 Task: Look for space in Newport, United States from 5th July, 2023 to 11th July, 2023 for 2 adults in price range Rs.8000 to Rs.16000. Place can be entire place with 2 bedrooms having 2 beds and 1 bathroom. Property type can be house, flat, guest house. Booking option can be shelf check-in. Required host language is English.
Action: Mouse moved to (612, 131)
Screenshot: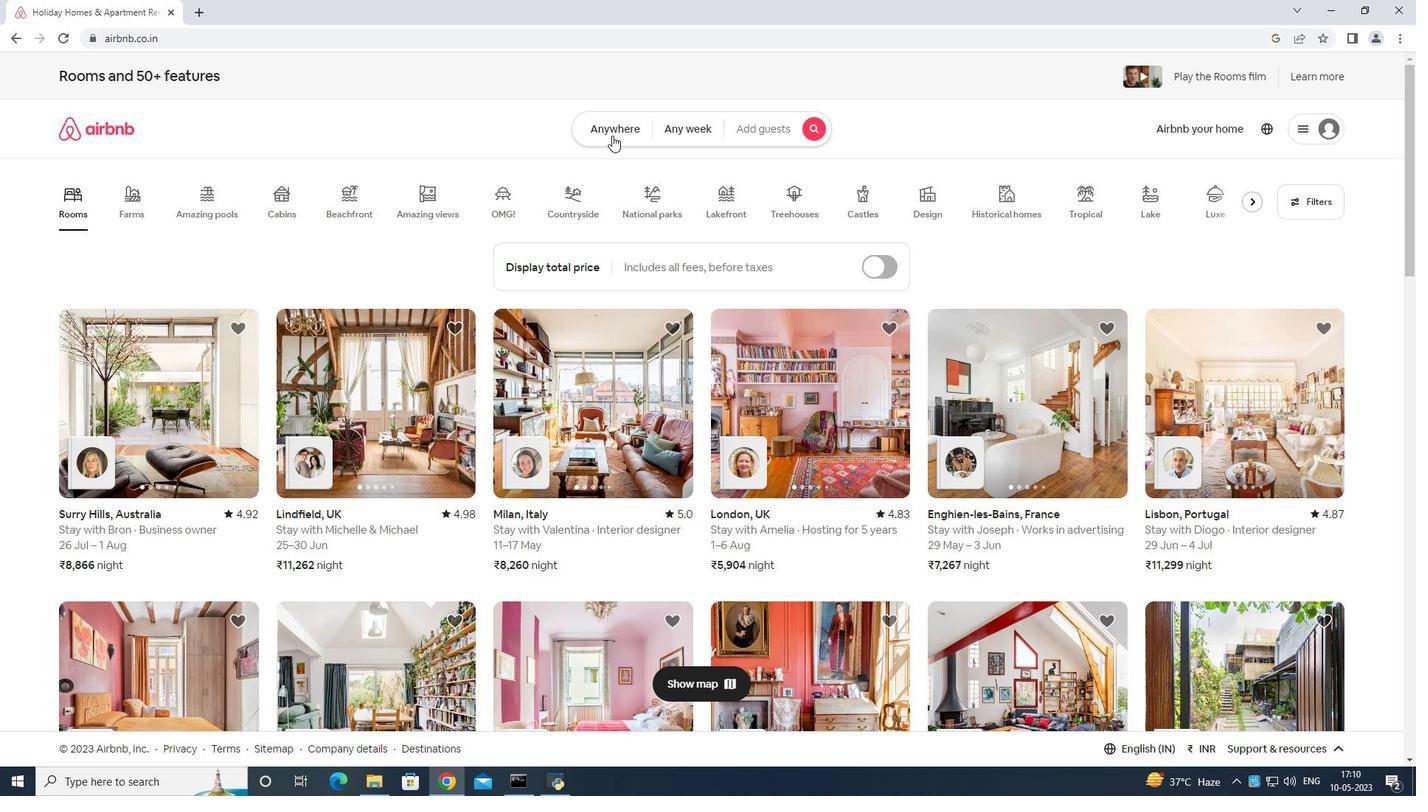 
Action: Mouse pressed left at (612, 131)
Screenshot: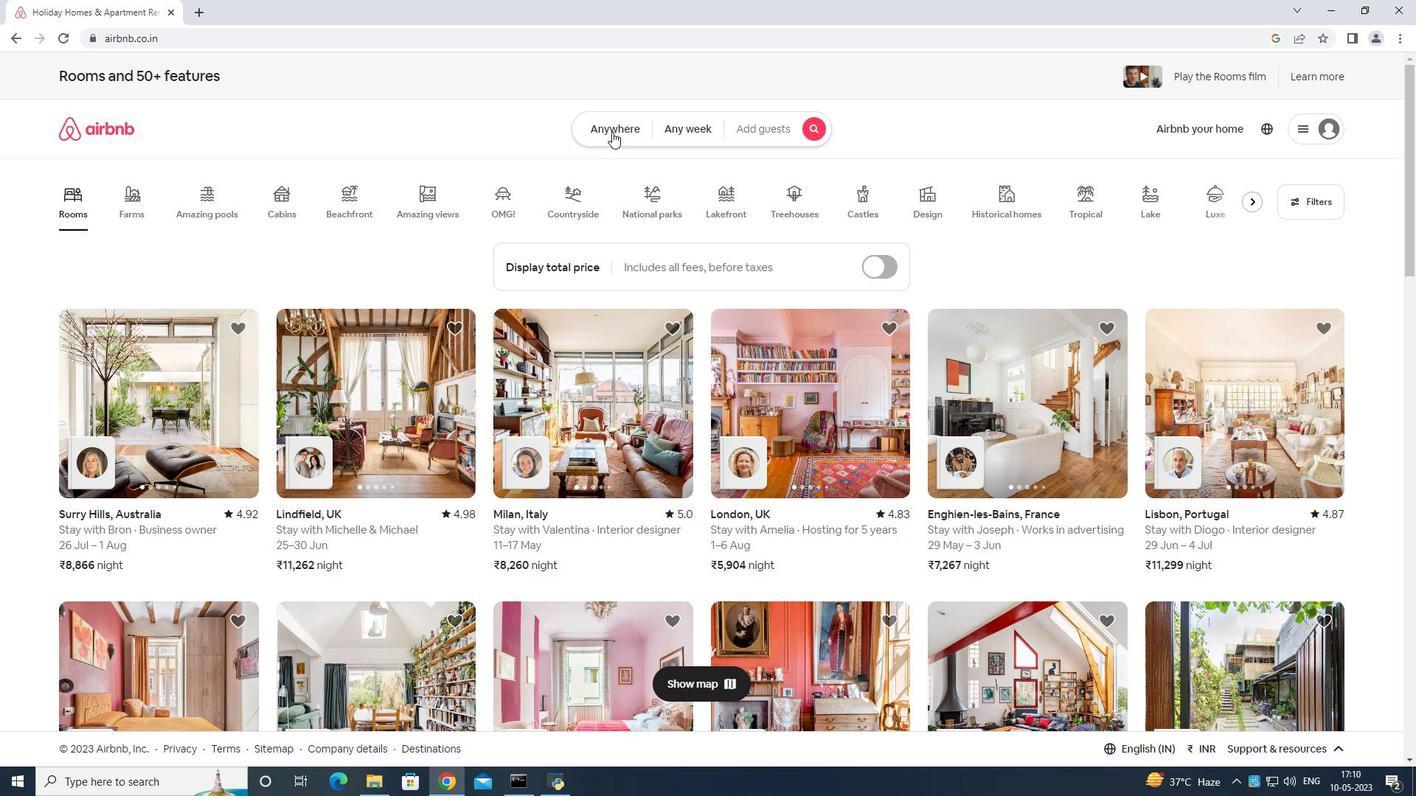 
Action: Mouse moved to (575, 177)
Screenshot: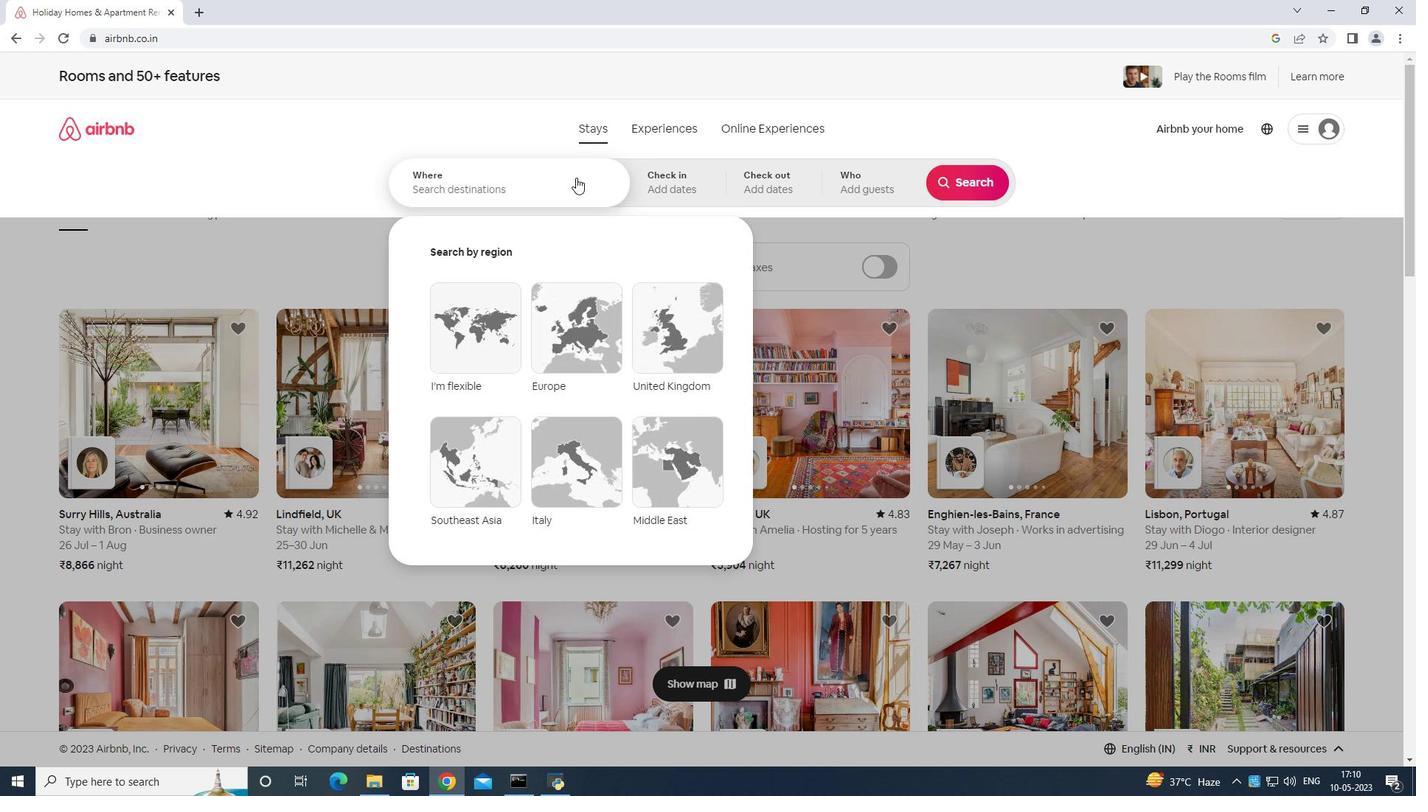 
Action: Mouse pressed left at (575, 177)
Screenshot: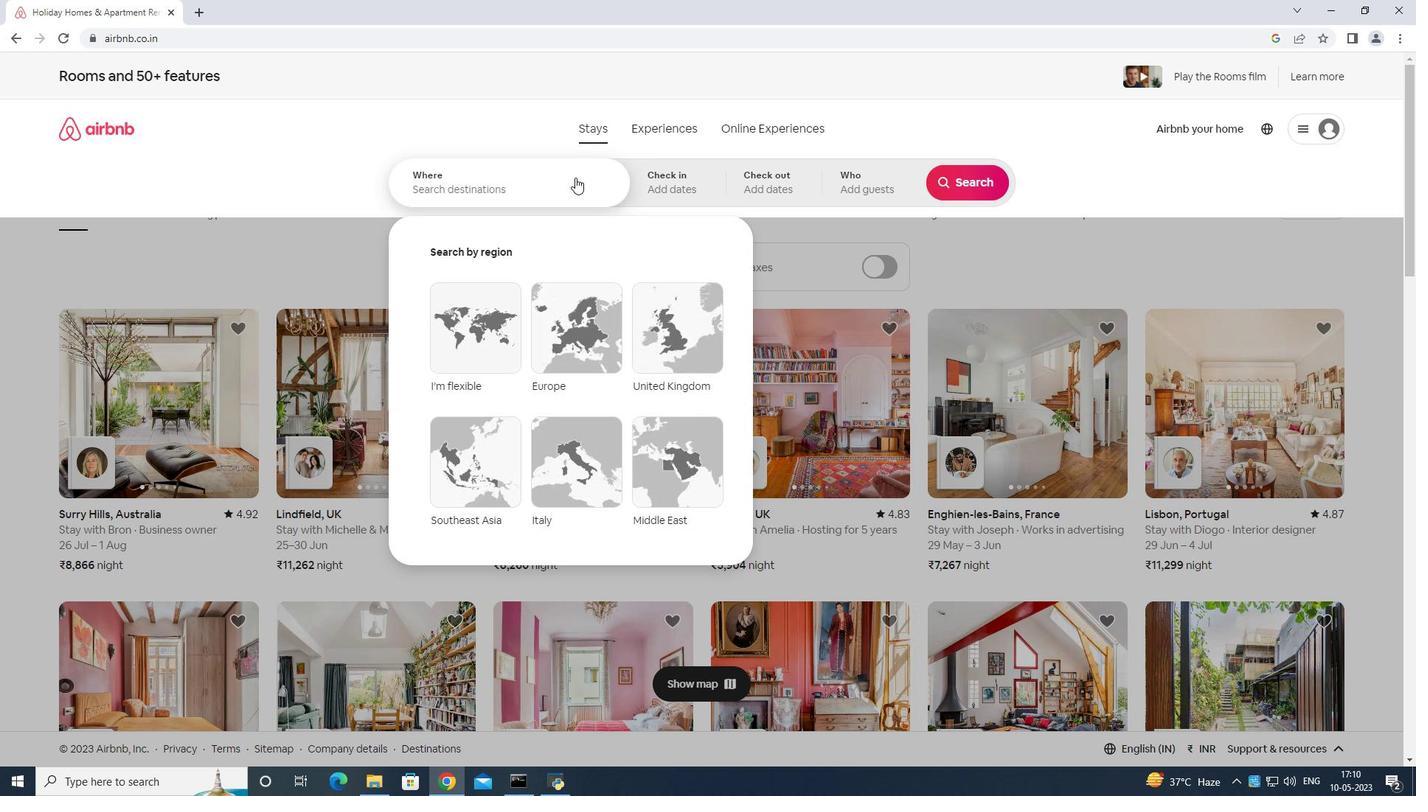 
Action: Mouse moved to (558, 157)
Screenshot: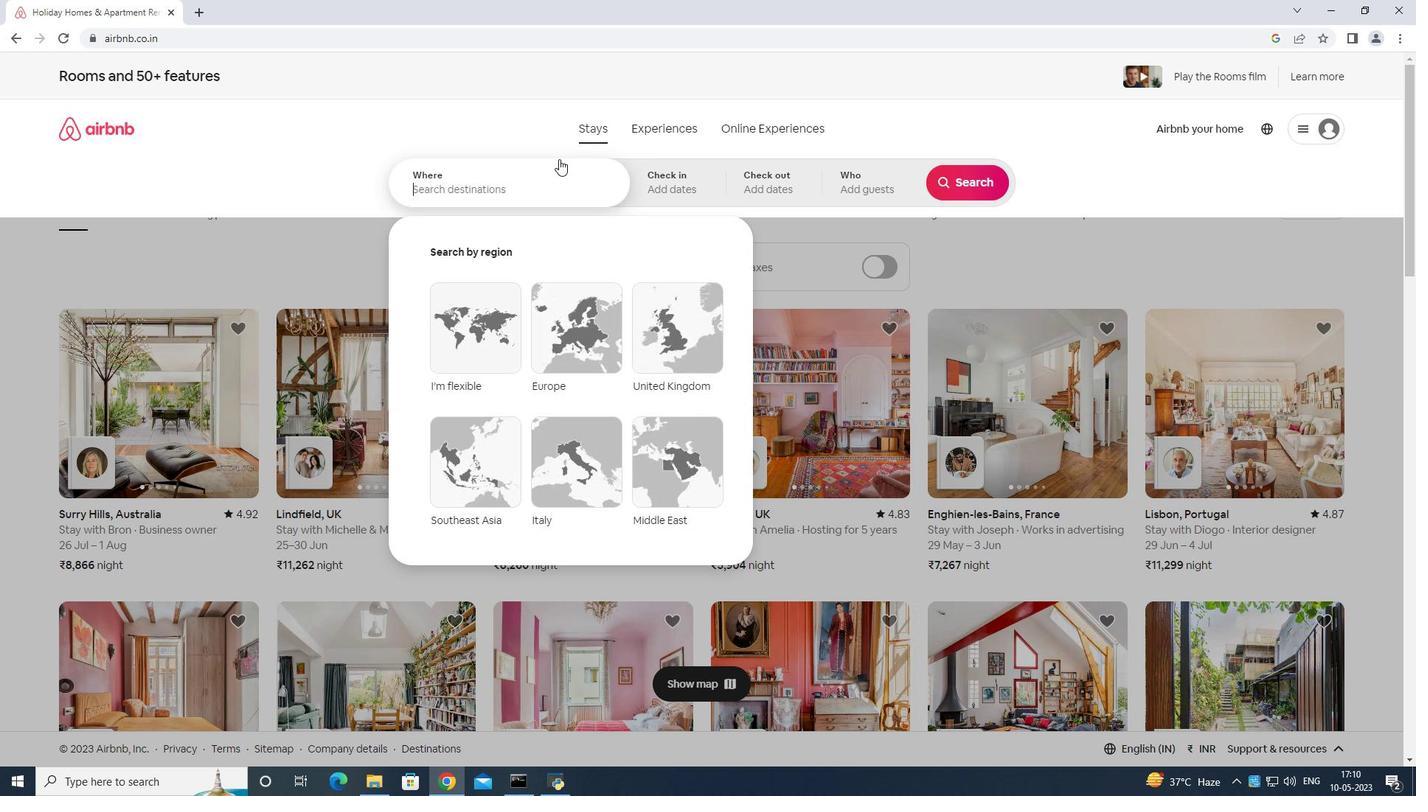 
Action: Key pressed <Key.shift>Newport<Key.space>united<Key.space>states<Key.enter>
Screenshot: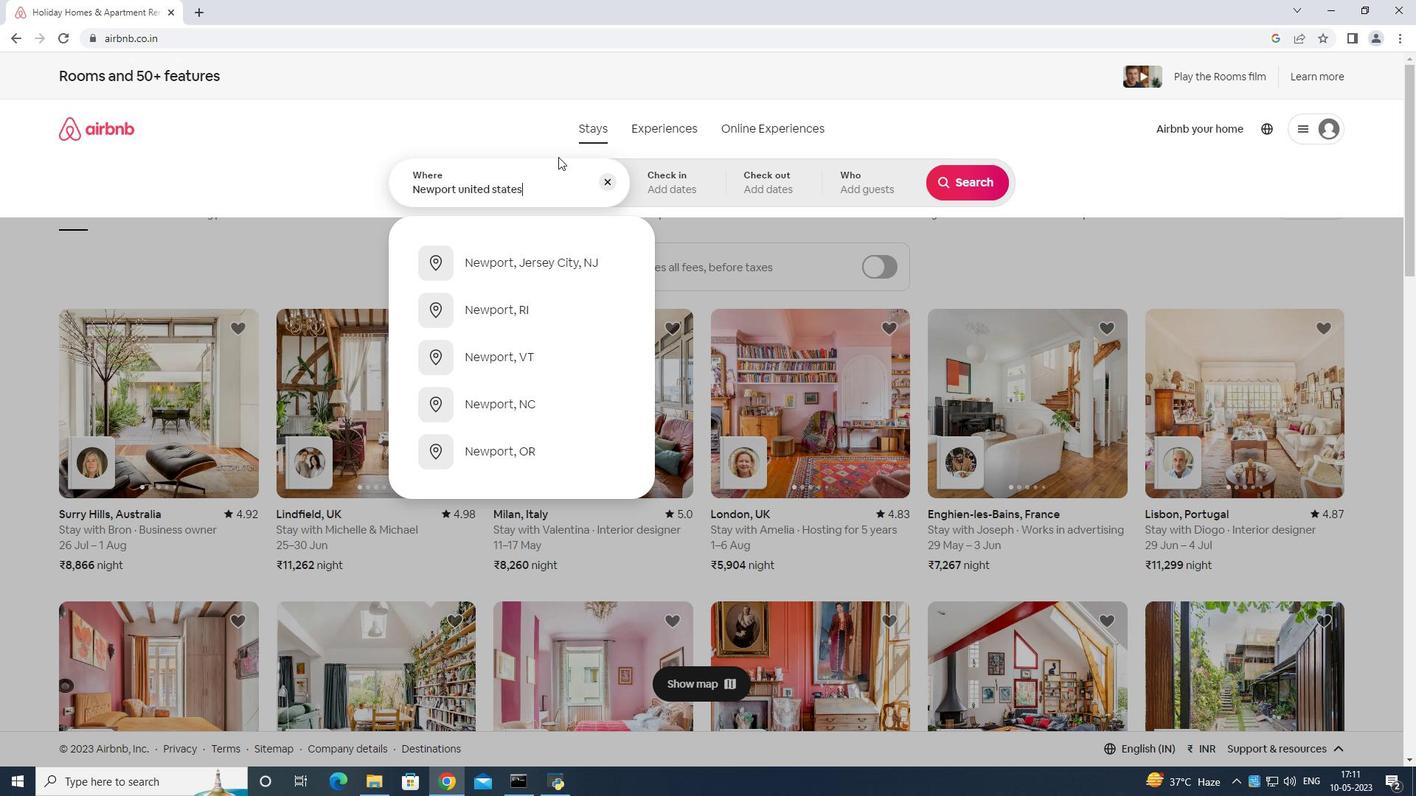 
Action: Mouse moved to (965, 298)
Screenshot: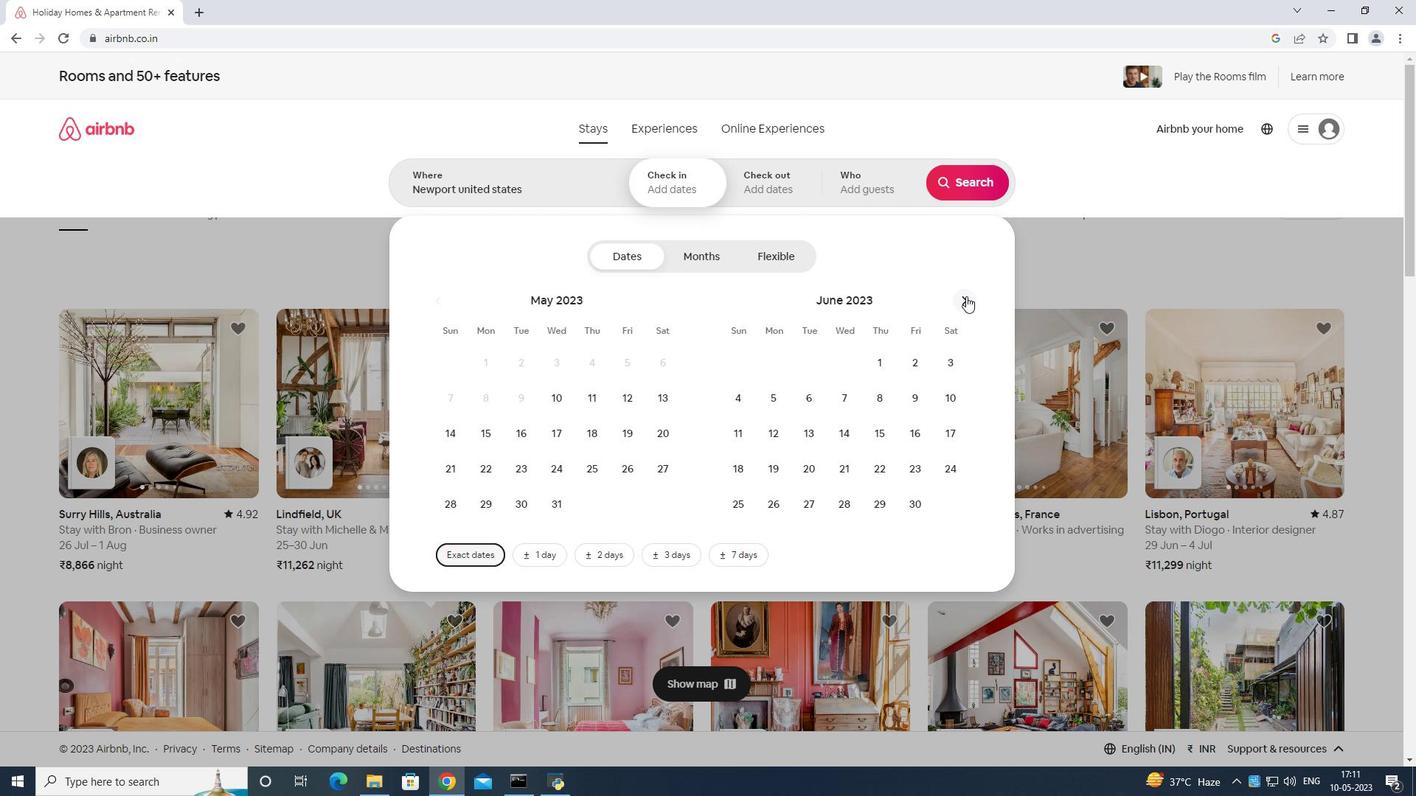 
Action: Mouse pressed left at (965, 298)
Screenshot: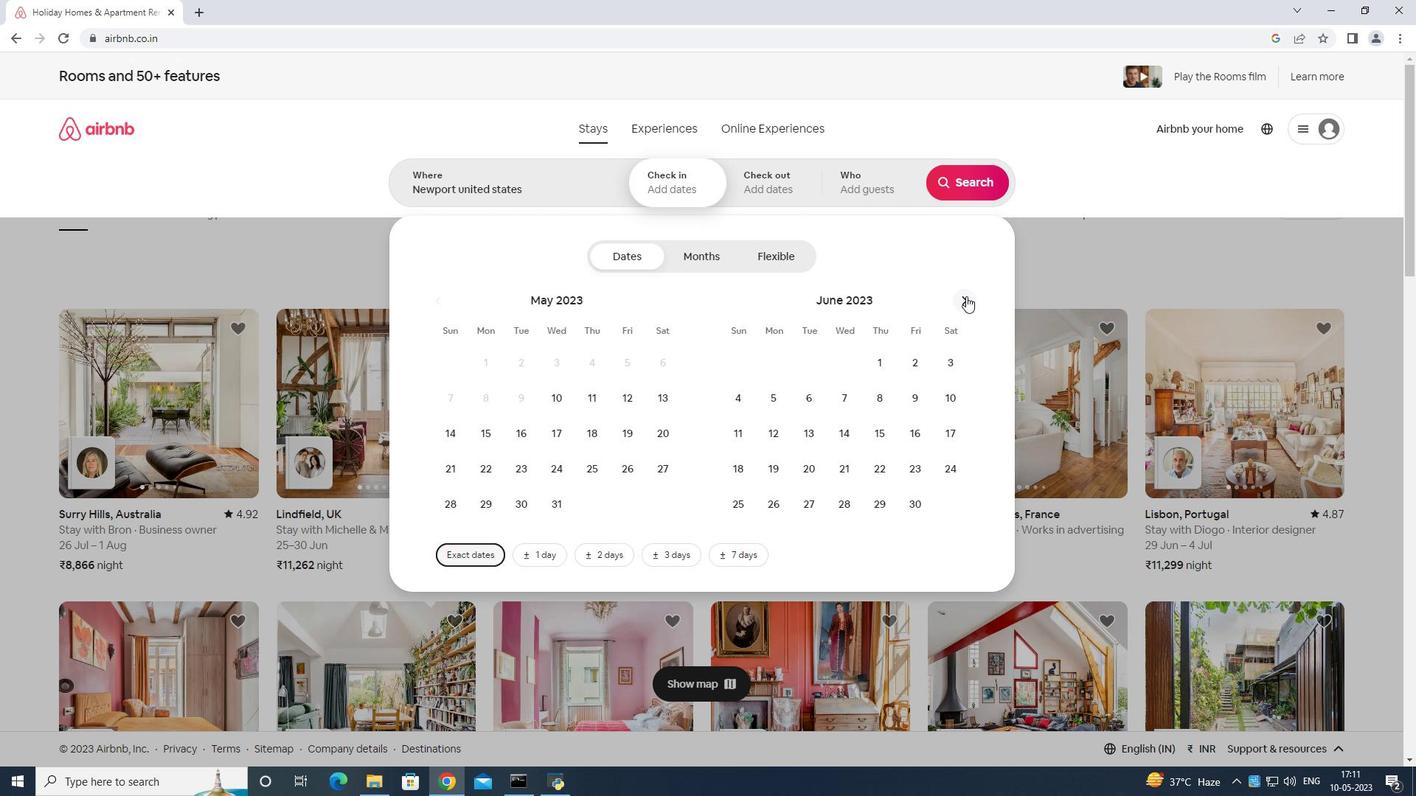 
Action: Mouse moved to (851, 400)
Screenshot: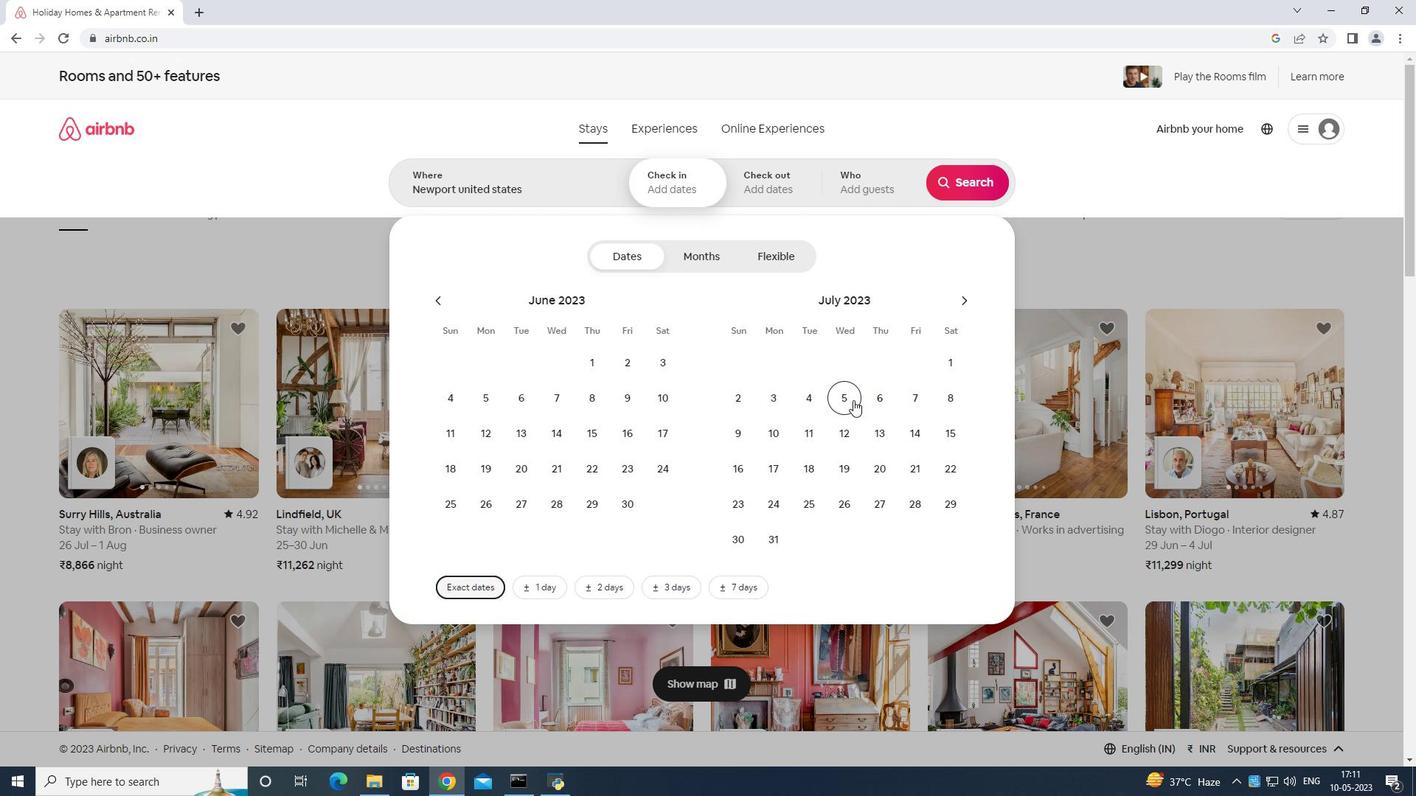 
Action: Mouse pressed left at (851, 400)
Screenshot: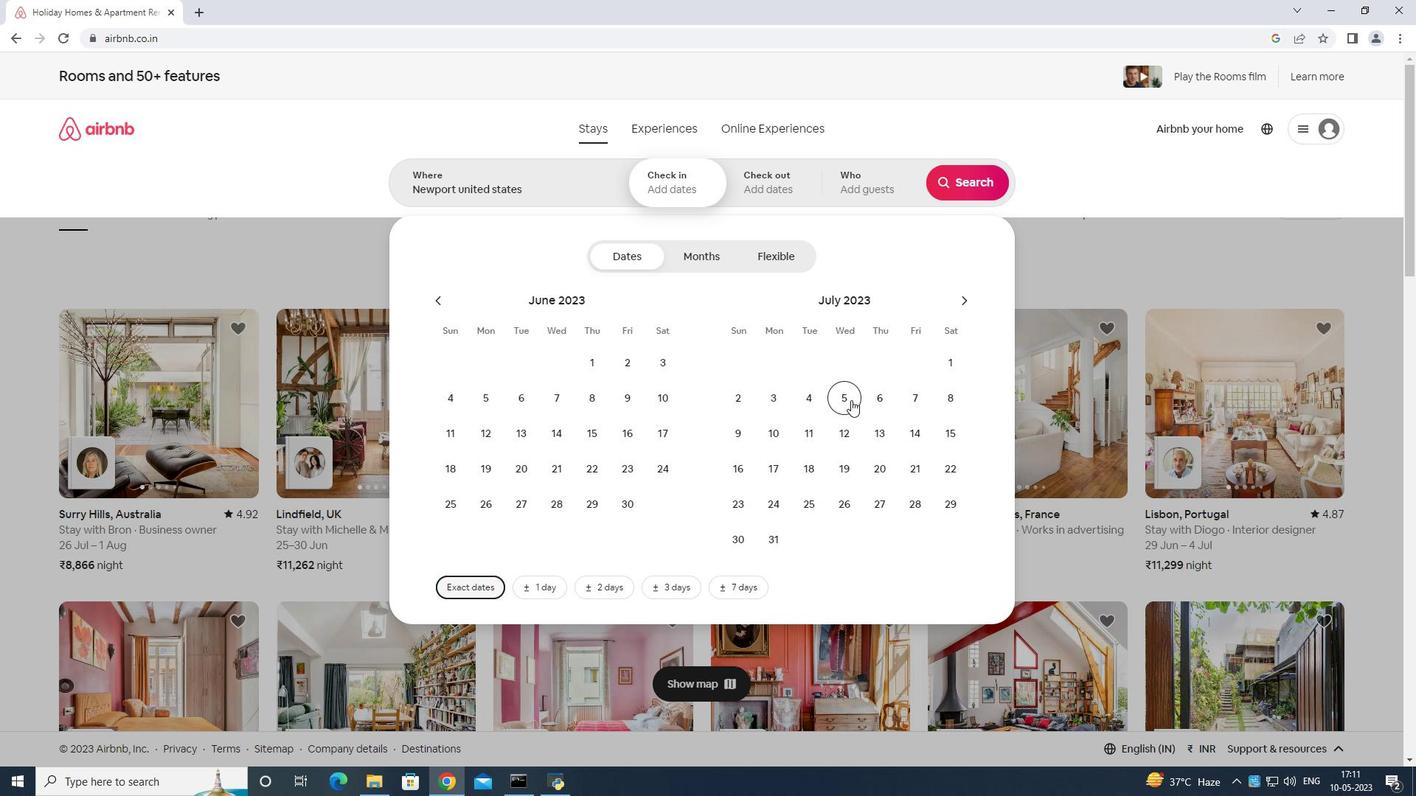 
Action: Mouse moved to (821, 410)
Screenshot: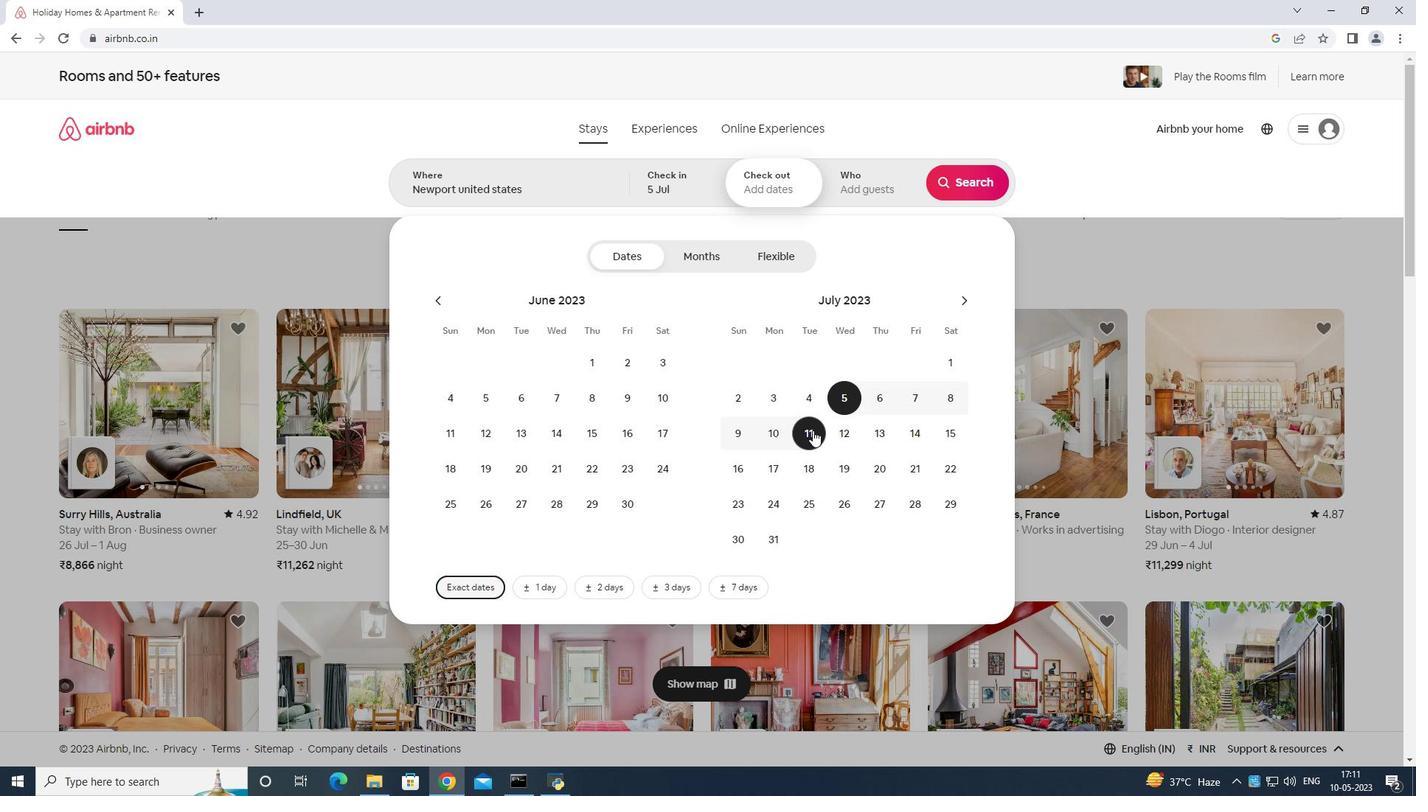
Action: Mouse pressed left at (812, 430)
Screenshot: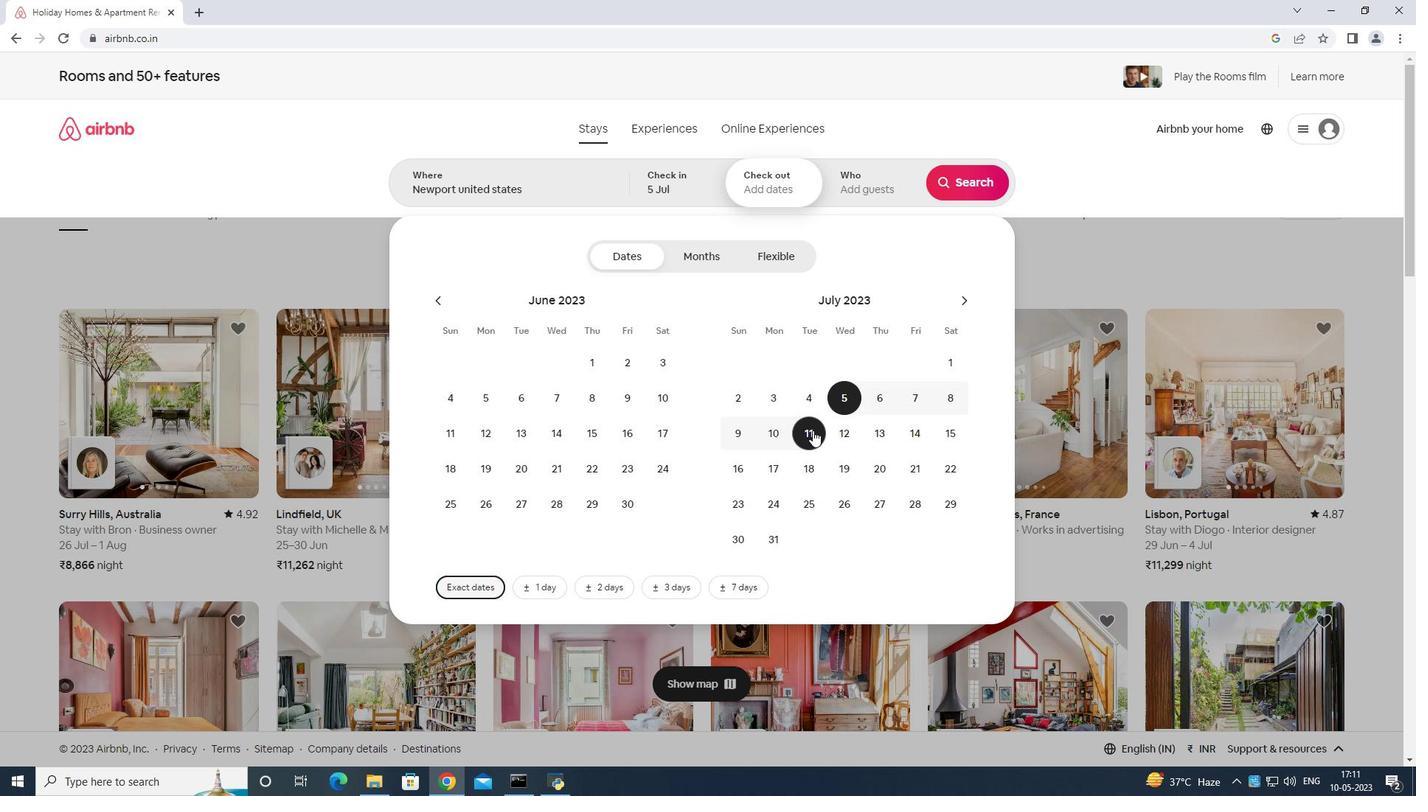 
Action: Mouse moved to (870, 184)
Screenshot: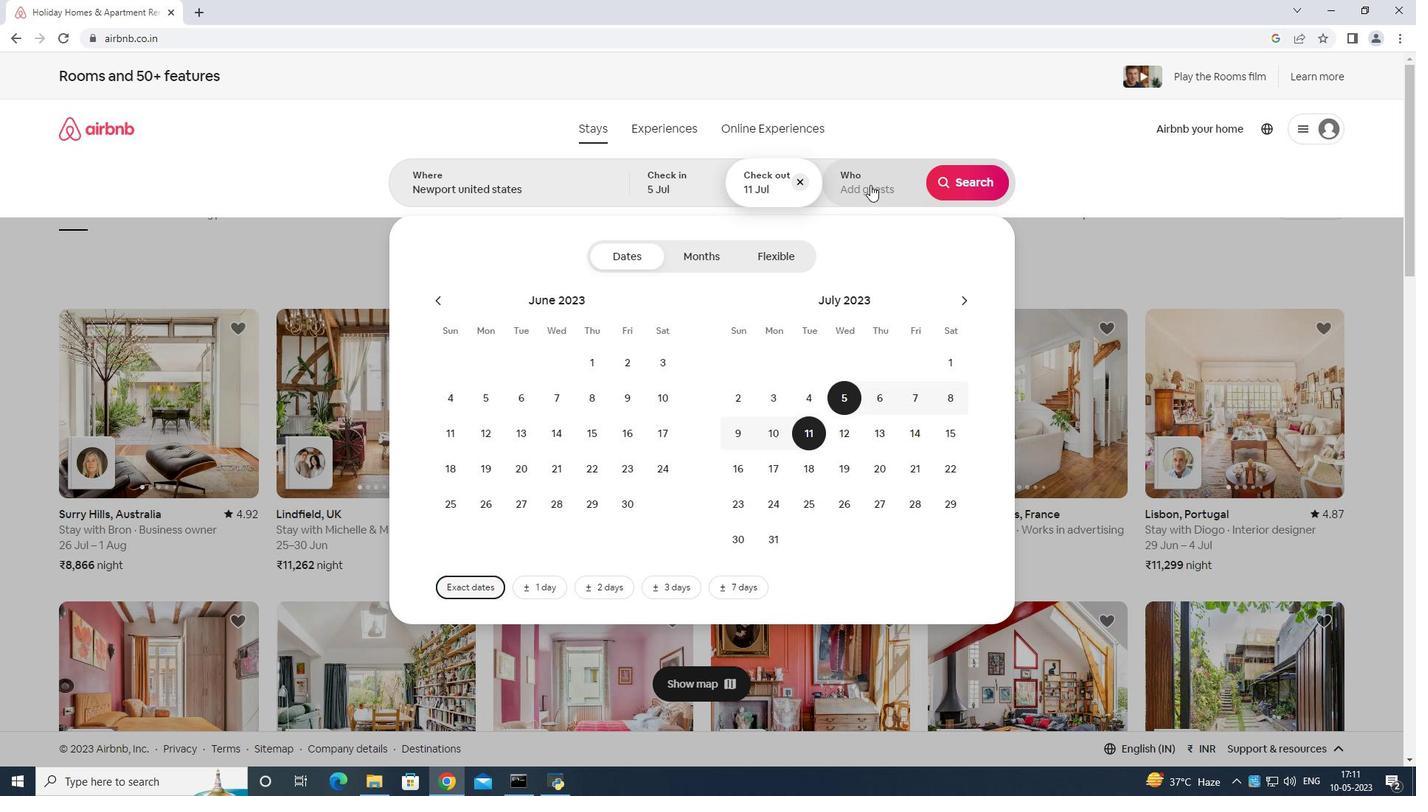 
Action: Mouse pressed left at (870, 184)
Screenshot: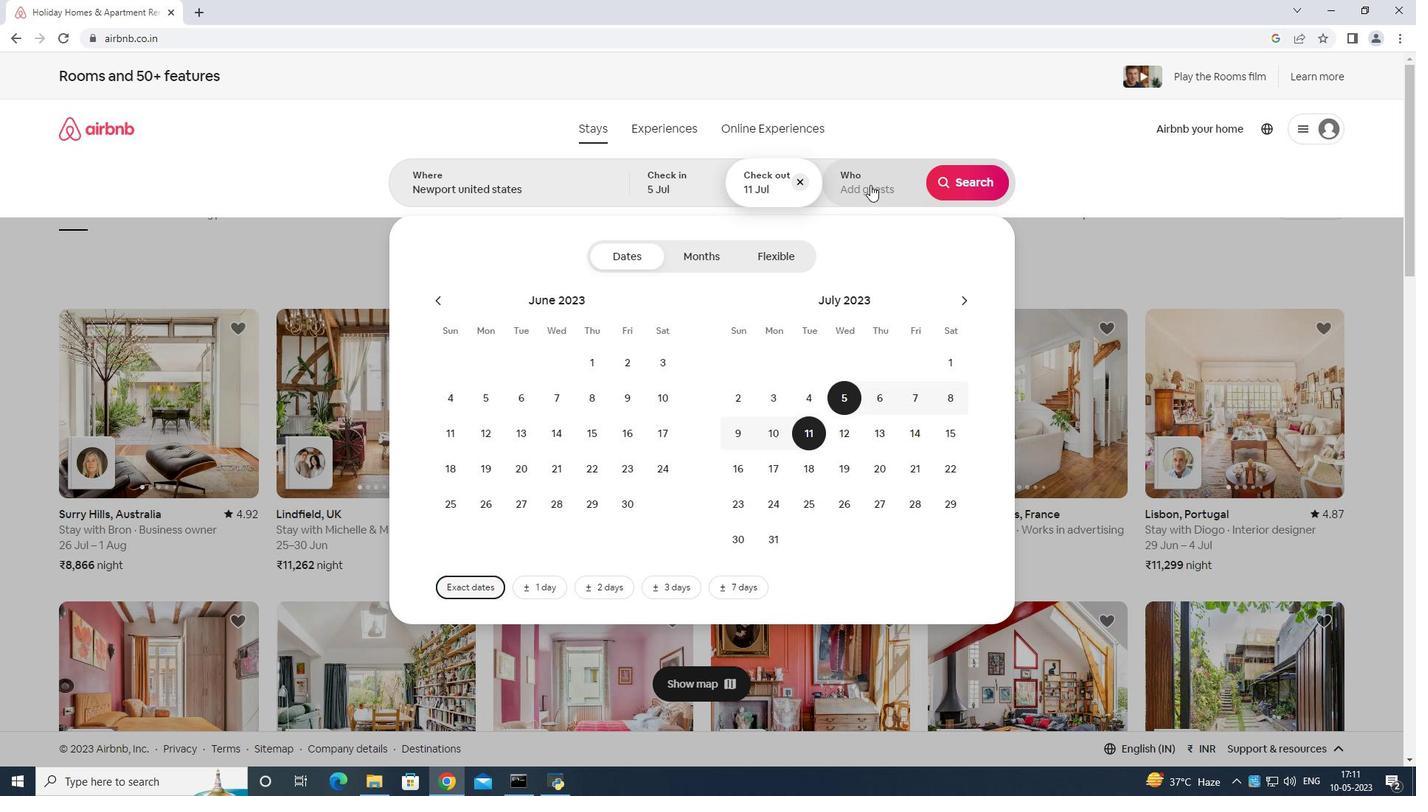 
Action: Mouse moved to (975, 253)
Screenshot: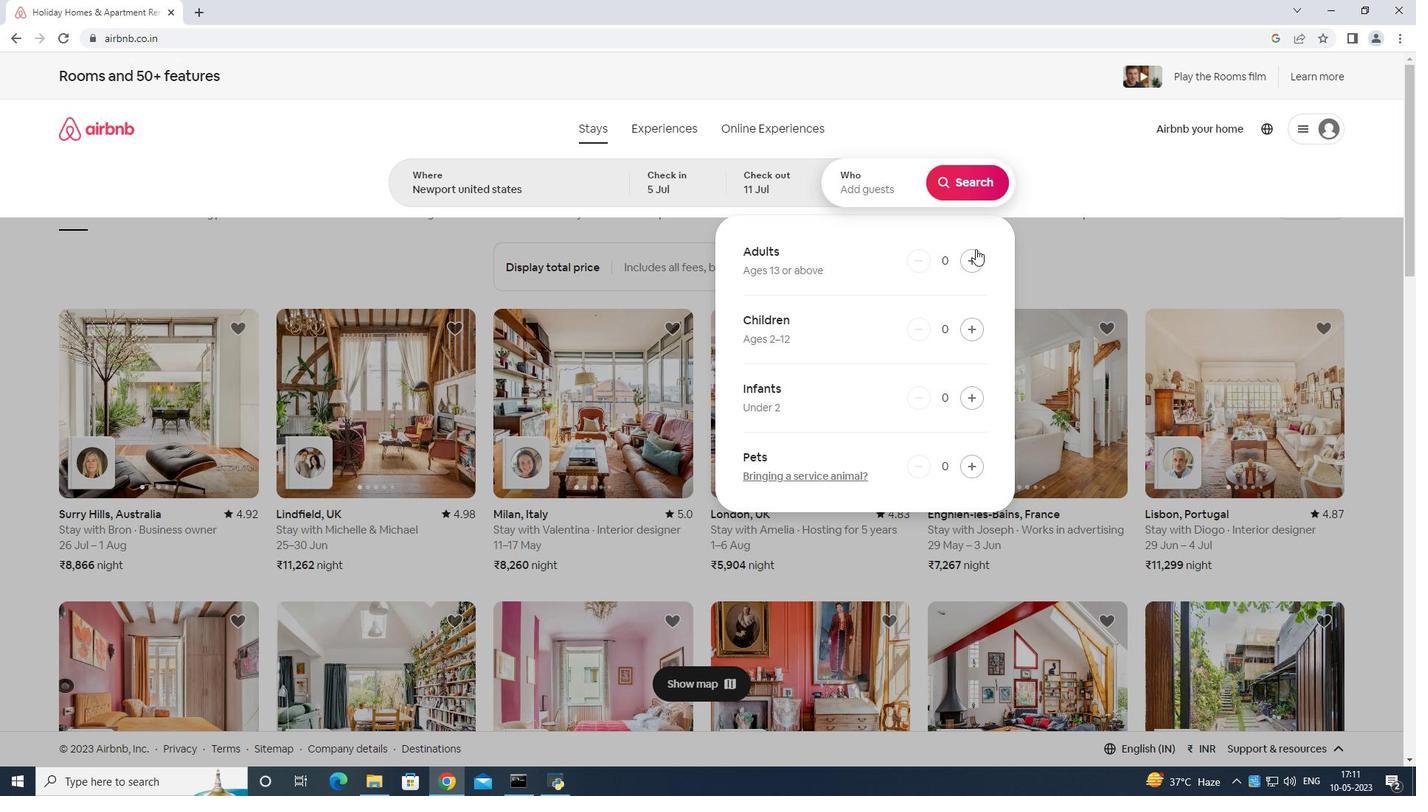 
Action: Mouse pressed left at (975, 253)
Screenshot: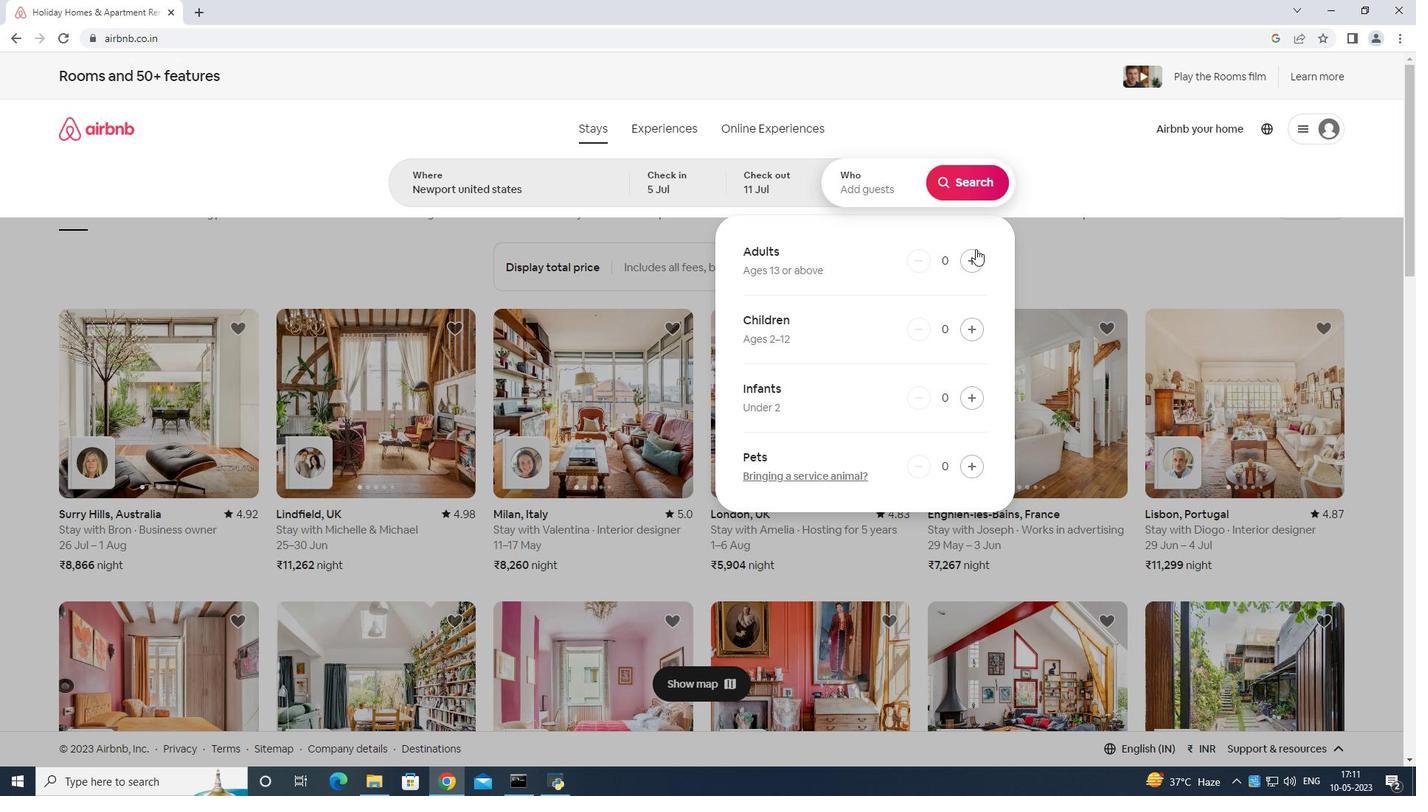 
Action: Mouse moved to (966, 254)
Screenshot: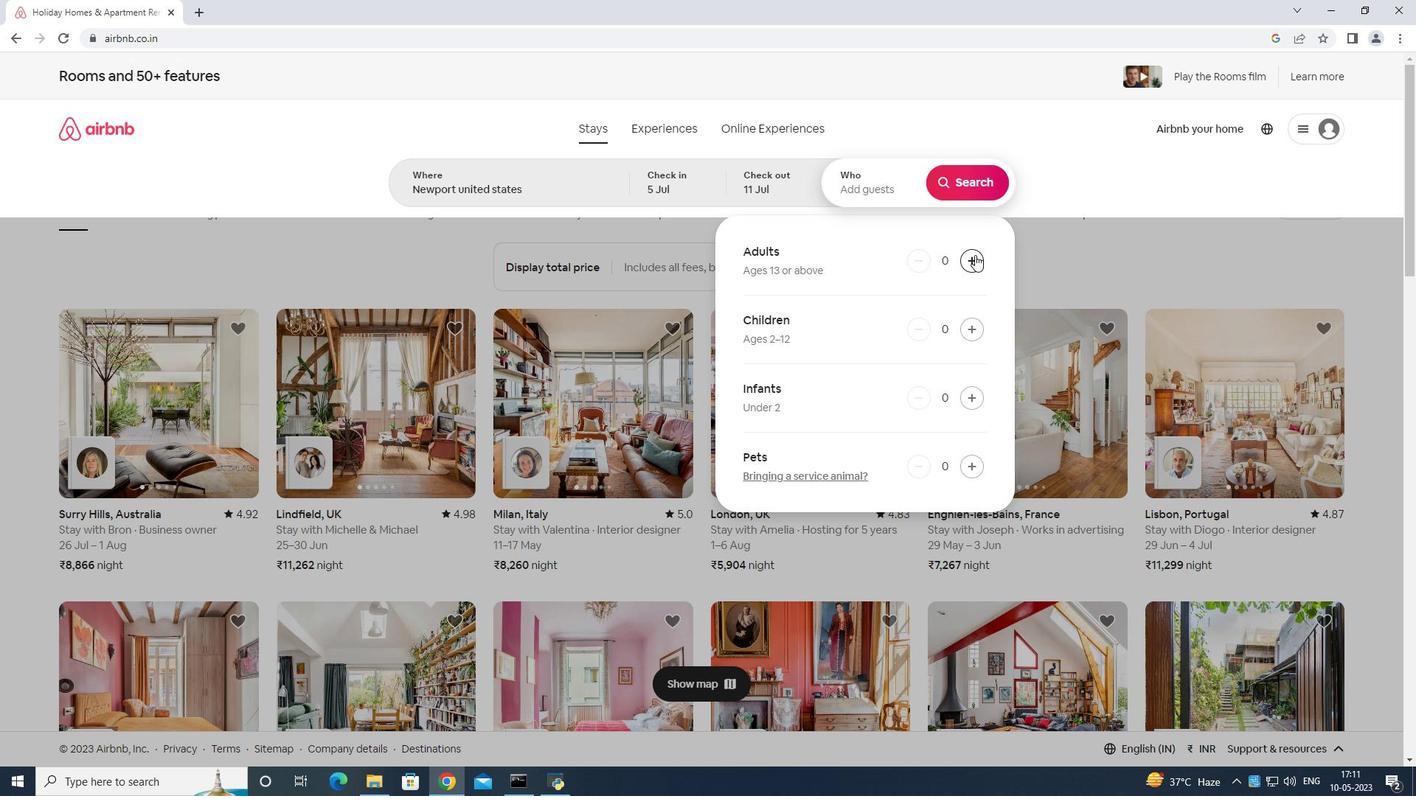 
Action: Mouse pressed left at (966, 254)
Screenshot: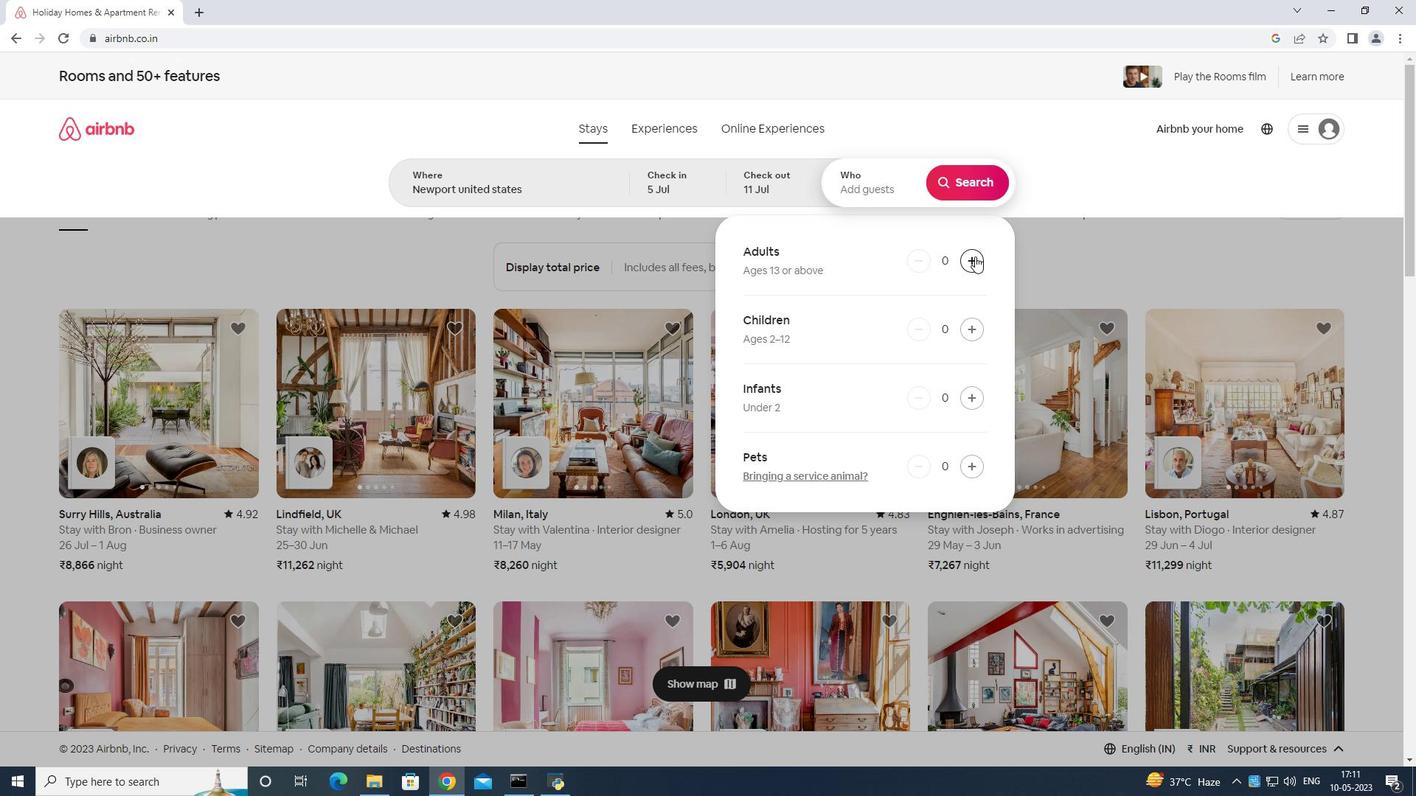 
Action: Mouse moved to (971, 196)
Screenshot: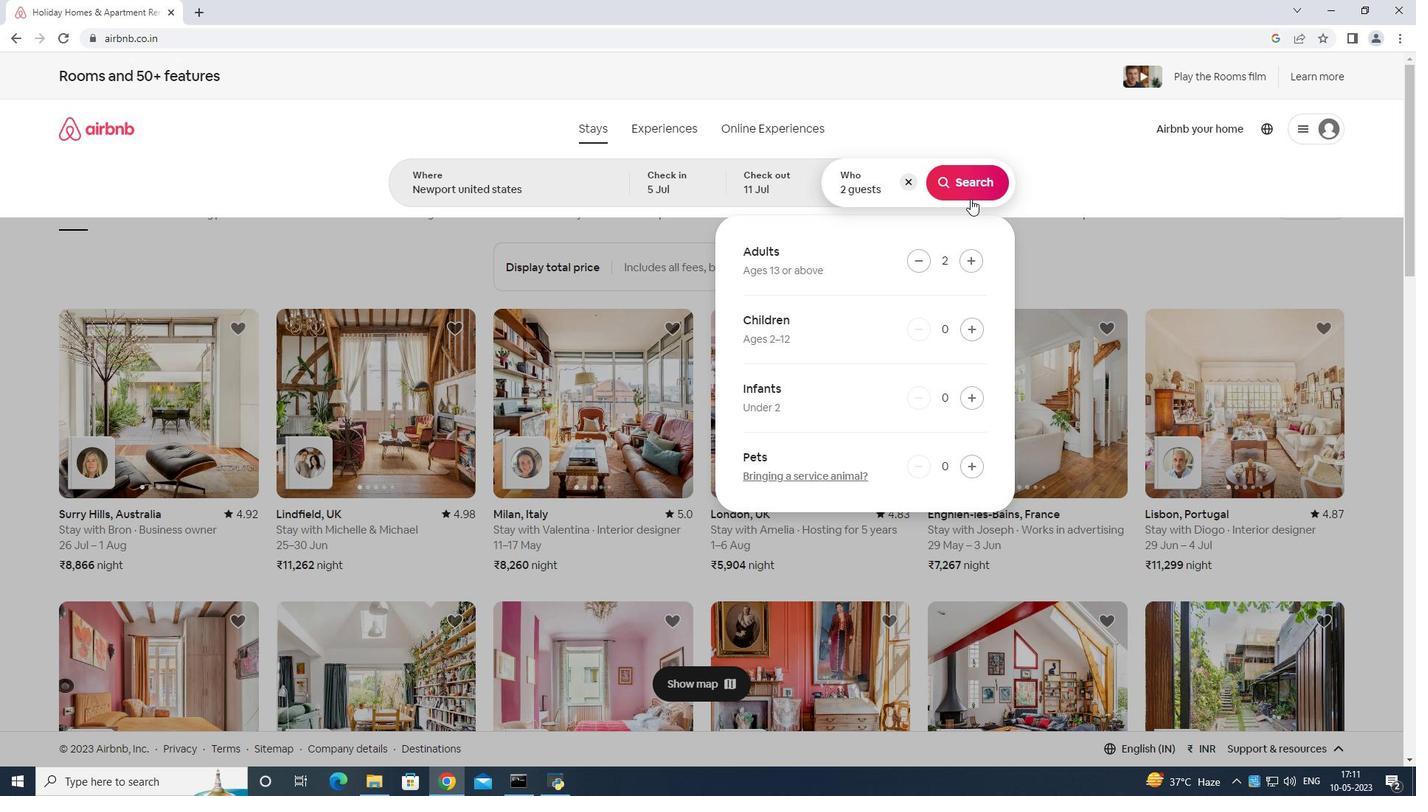 
Action: Mouse pressed left at (971, 196)
Screenshot: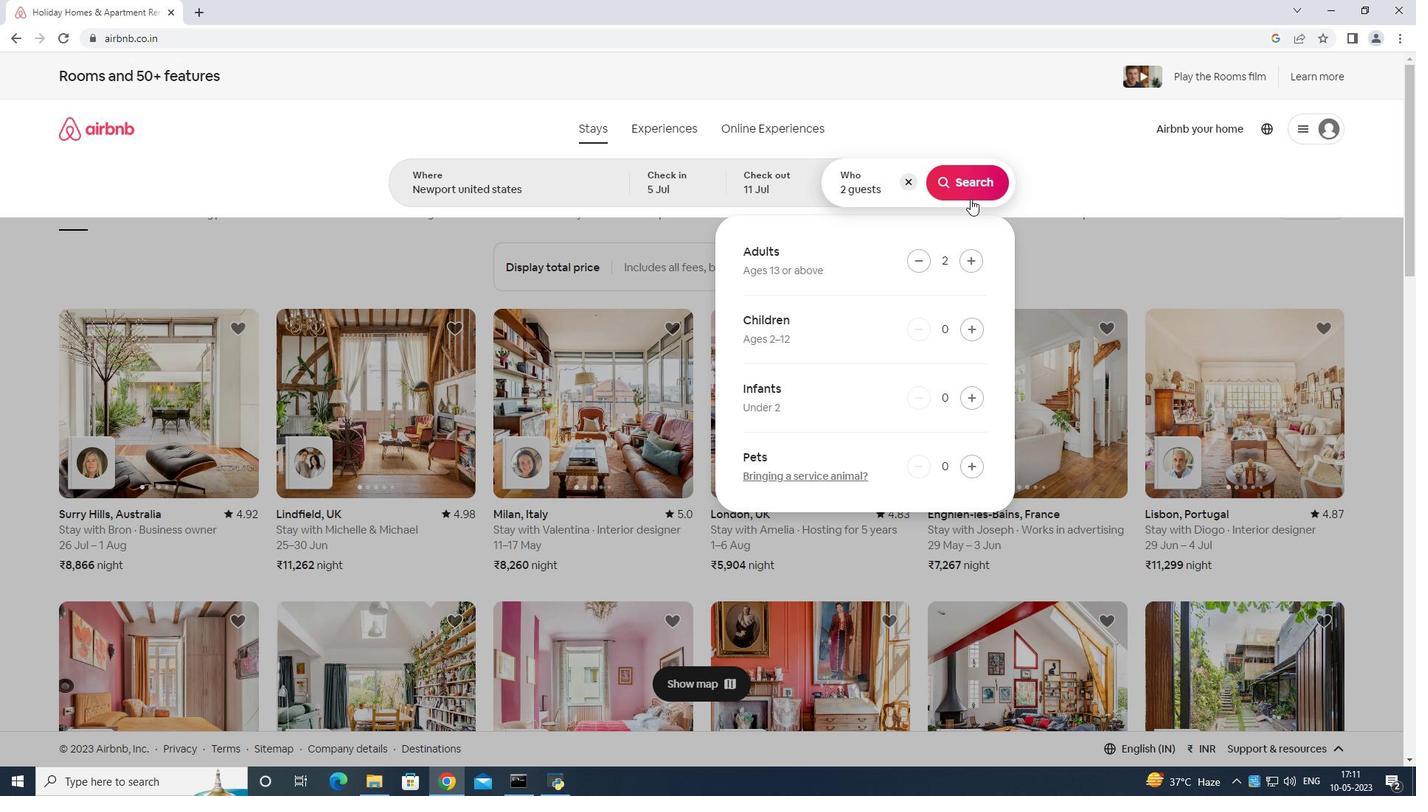 
Action: Mouse moved to (1348, 137)
Screenshot: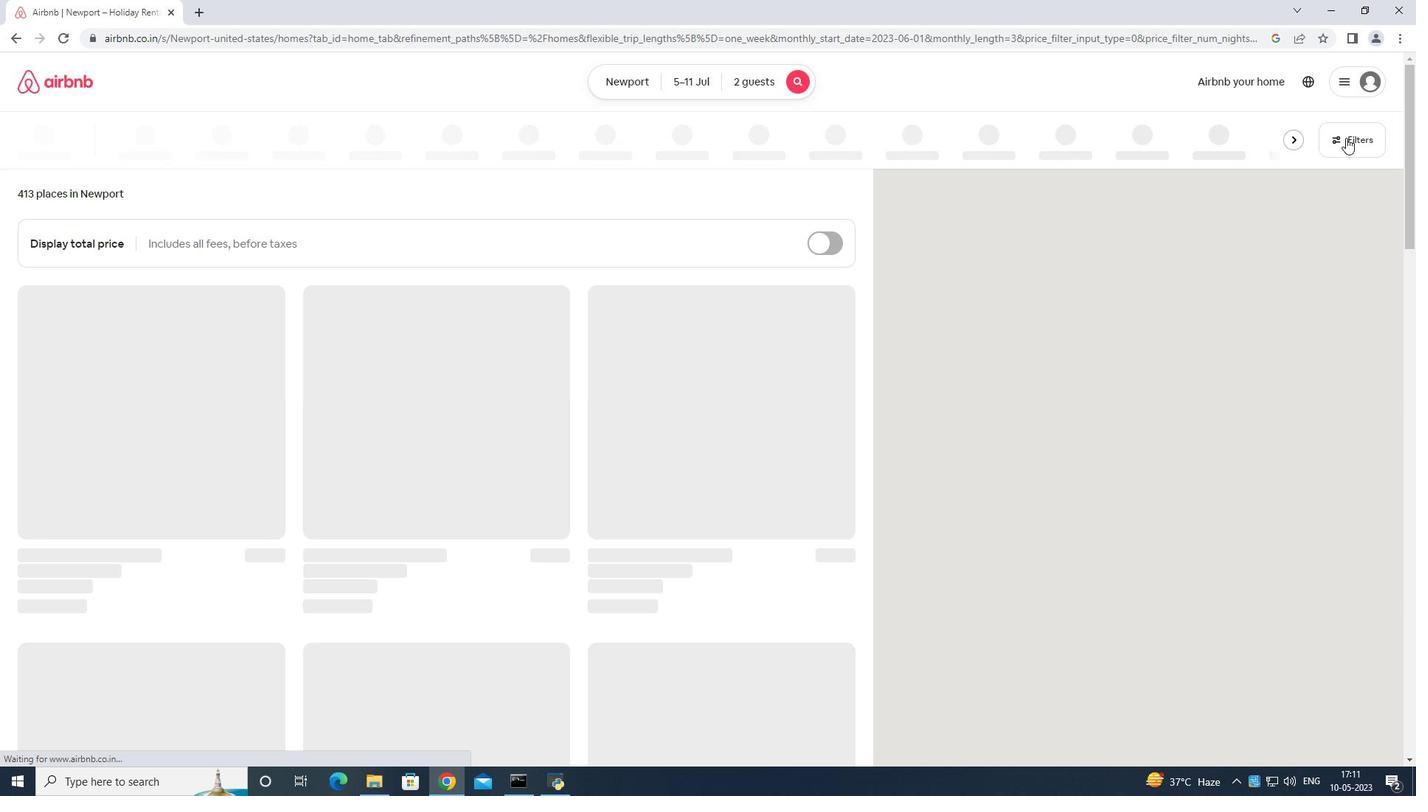 
Action: Mouse pressed left at (1348, 137)
Screenshot: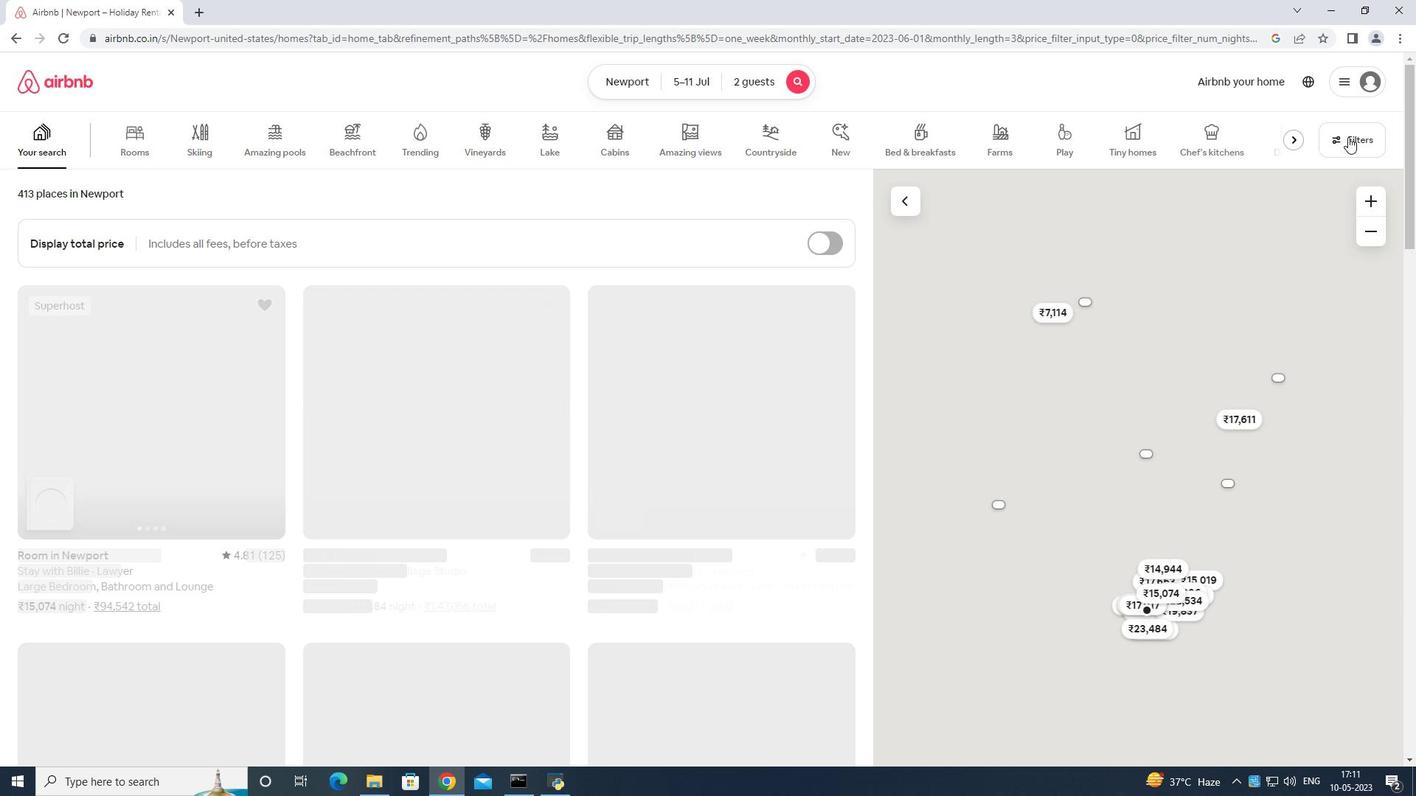 
Action: Mouse moved to (642, 490)
Screenshot: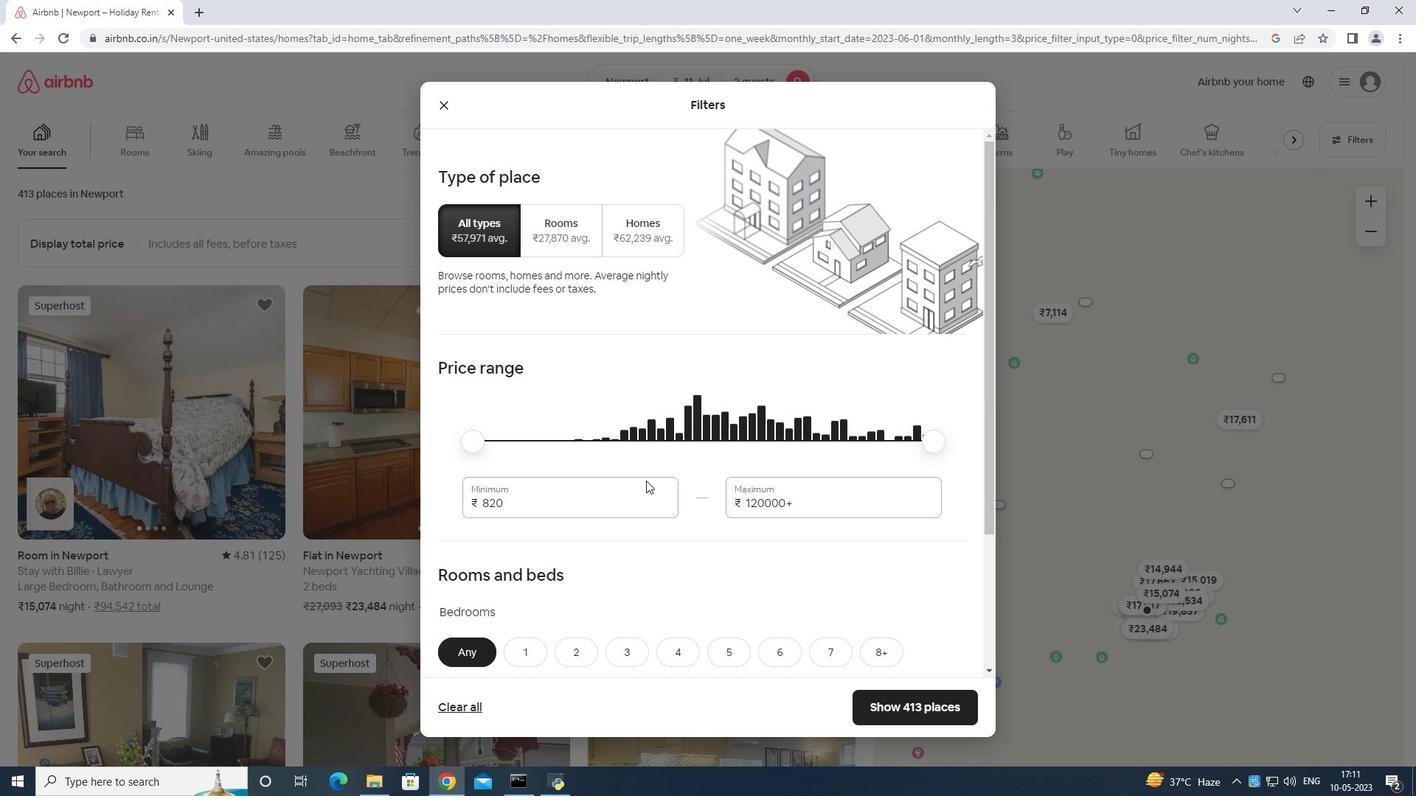 
Action: Mouse pressed left at (642, 490)
Screenshot: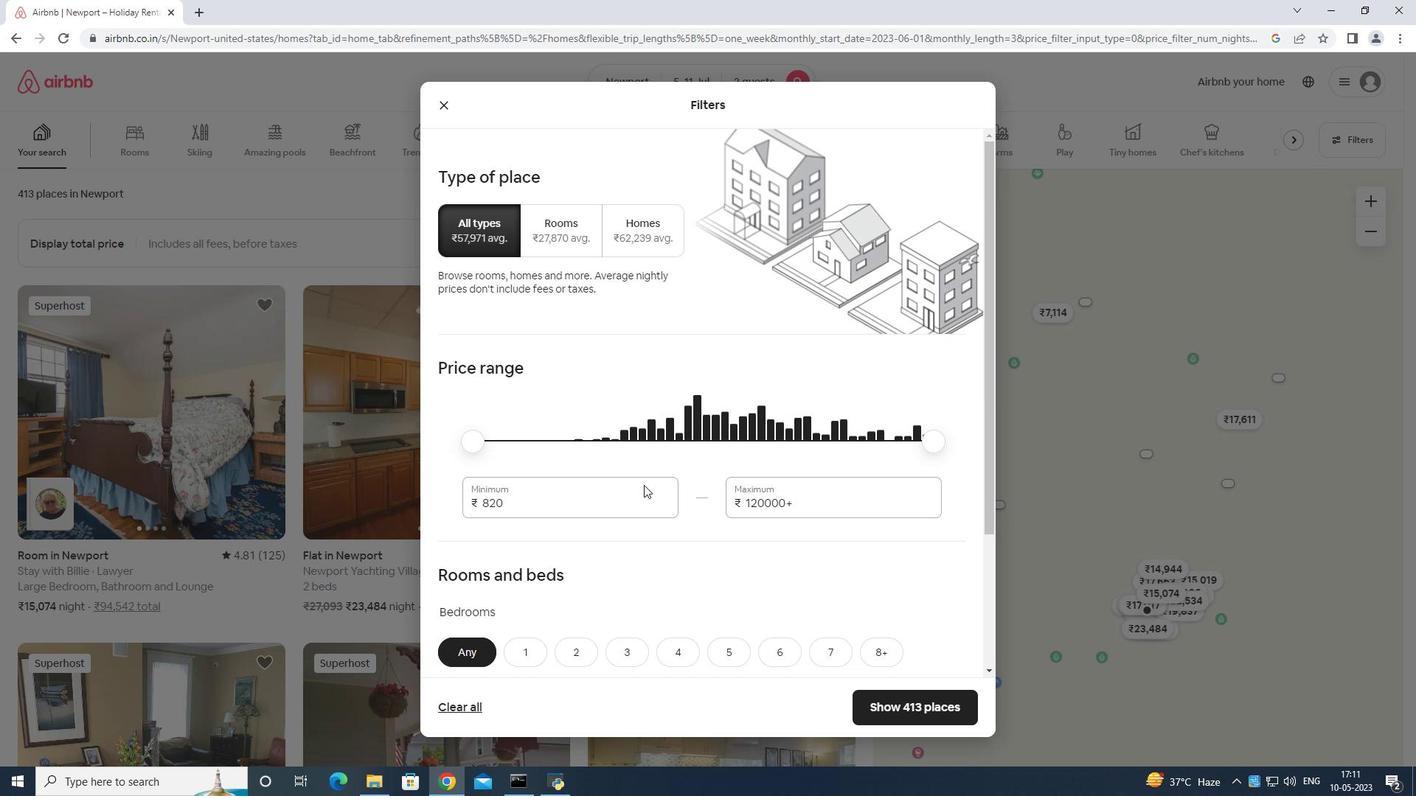 
Action: Key pressed <Key.backspace><Key.backspace>800<Key.backspace><Key.backspace><Key.backspace><Key.backspace><Key.backspace>8000
Screenshot: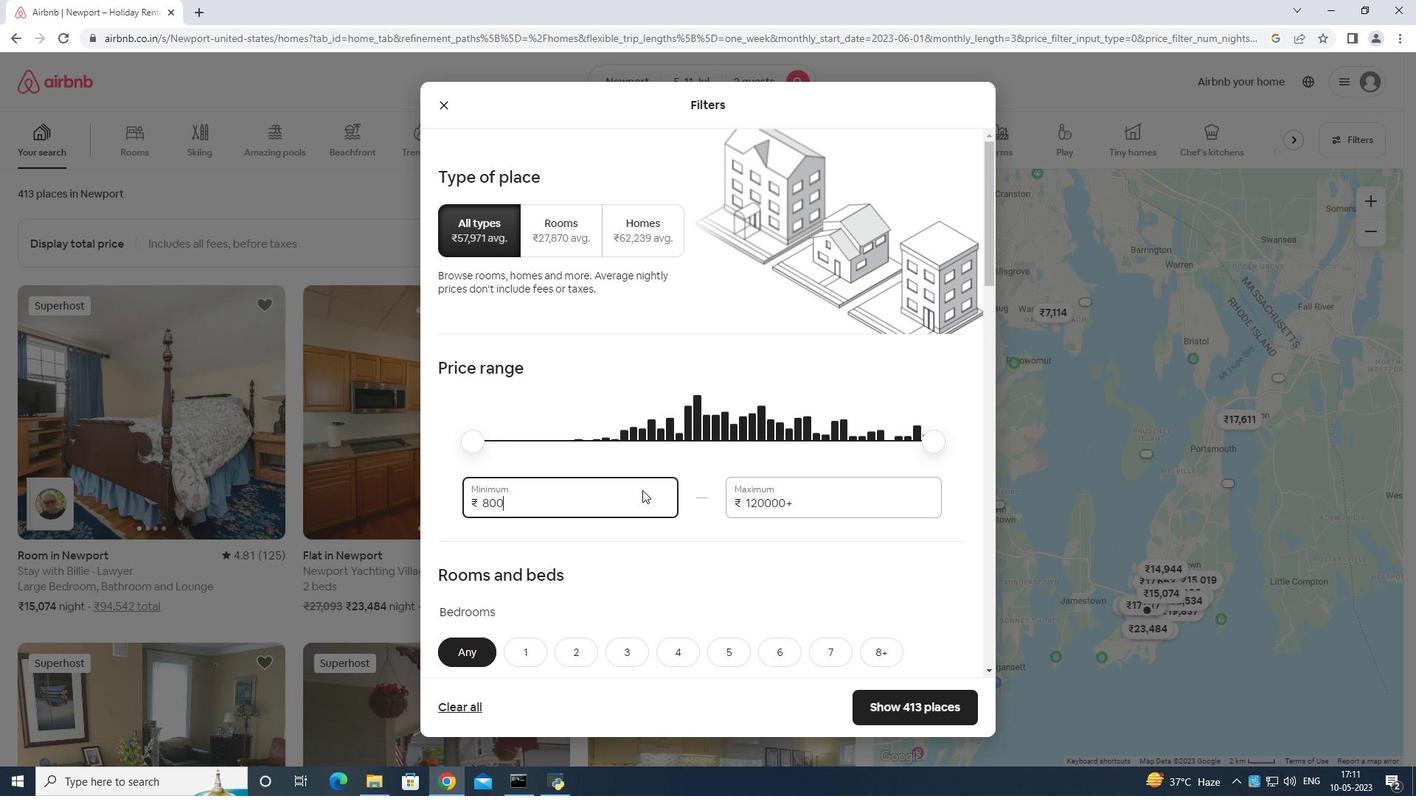 
Action: Mouse moved to (803, 486)
Screenshot: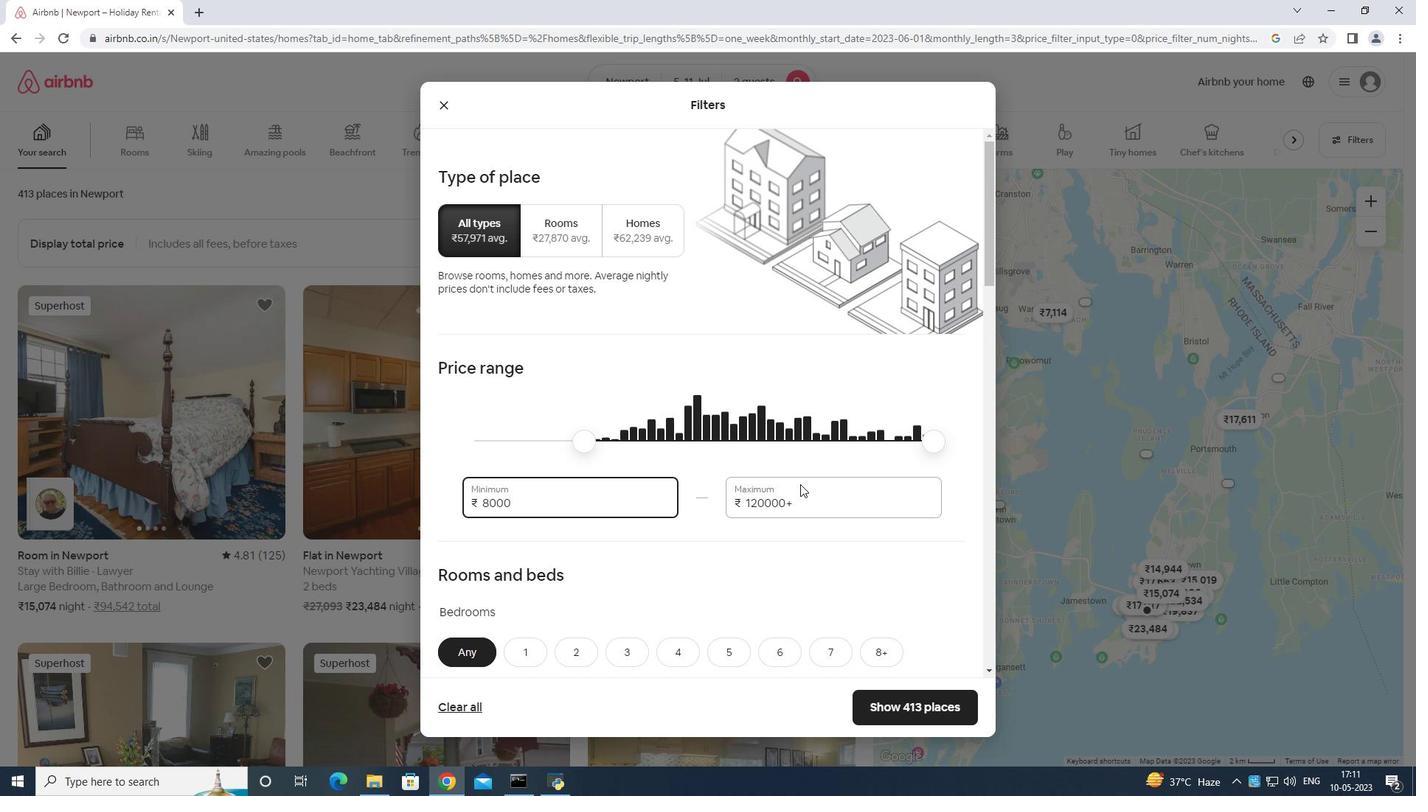 
Action: Mouse pressed left at (803, 486)
Screenshot: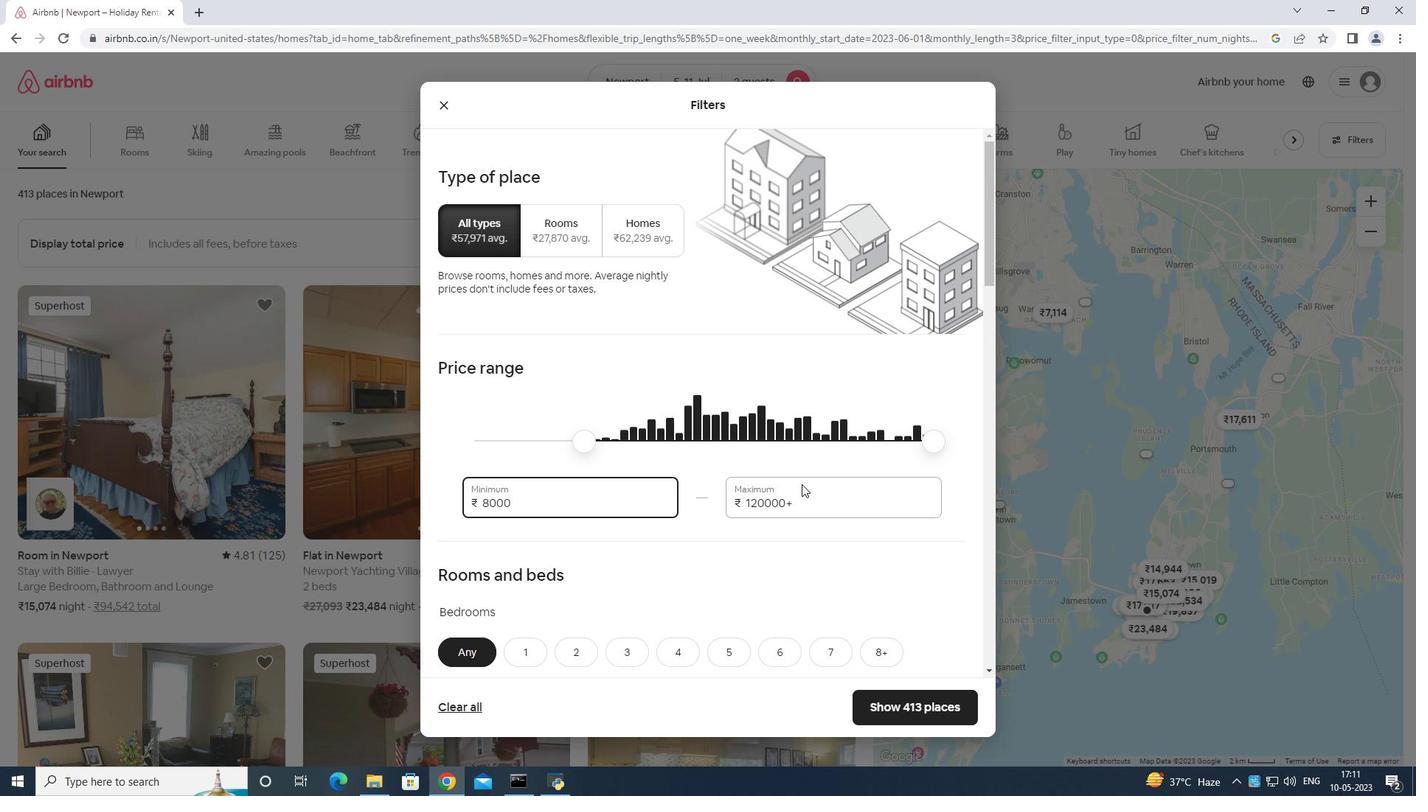 
Action: Mouse moved to (804, 500)
Screenshot: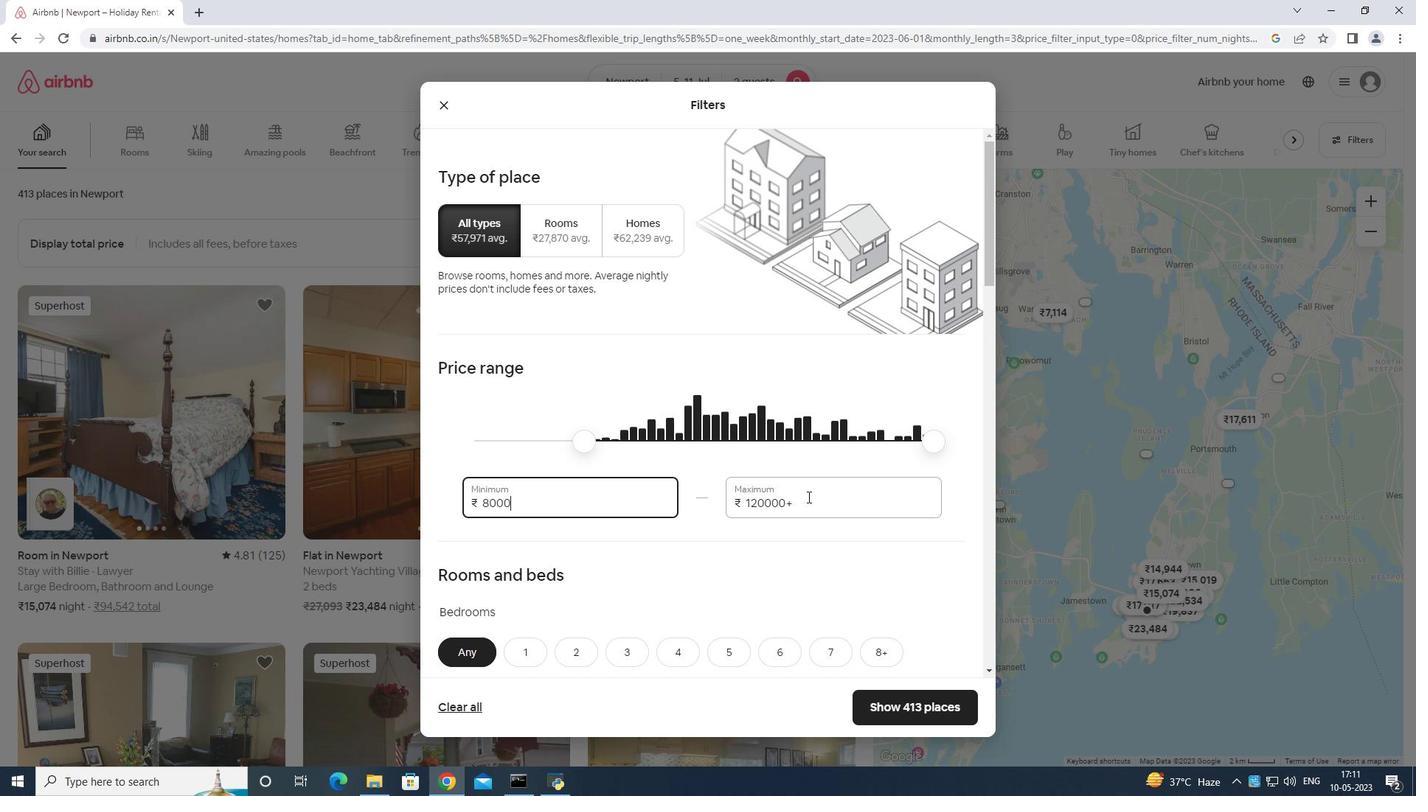 
Action: Key pressed <Key.backspace><Key.backspace><Key.backspace><Key.backspace><Key.backspace><Key.backspace><Key.backspace><Key.backspace><Key.backspace><Key.backspace><Key.backspace><Key.backspace><Key.backspace>16000
Screenshot: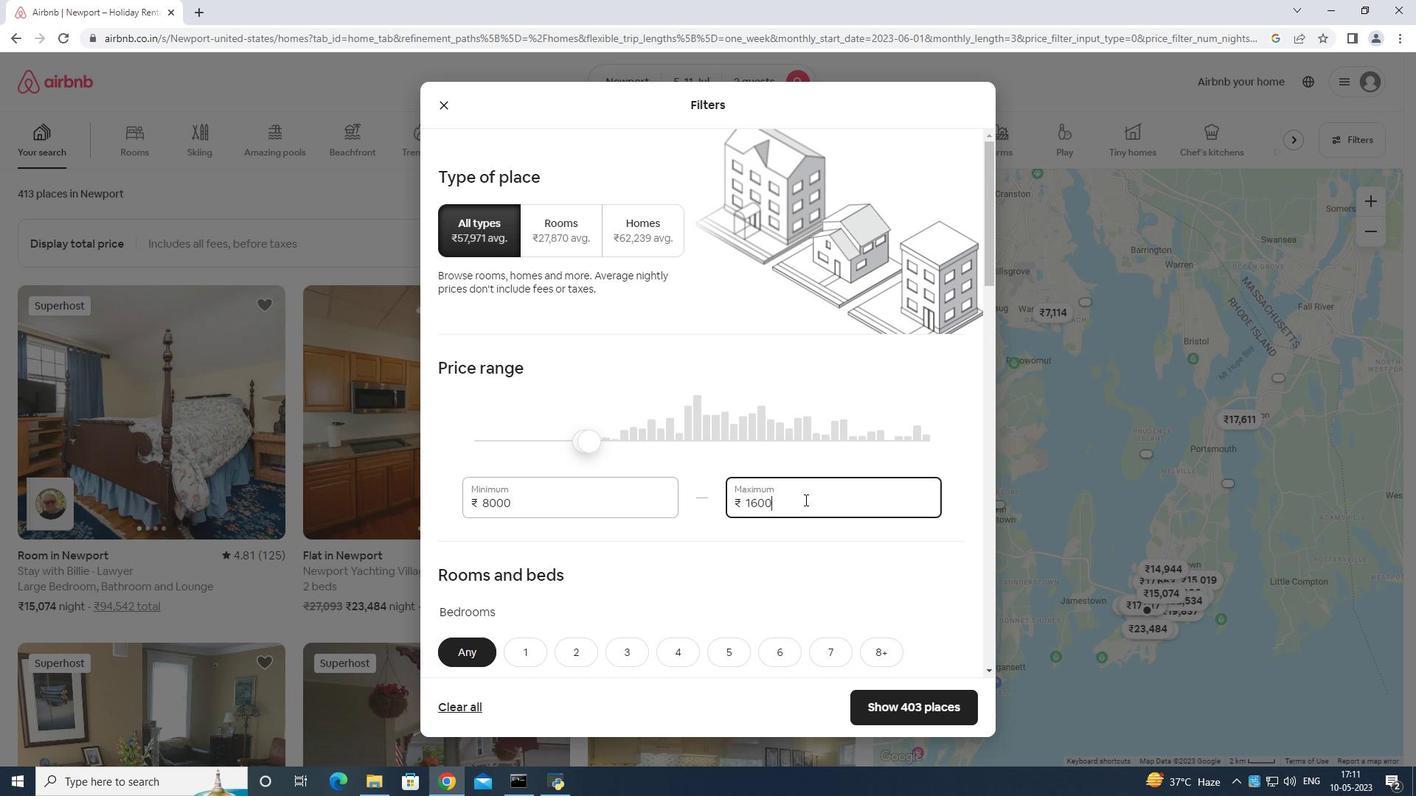 
Action: Mouse moved to (819, 471)
Screenshot: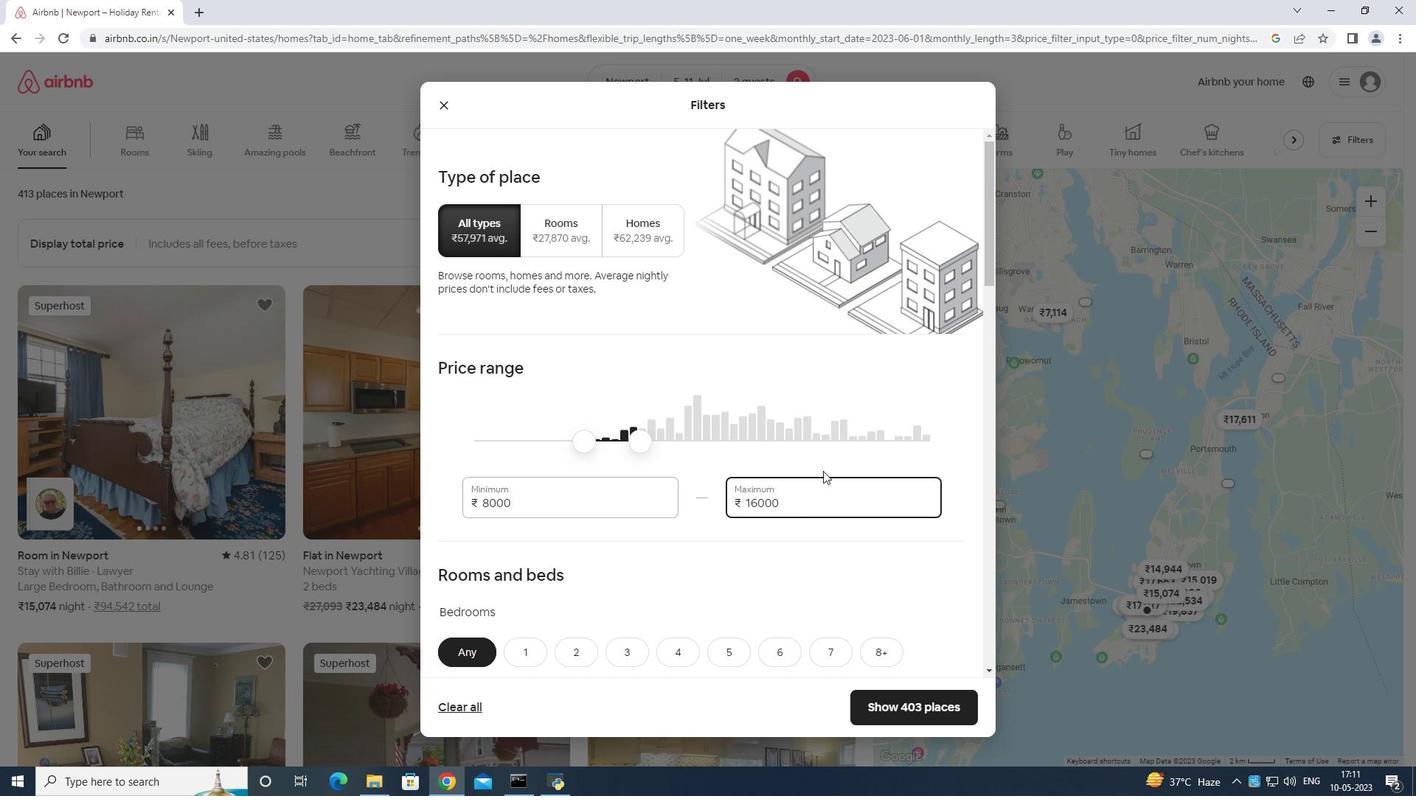 
Action: Mouse scrolled (819, 470) with delta (0, 0)
Screenshot: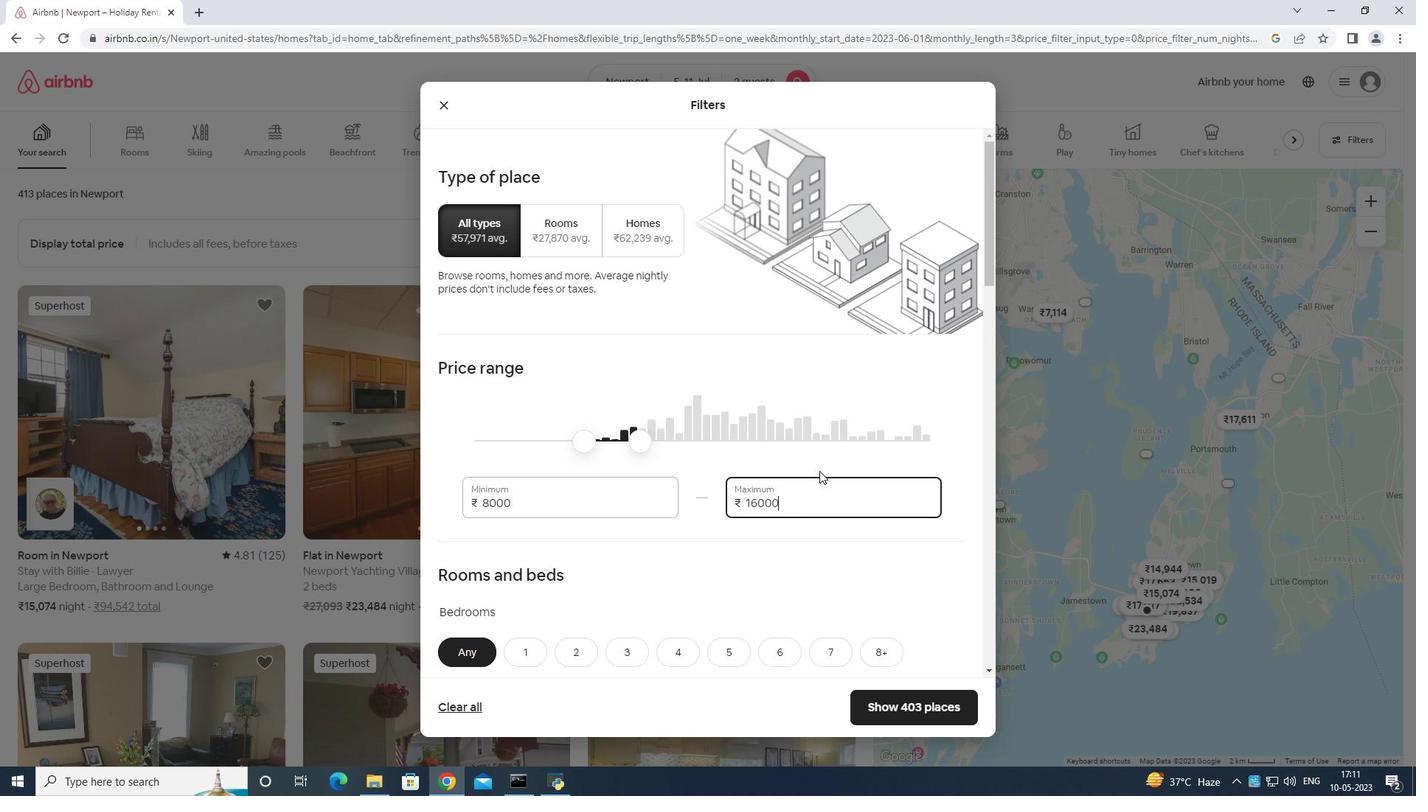 
Action: Mouse moved to (819, 471)
Screenshot: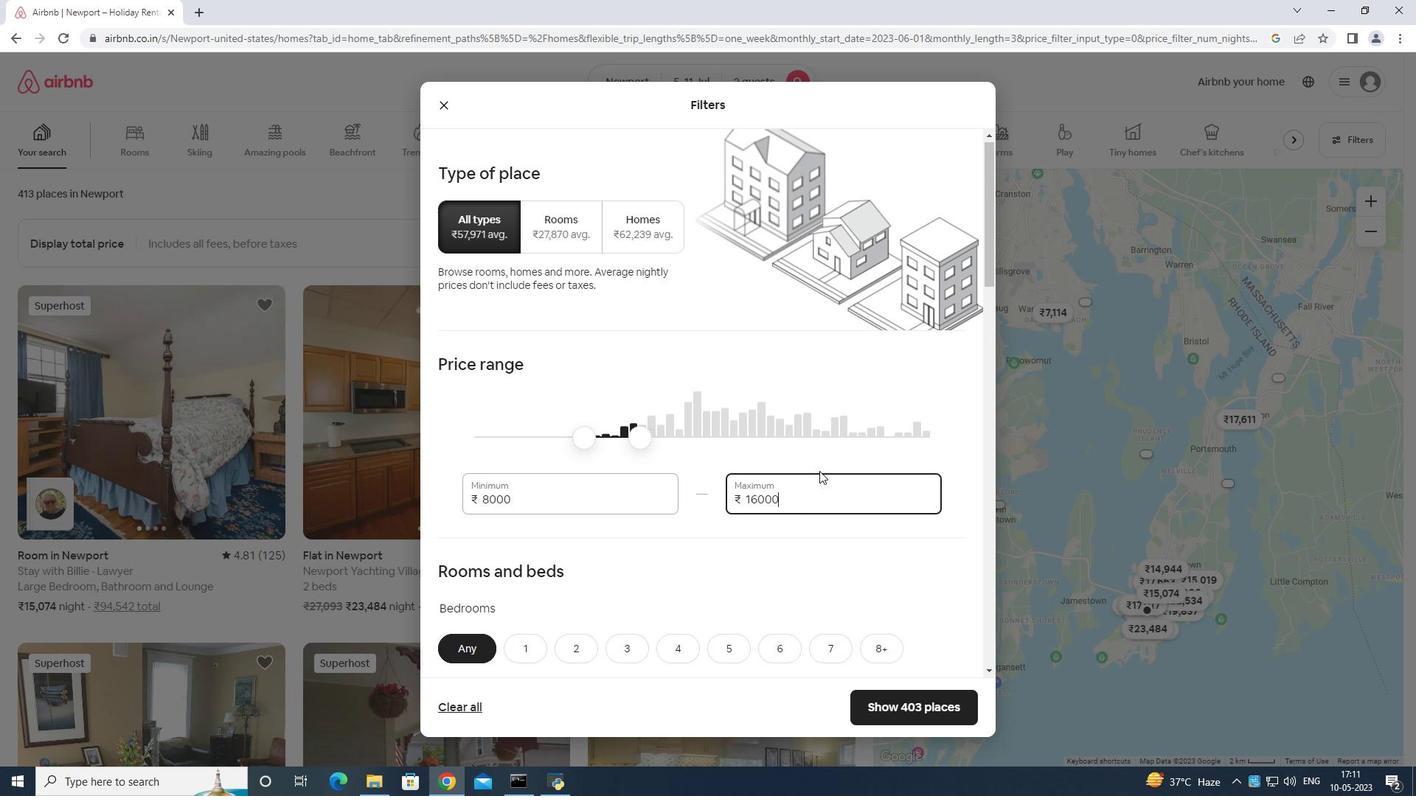 
Action: Mouse scrolled (819, 470) with delta (0, 0)
Screenshot: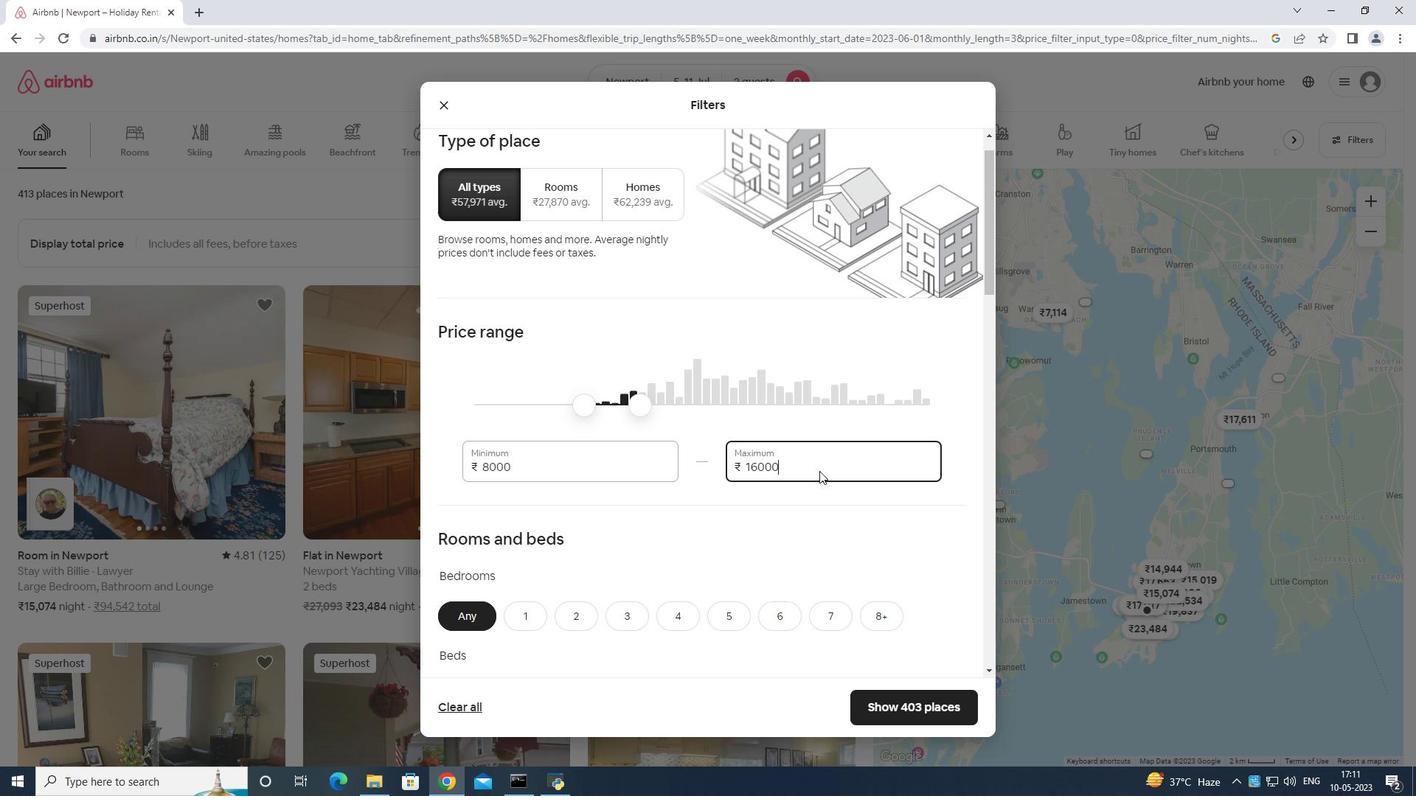 
Action: Mouse scrolled (819, 470) with delta (0, 0)
Screenshot: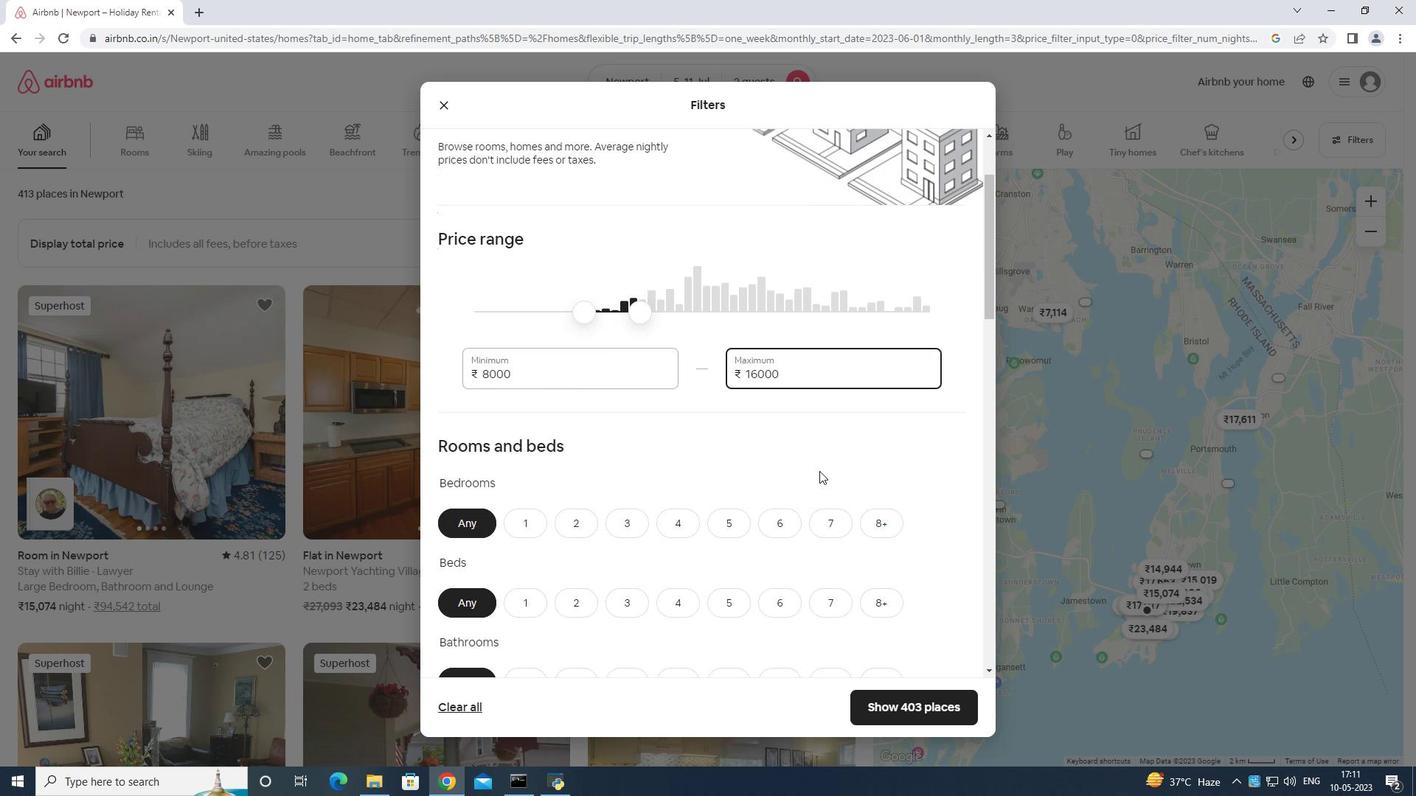 
Action: Mouse scrolled (819, 470) with delta (0, 0)
Screenshot: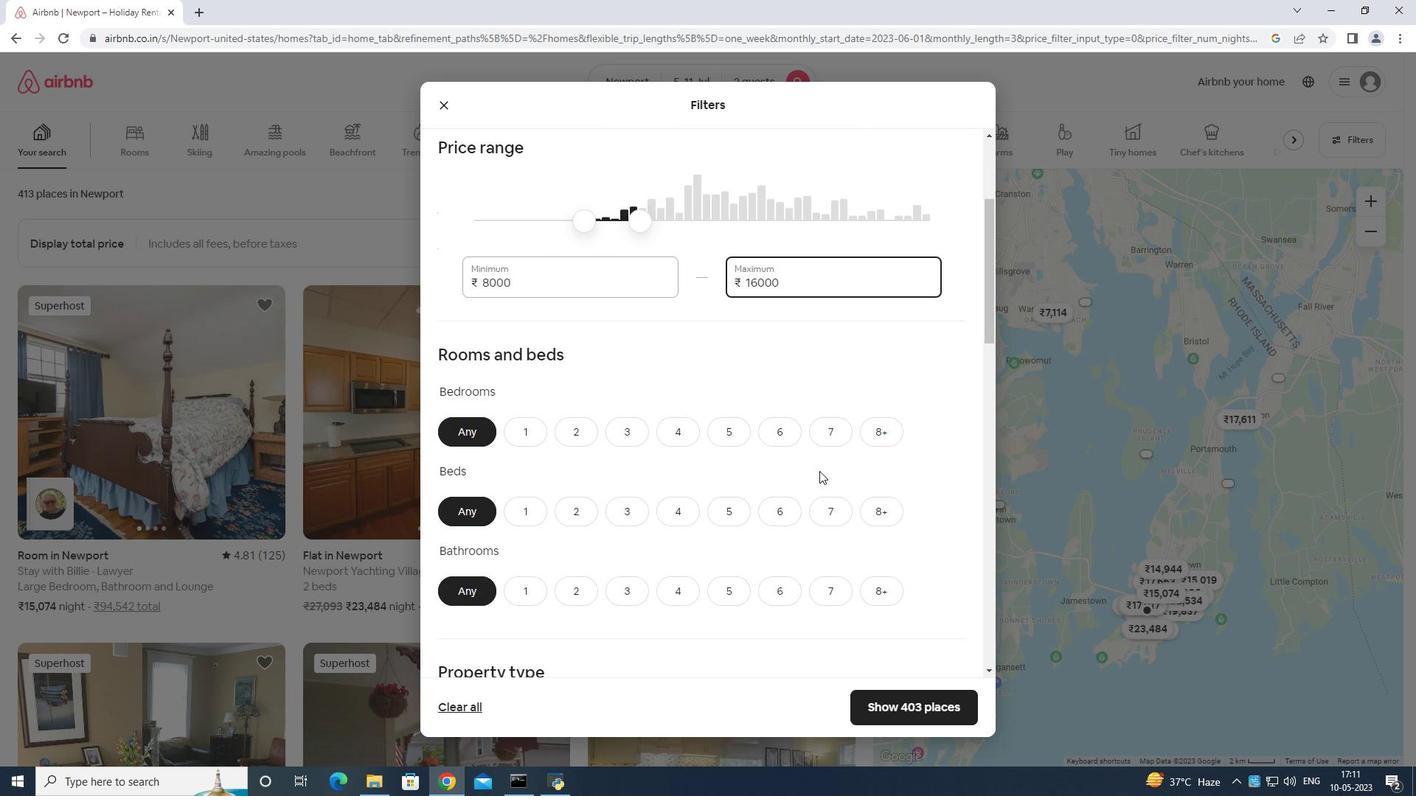 
Action: Mouse moved to (571, 353)
Screenshot: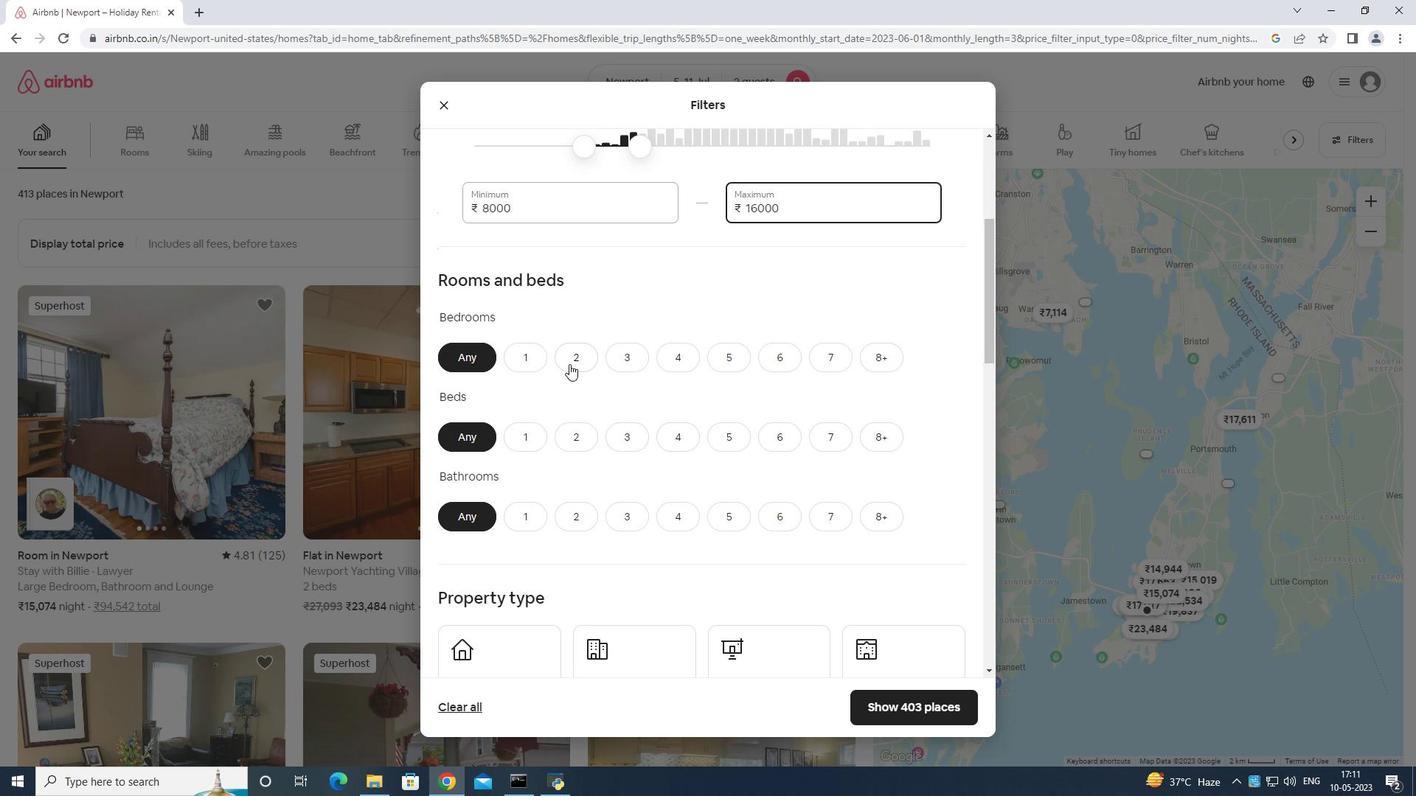 
Action: Mouse pressed left at (571, 353)
Screenshot: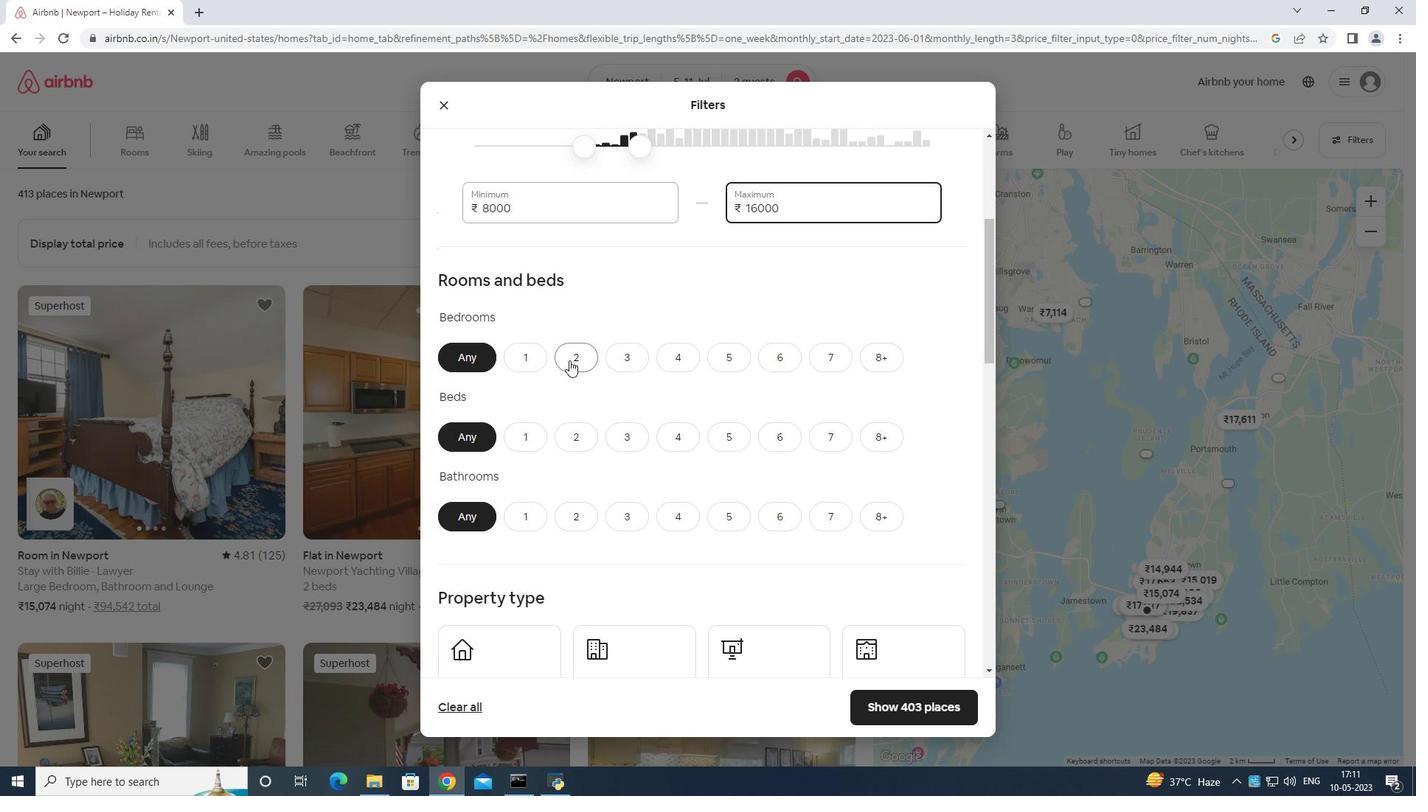 
Action: Mouse moved to (570, 435)
Screenshot: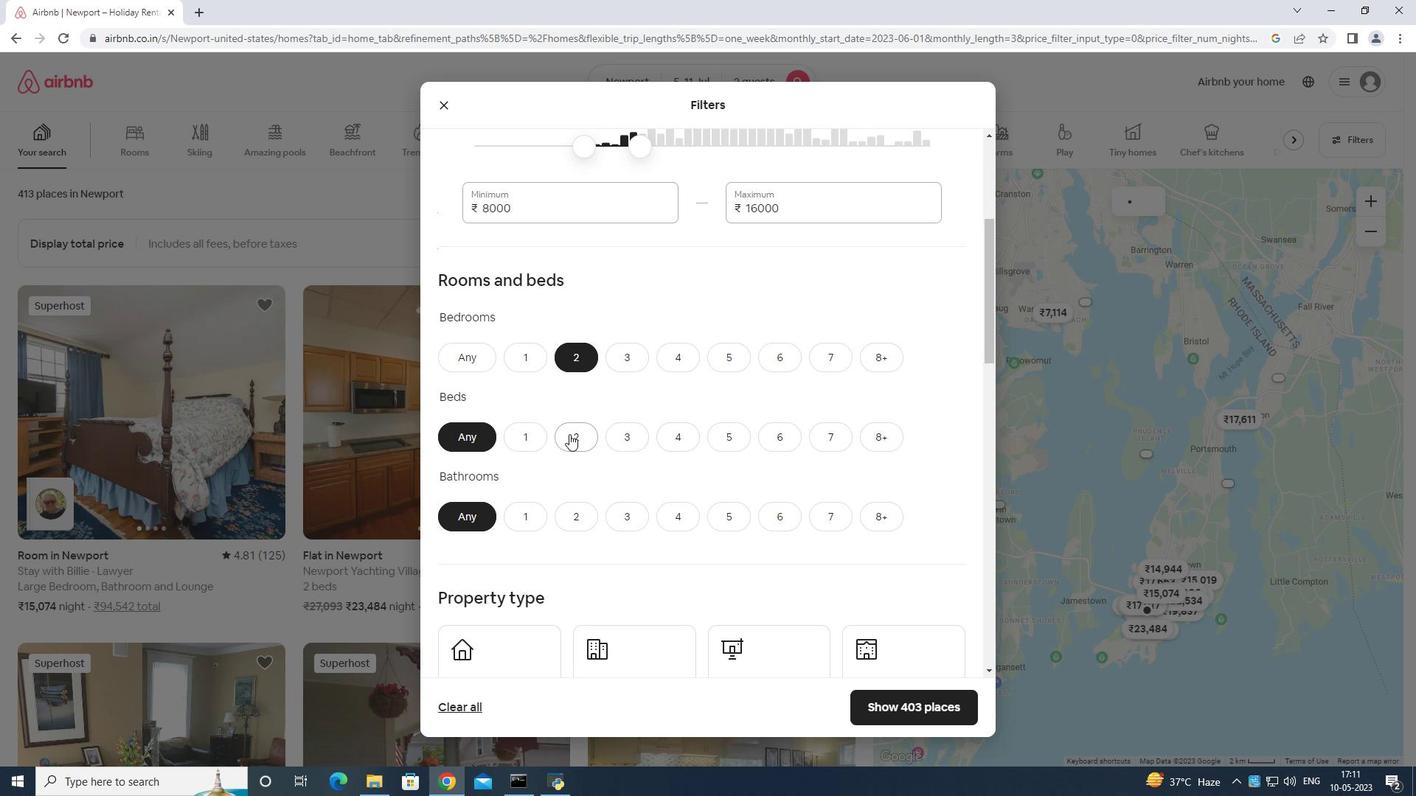 
Action: Mouse pressed left at (570, 435)
Screenshot: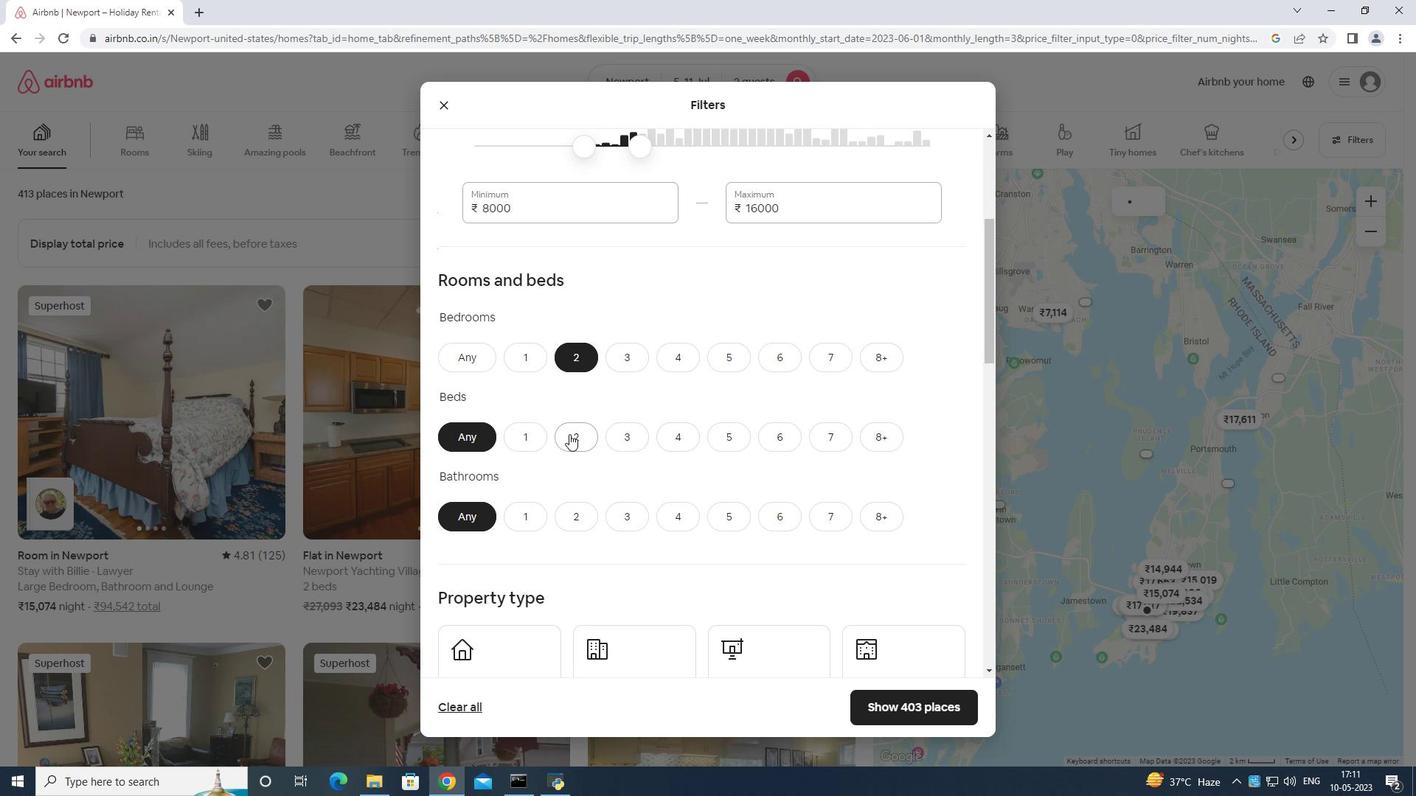 
Action: Mouse moved to (528, 520)
Screenshot: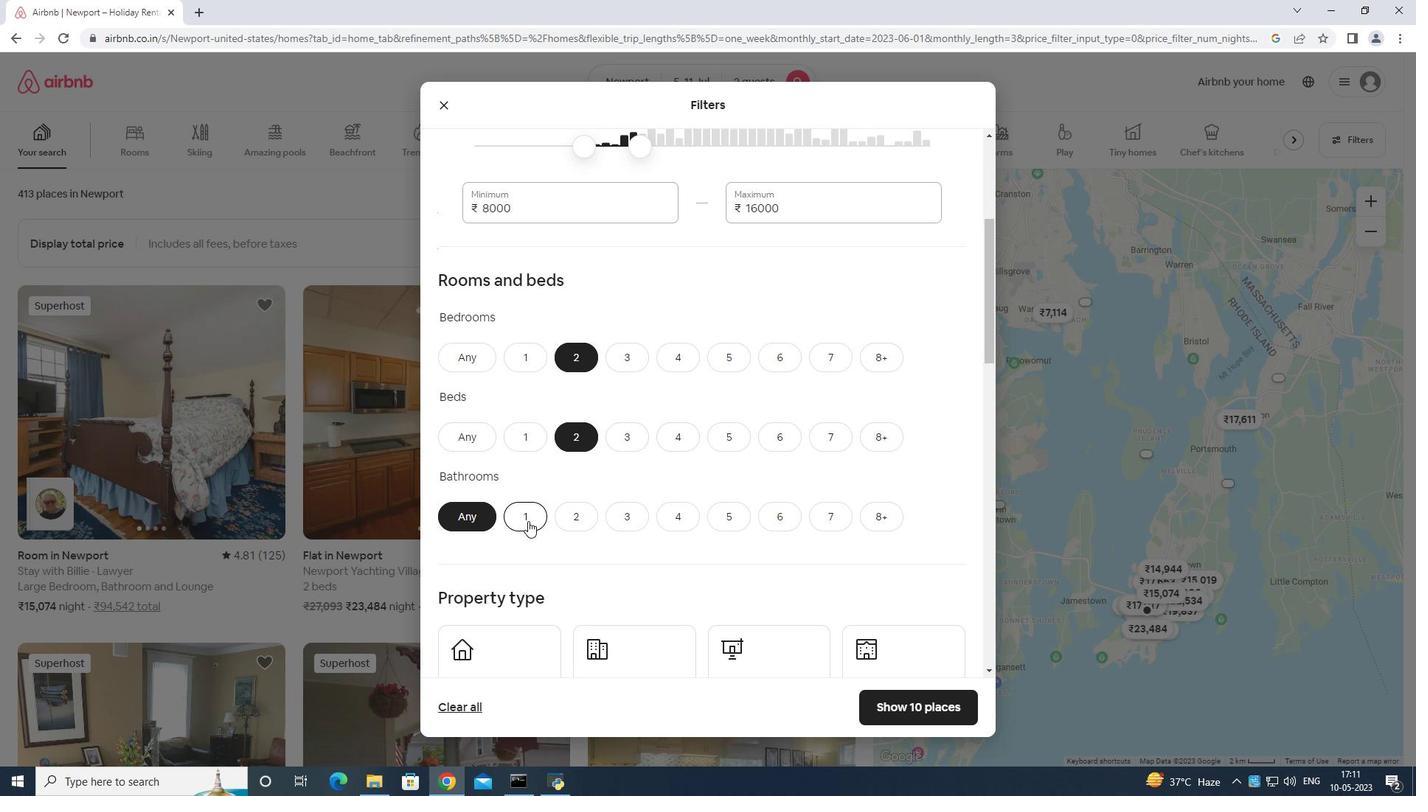 
Action: Mouse pressed left at (528, 520)
Screenshot: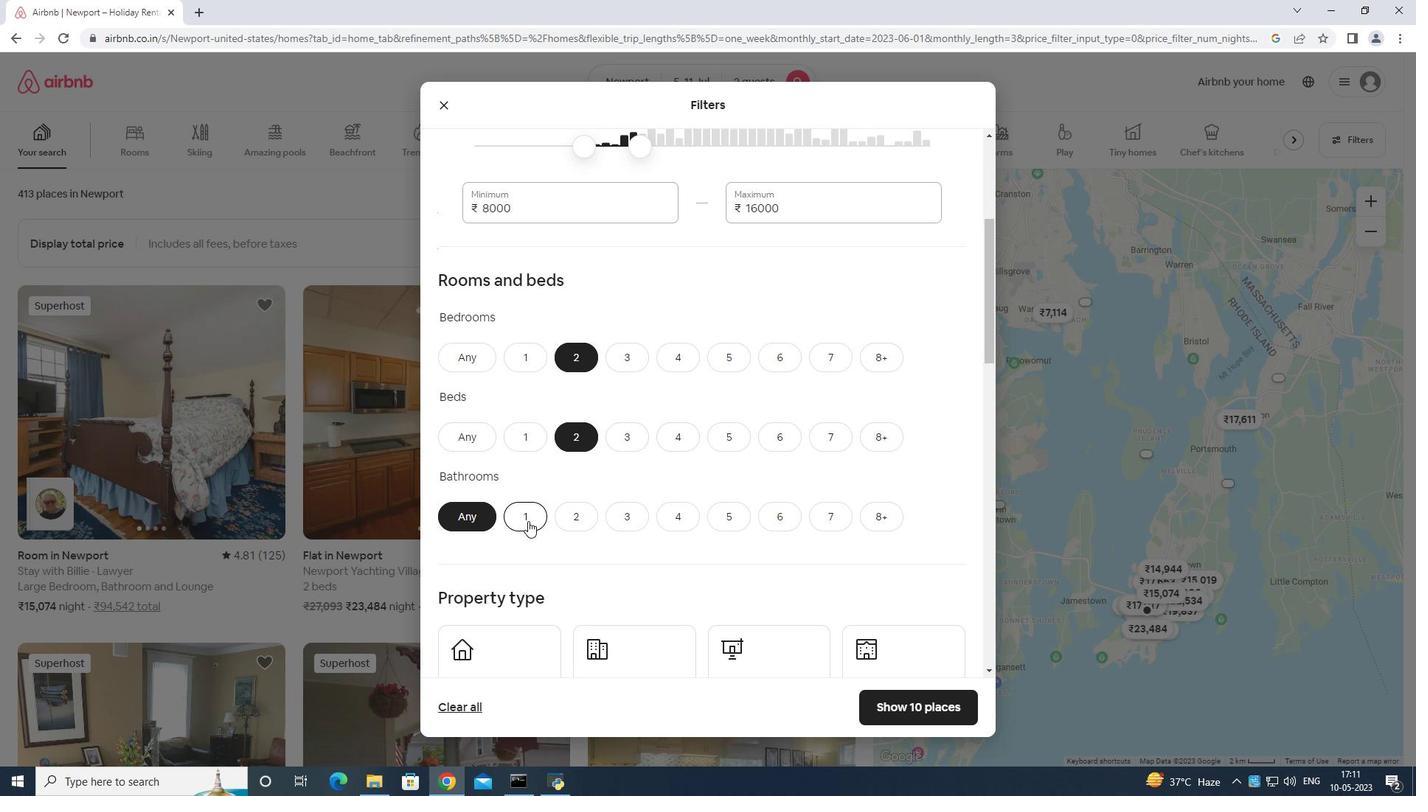 
Action: Mouse moved to (556, 495)
Screenshot: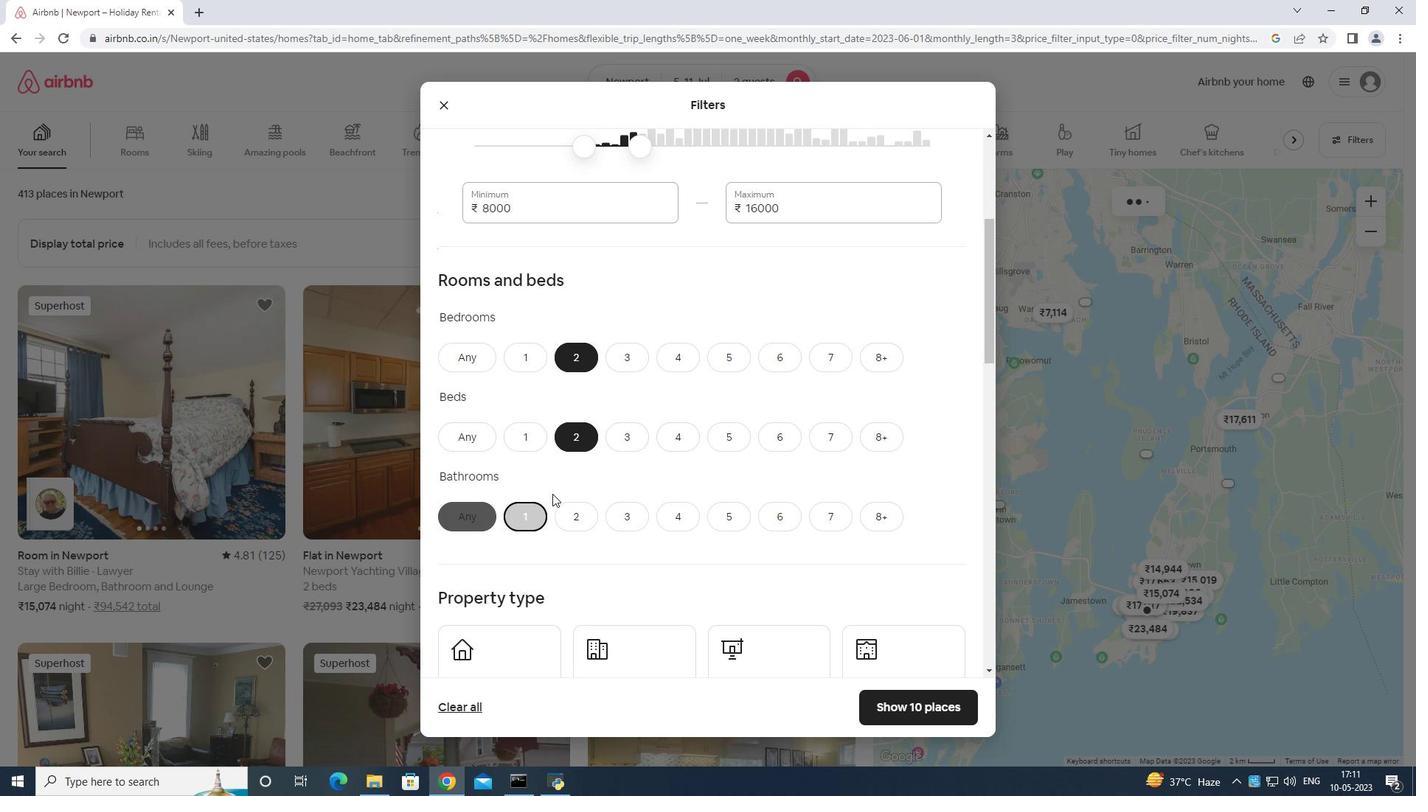 
Action: Mouse scrolled (556, 494) with delta (0, 0)
Screenshot: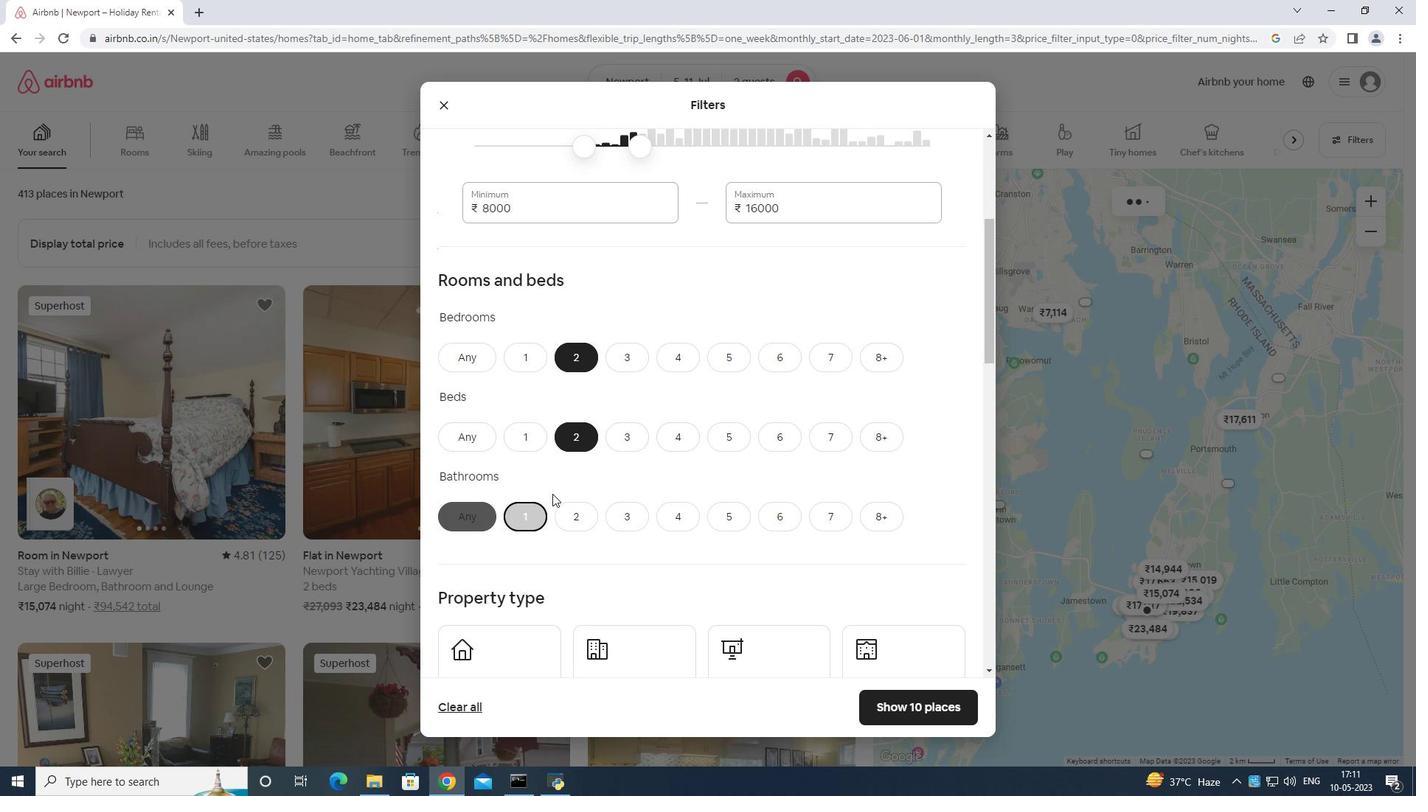 
Action: Mouse moved to (558, 496)
Screenshot: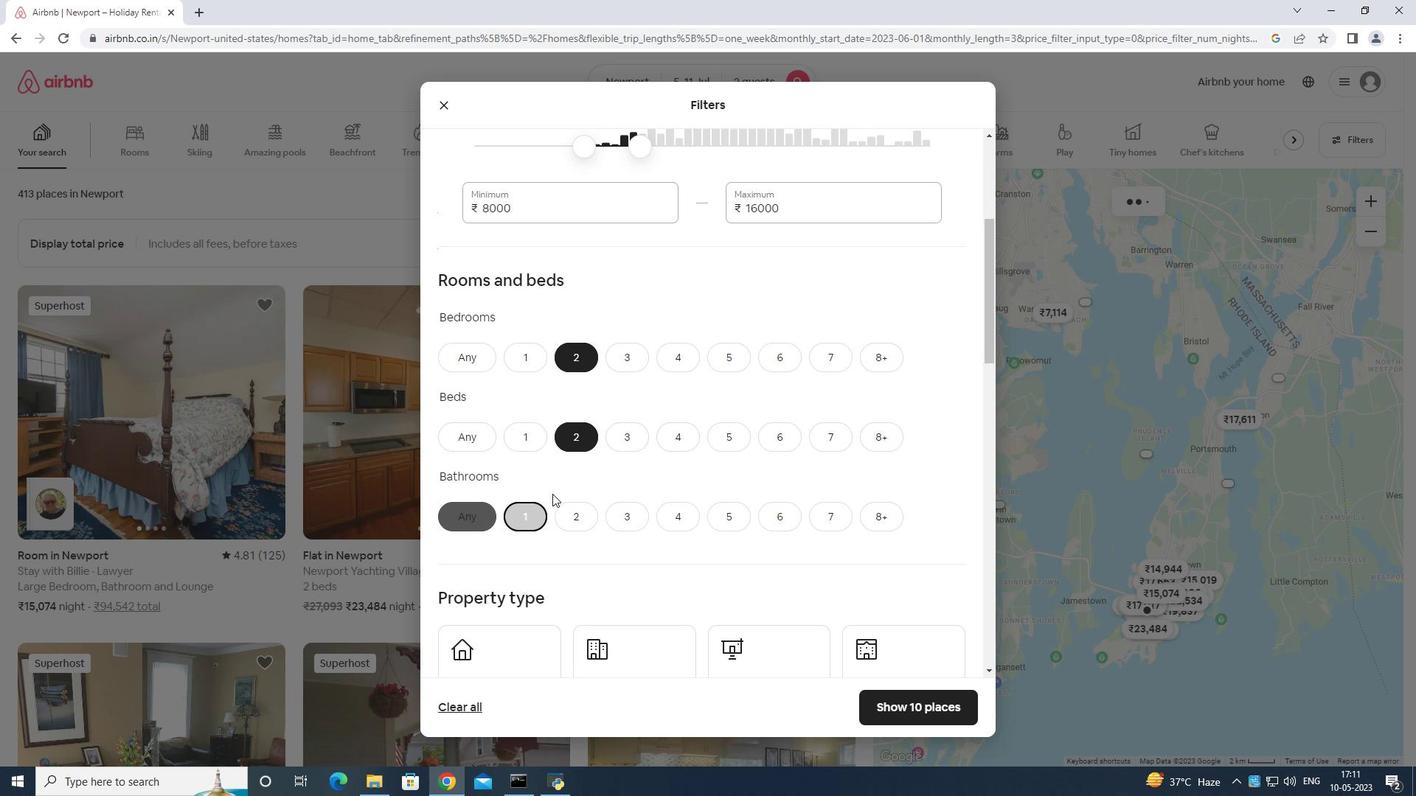 
Action: Mouse scrolled (558, 495) with delta (0, 0)
Screenshot: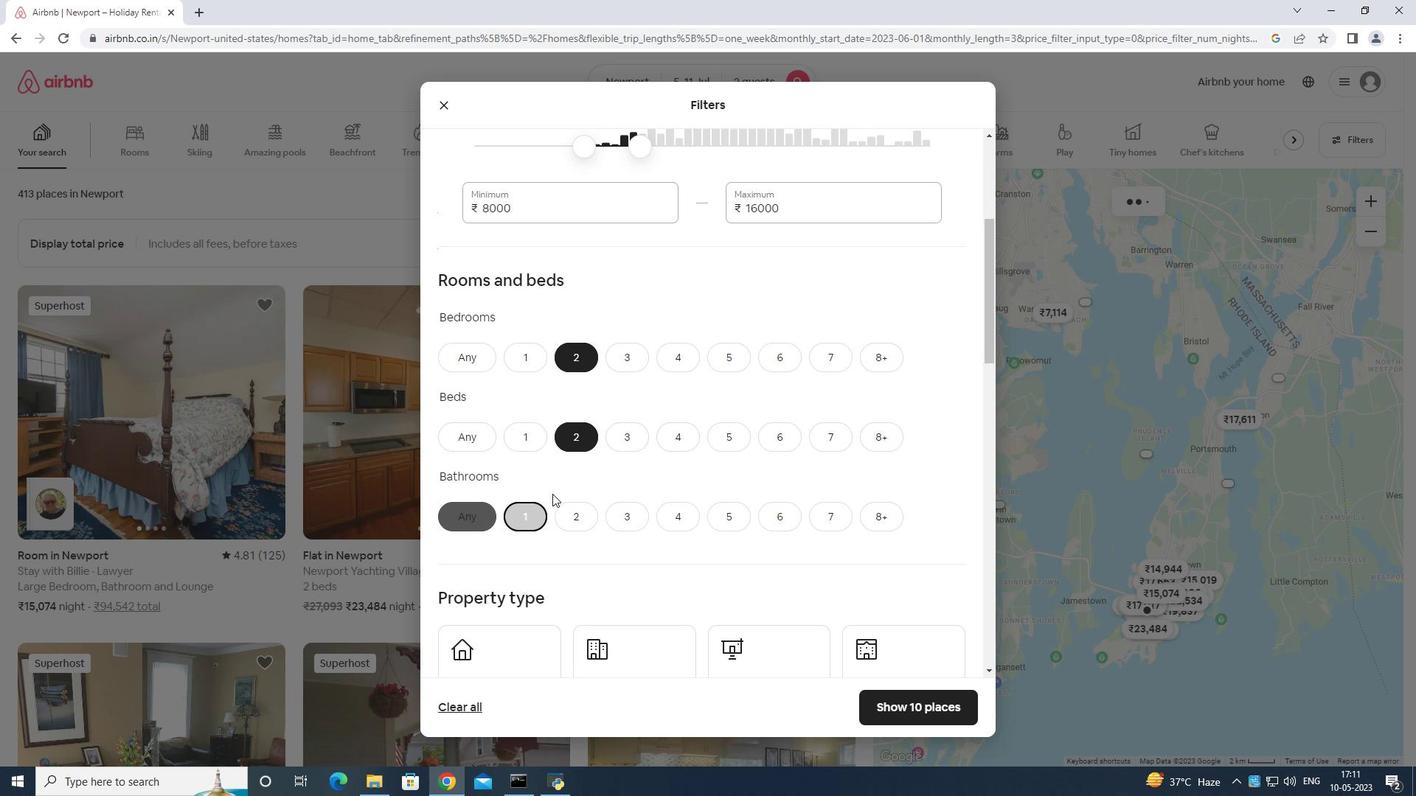 
Action: Mouse moved to (523, 535)
Screenshot: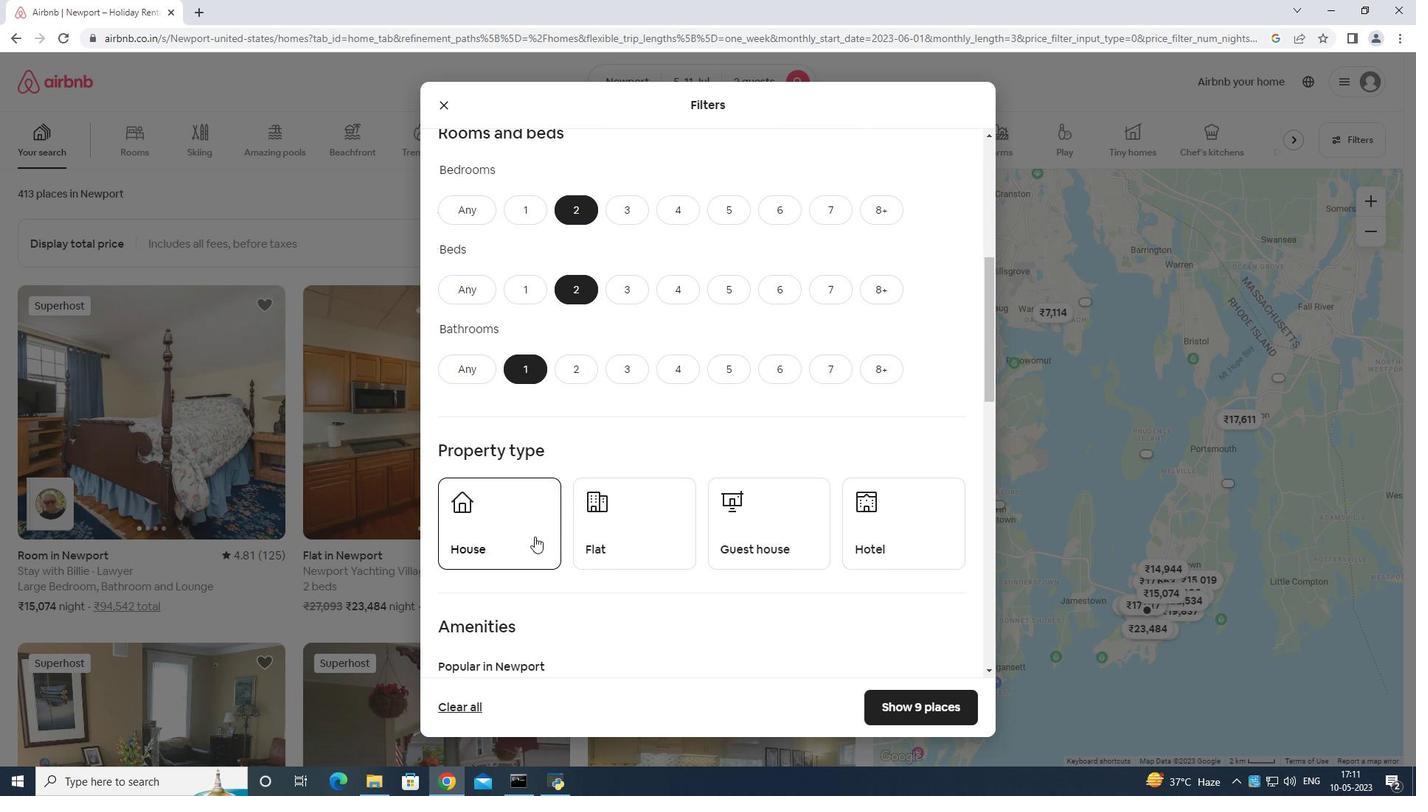 
Action: Mouse pressed left at (523, 535)
Screenshot: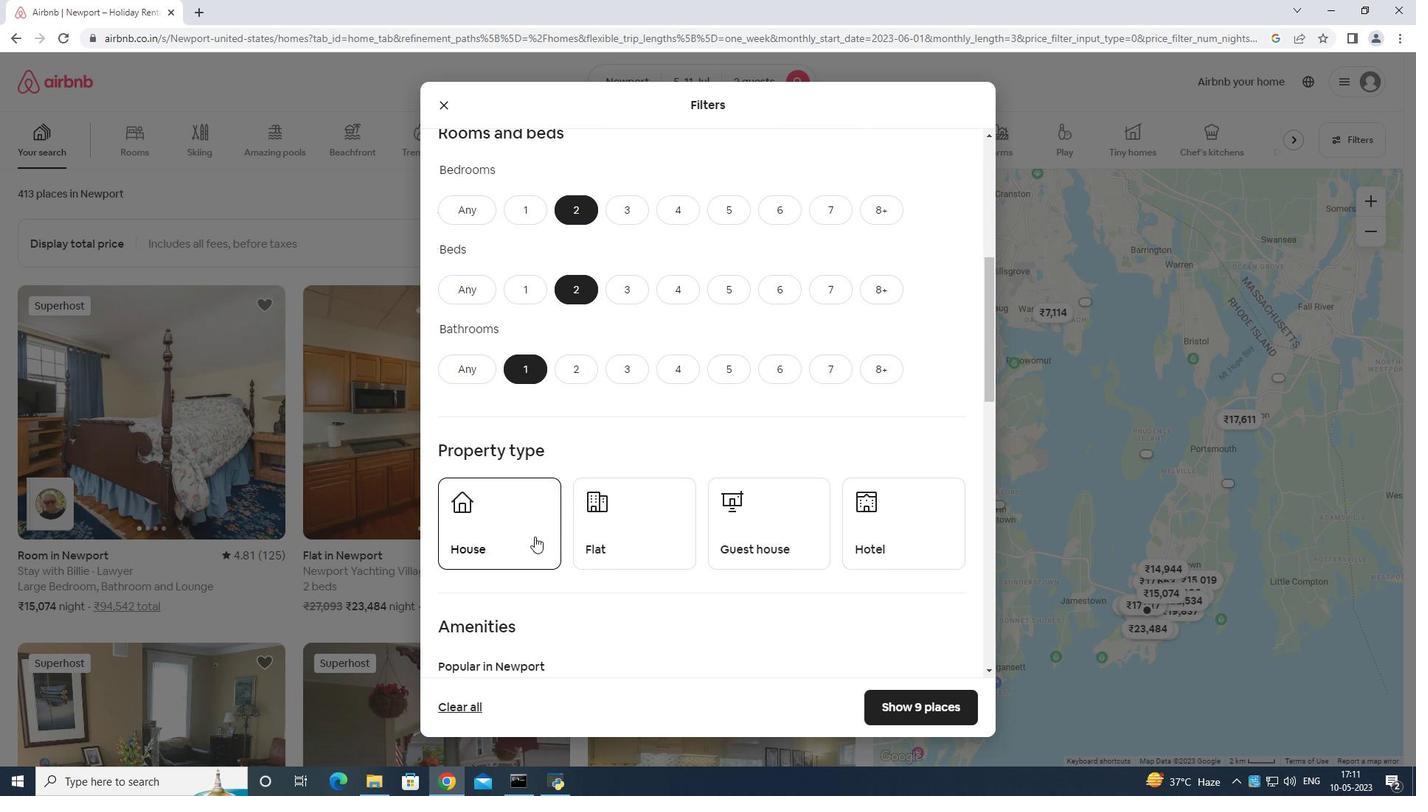 
Action: Mouse moved to (658, 528)
Screenshot: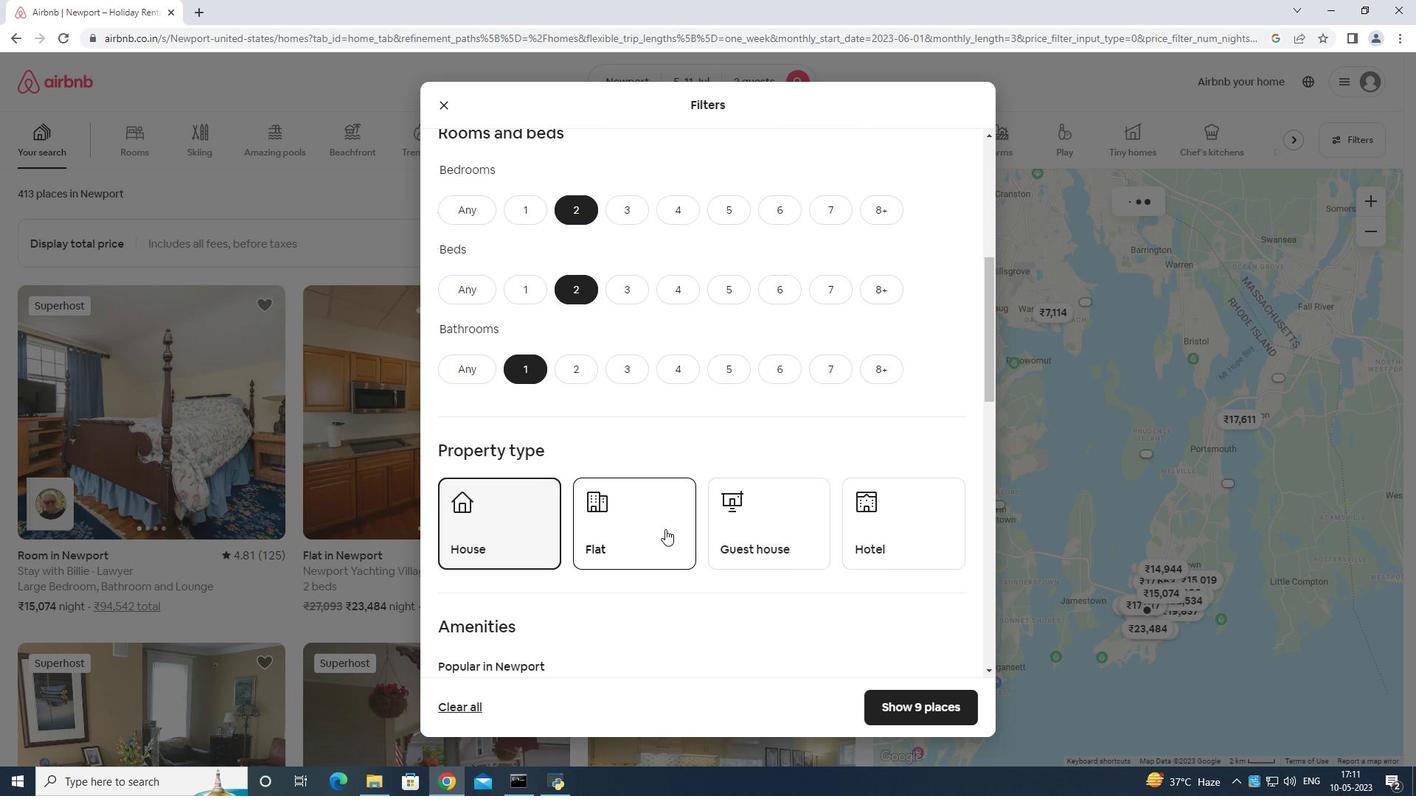
Action: Mouse pressed left at (658, 528)
Screenshot: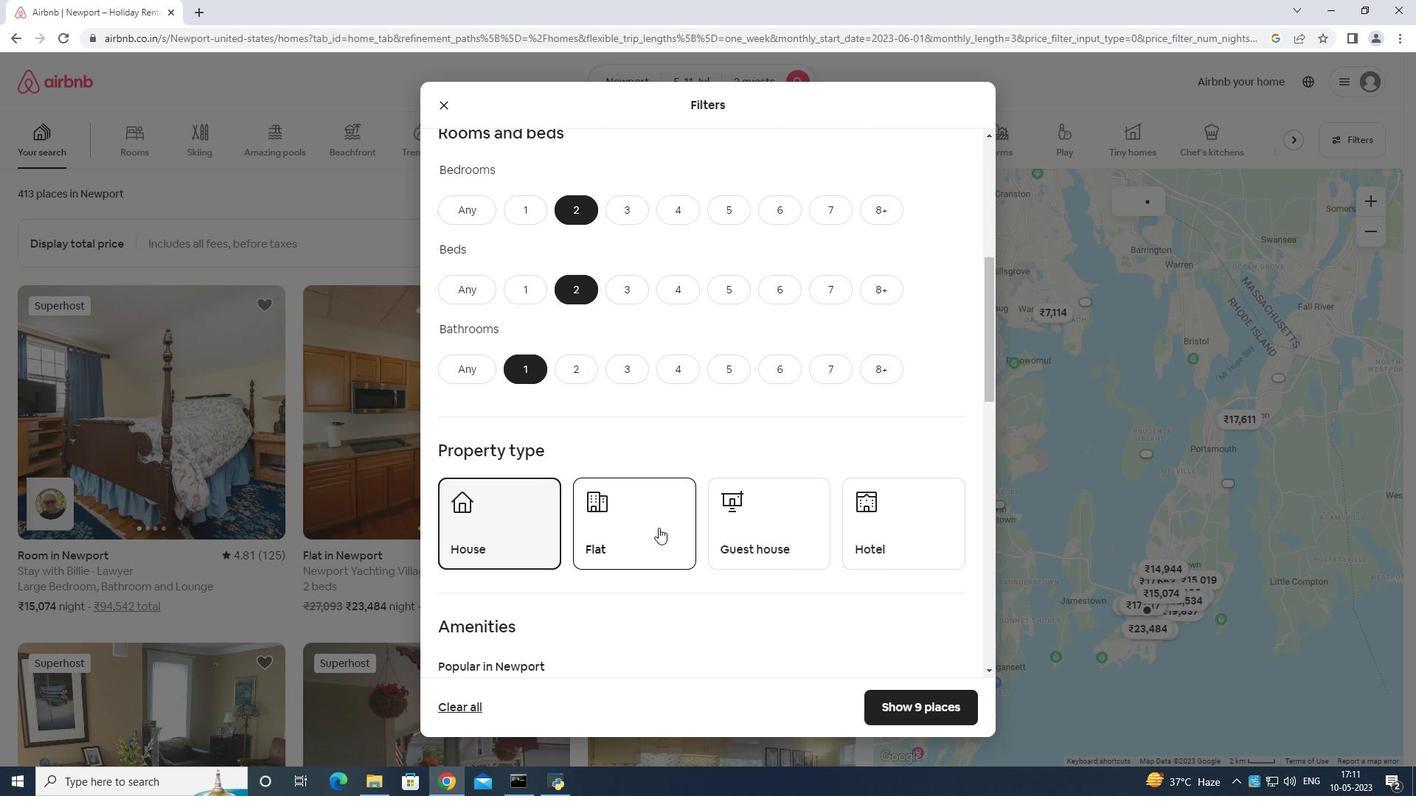 
Action: Mouse moved to (736, 526)
Screenshot: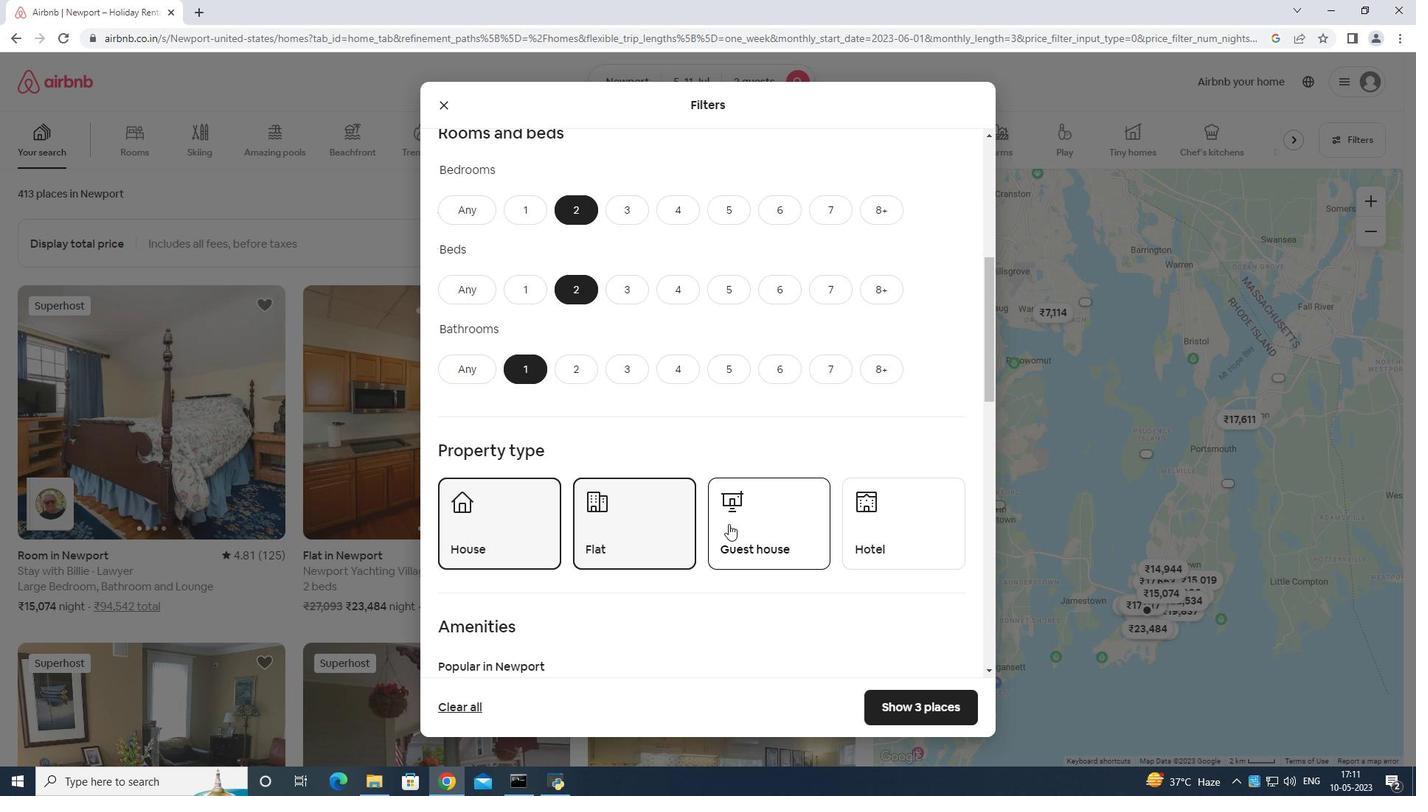 
Action: Mouse pressed left at (736, 526)
Screenshot: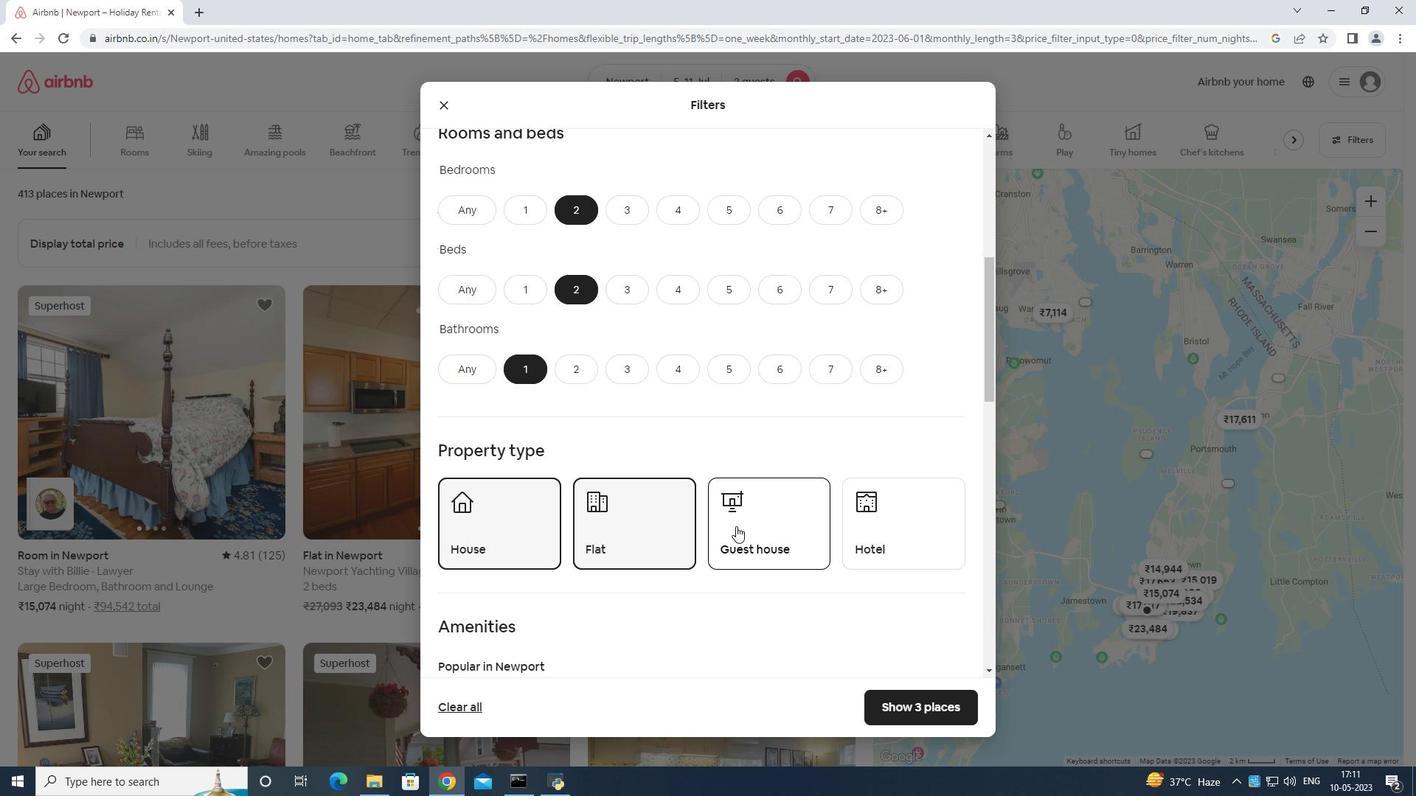 
Action: Mouse moved to (739, 526)
Screenshot: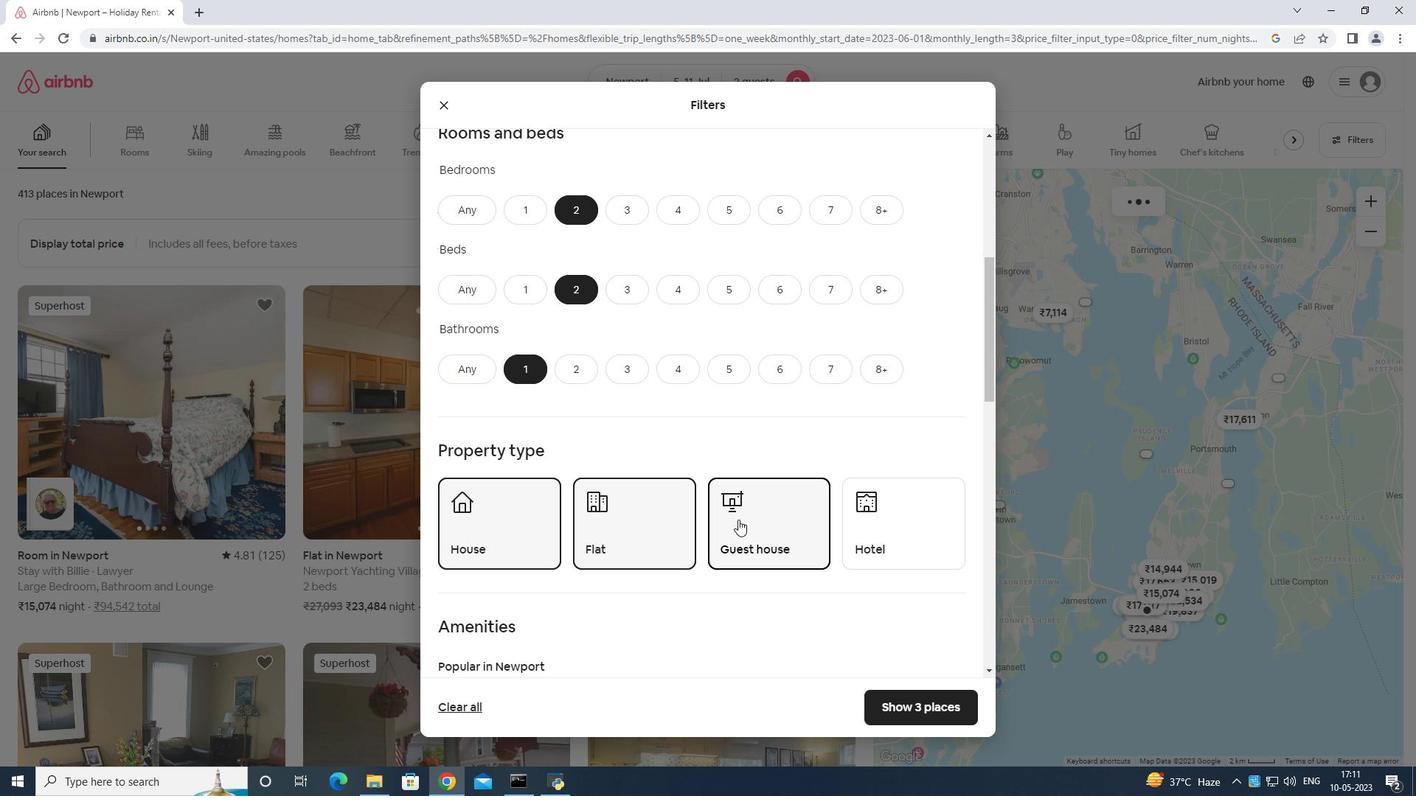 
Action: Mouse scrolled (739, 525) with delta (0, 0)
Screenshot: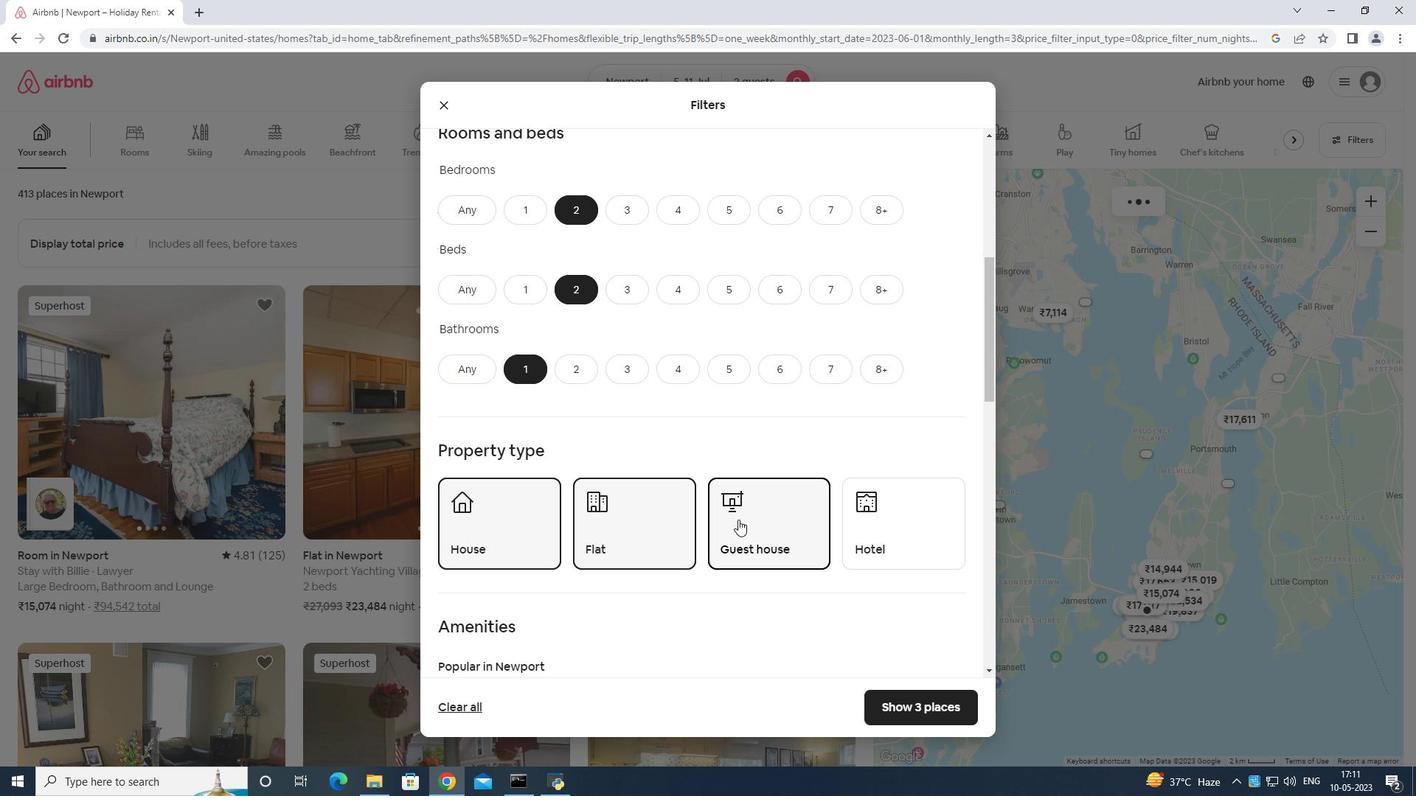 
Action: Mouse moved to (739, 528)
Screenshot: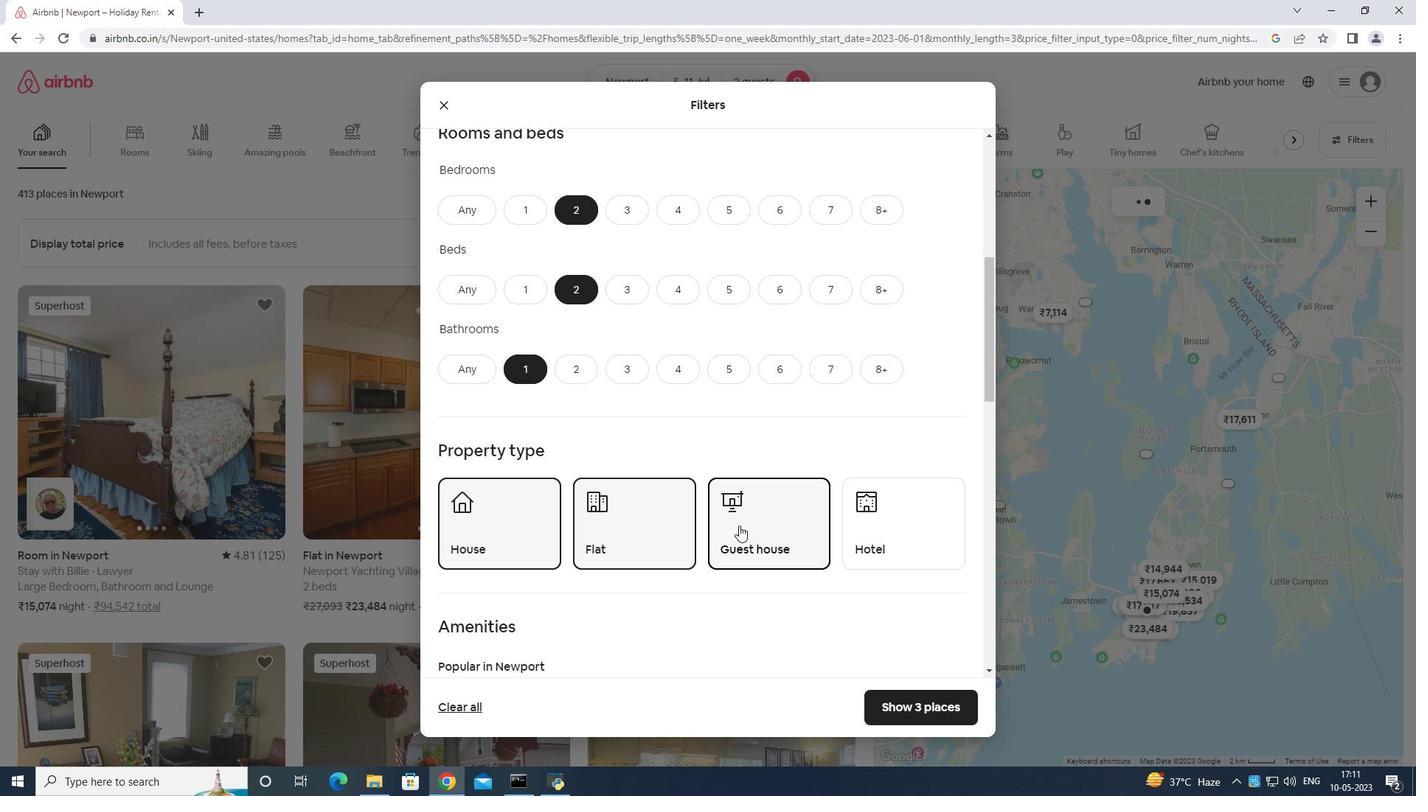 
Action: Mouse scrolled (739, 528) with delta (0, 0)
Screenshot: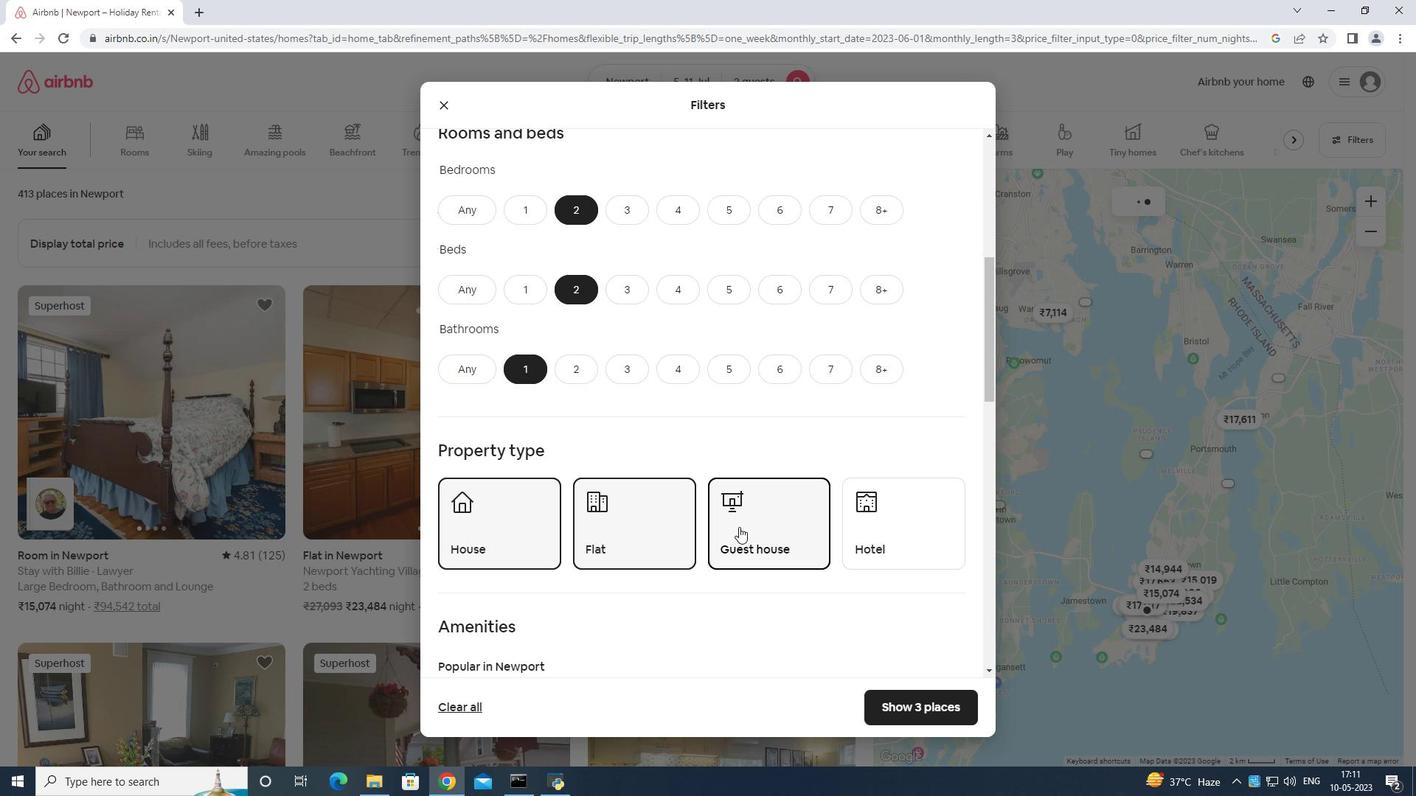 
Action: Mouse scrolled (739, 528) with delta (0, 0)
Screenshot: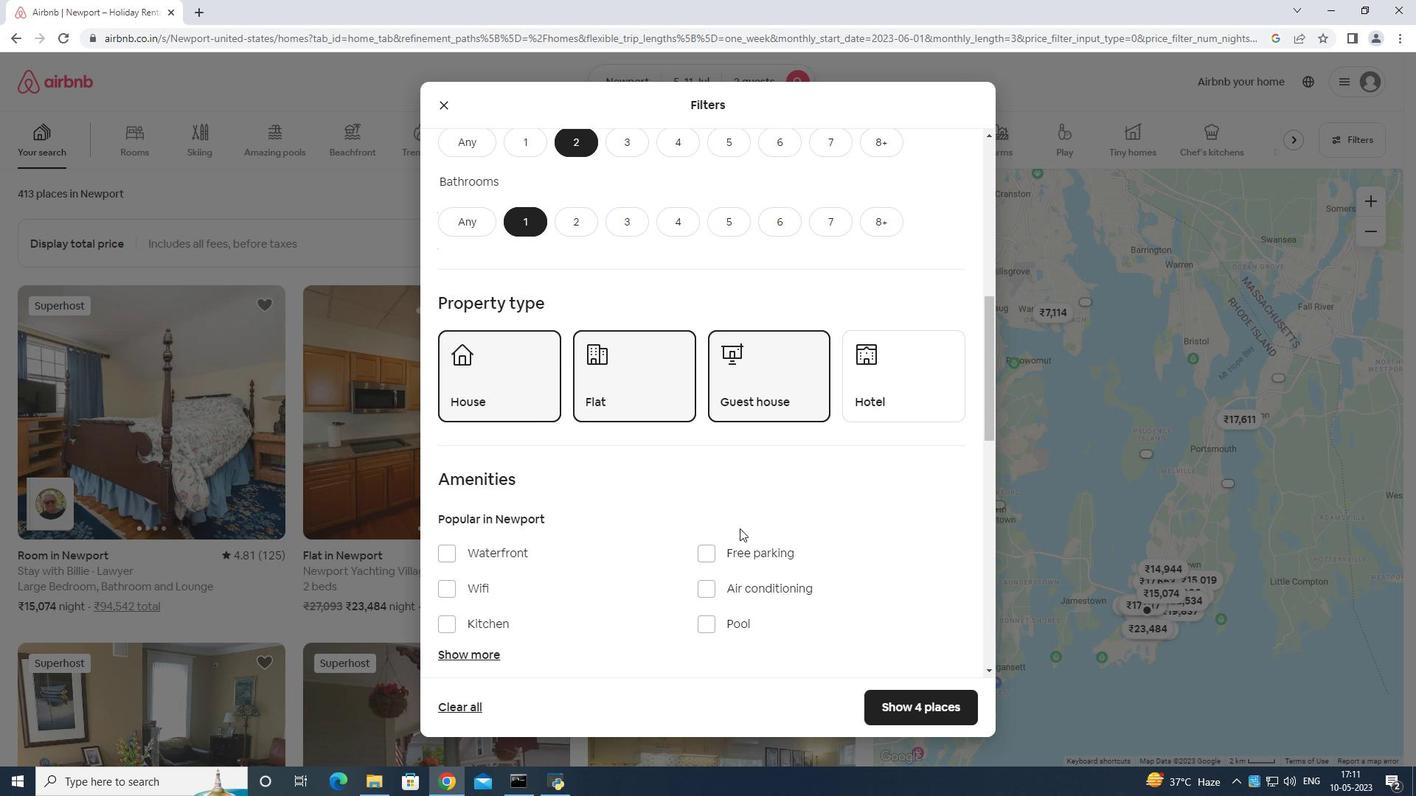 
Action: Mouse scrolled (739, 528) with delta (0, 0)
Screenshot: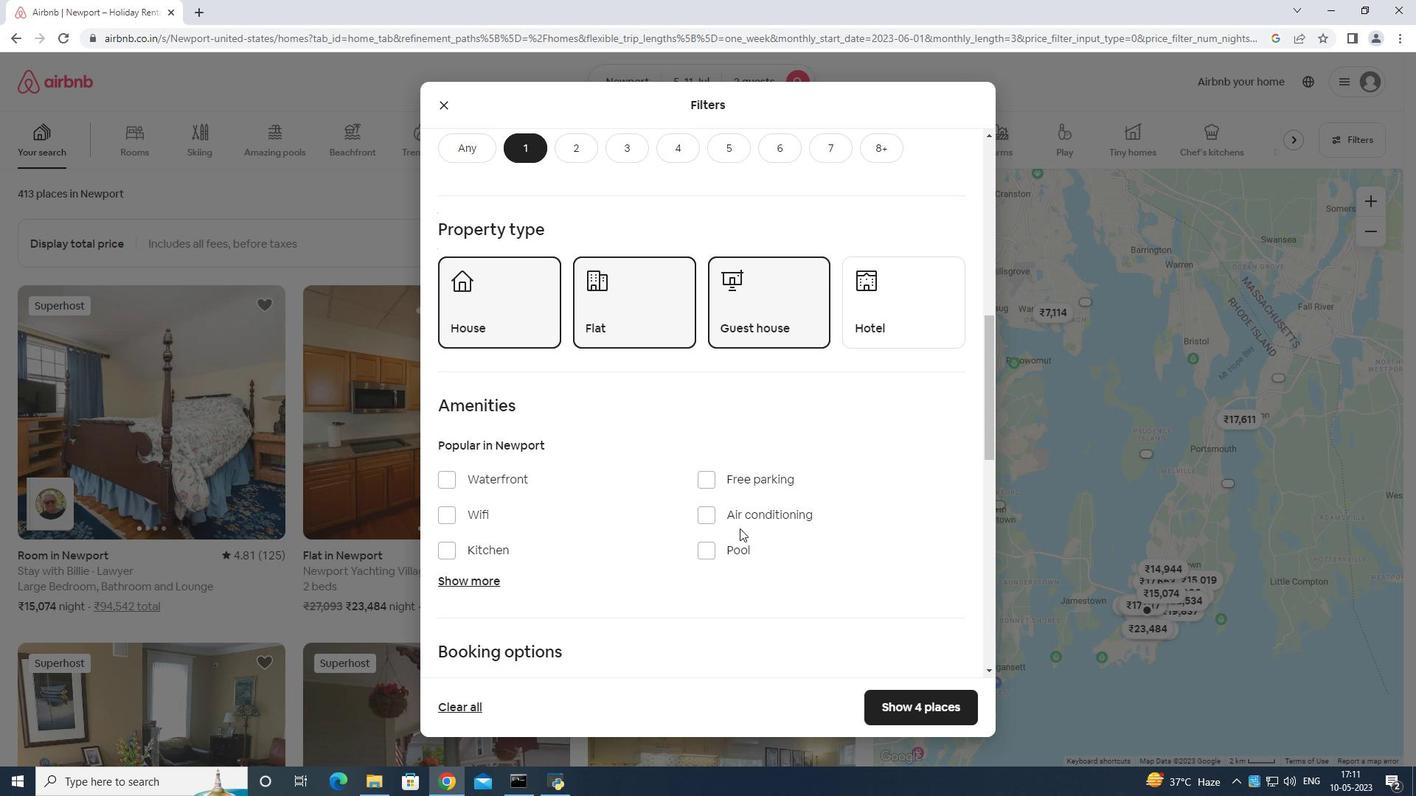 
Action: Mouse scrolled (739, 528) with delta (0, 0)
Screenshot: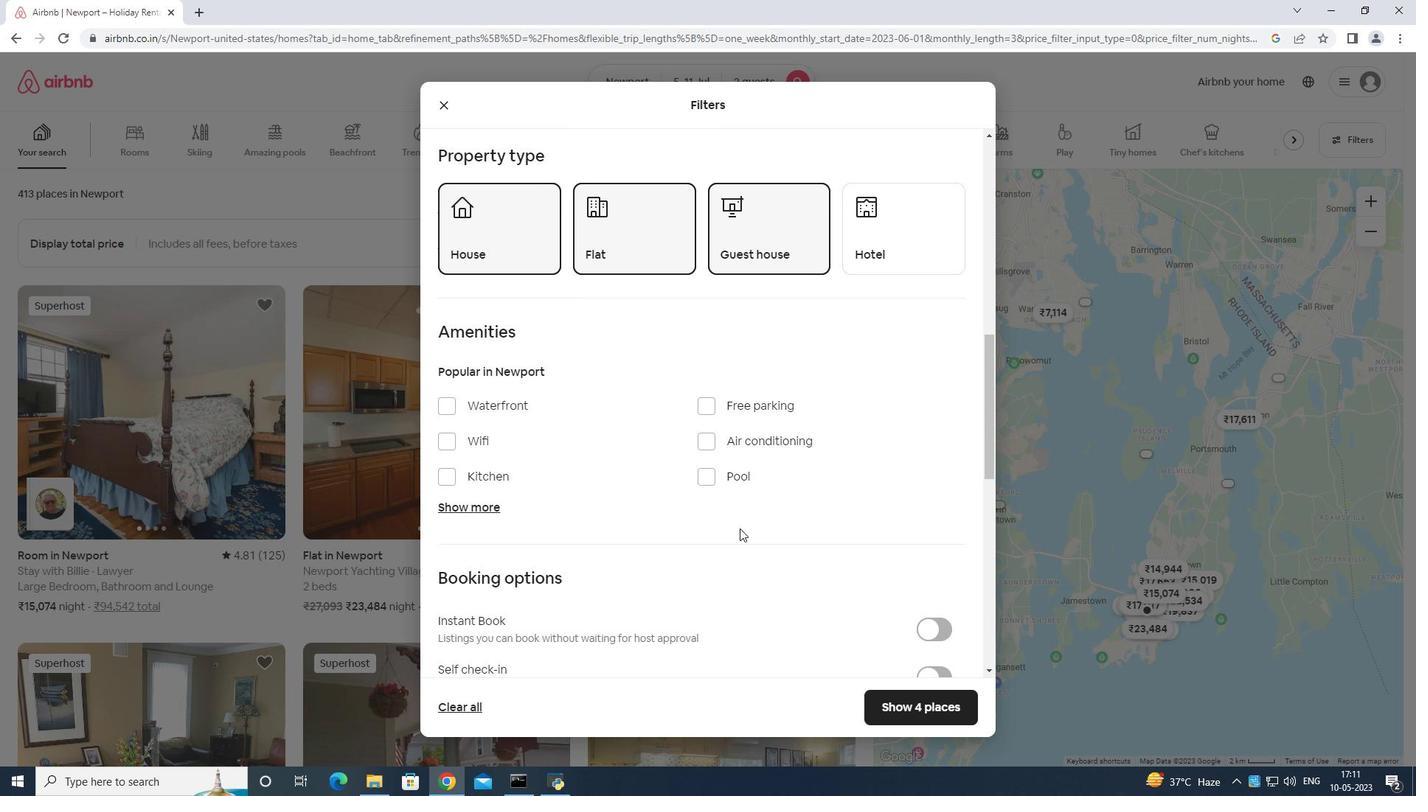 
Action: Mouse scrolled (739, 528) with delta (0, 0)
Screenshot: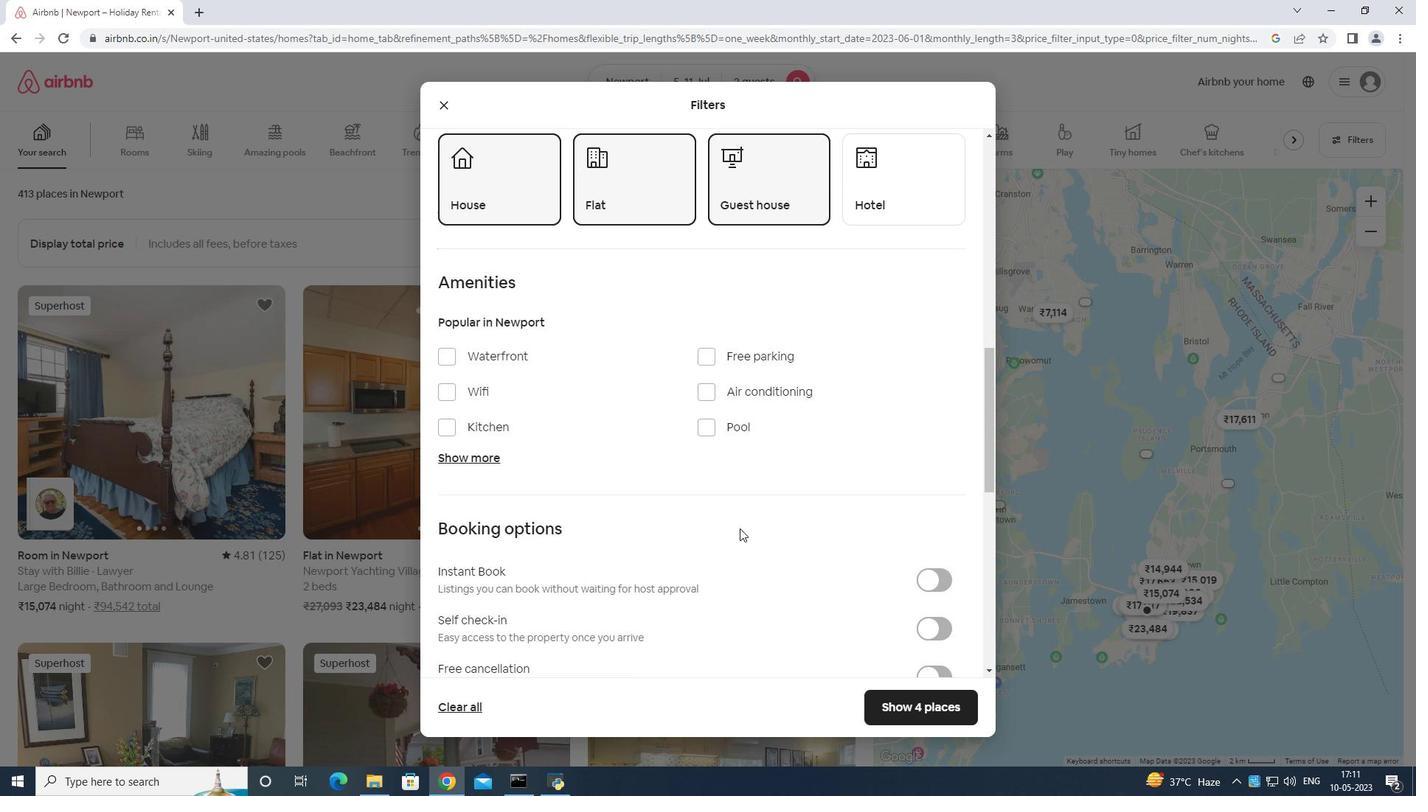 
Action: Mouse moved to (924, 525)
Screenshot: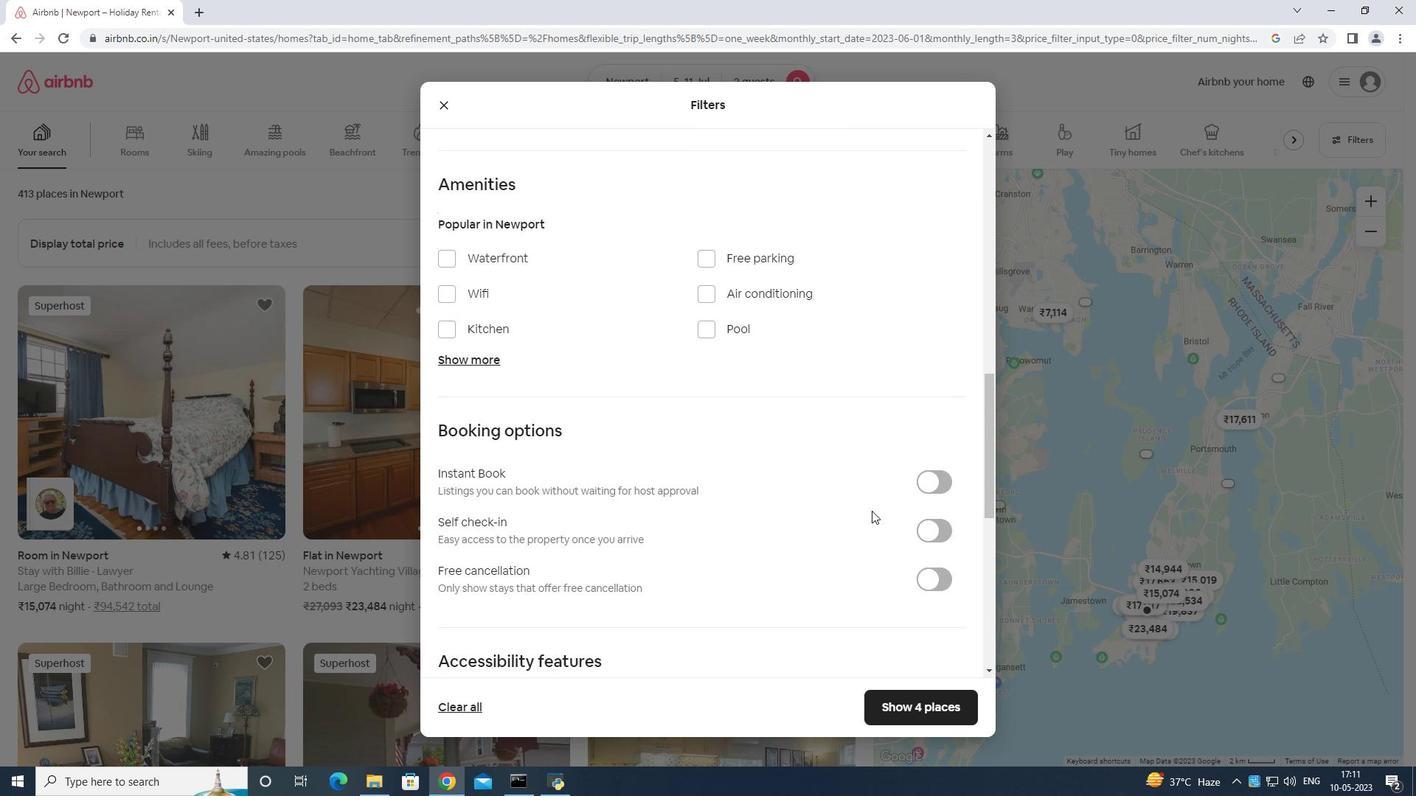 
Action: Mouse pressed left at (924, 525)
Screenshot: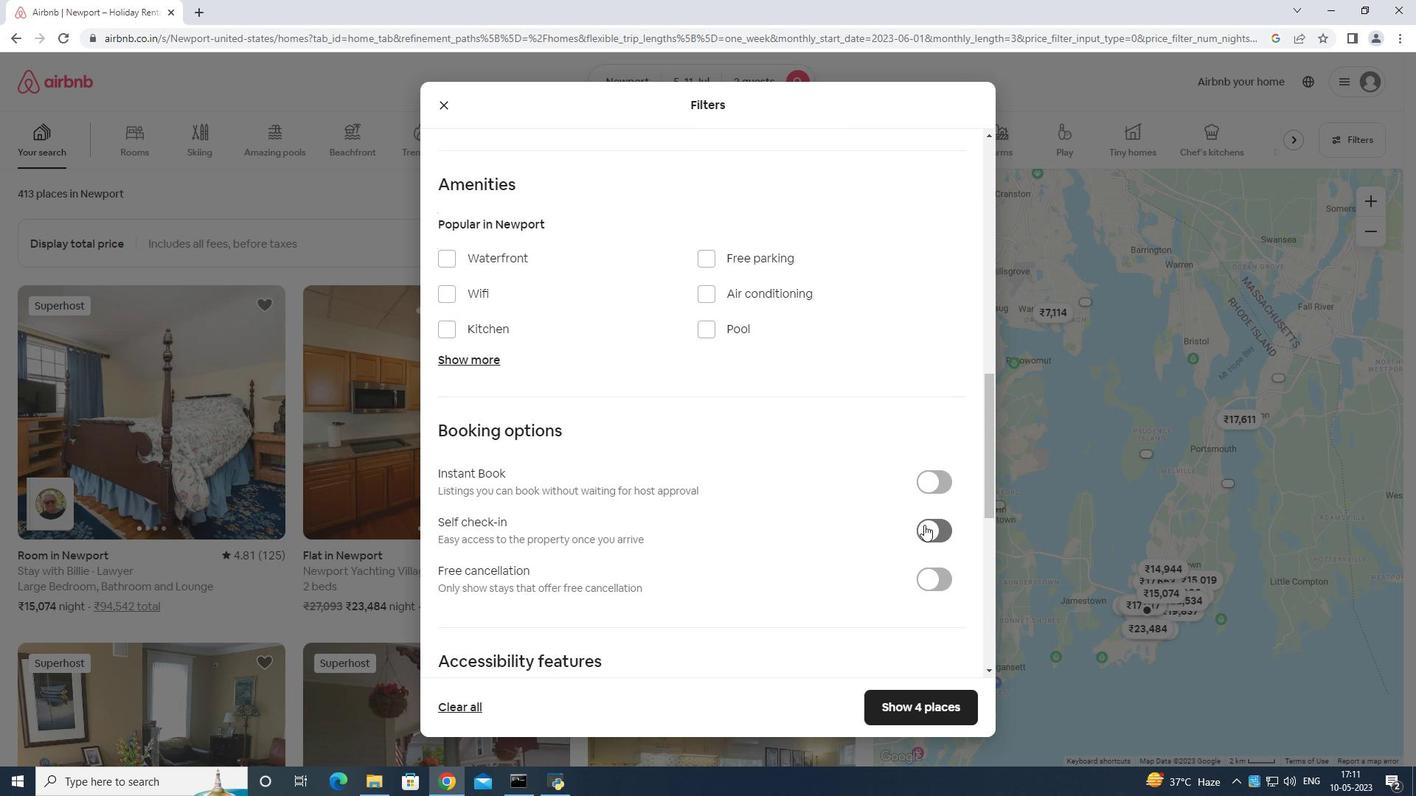 
Action: Mouse moved to (930, 520)
Screenshot: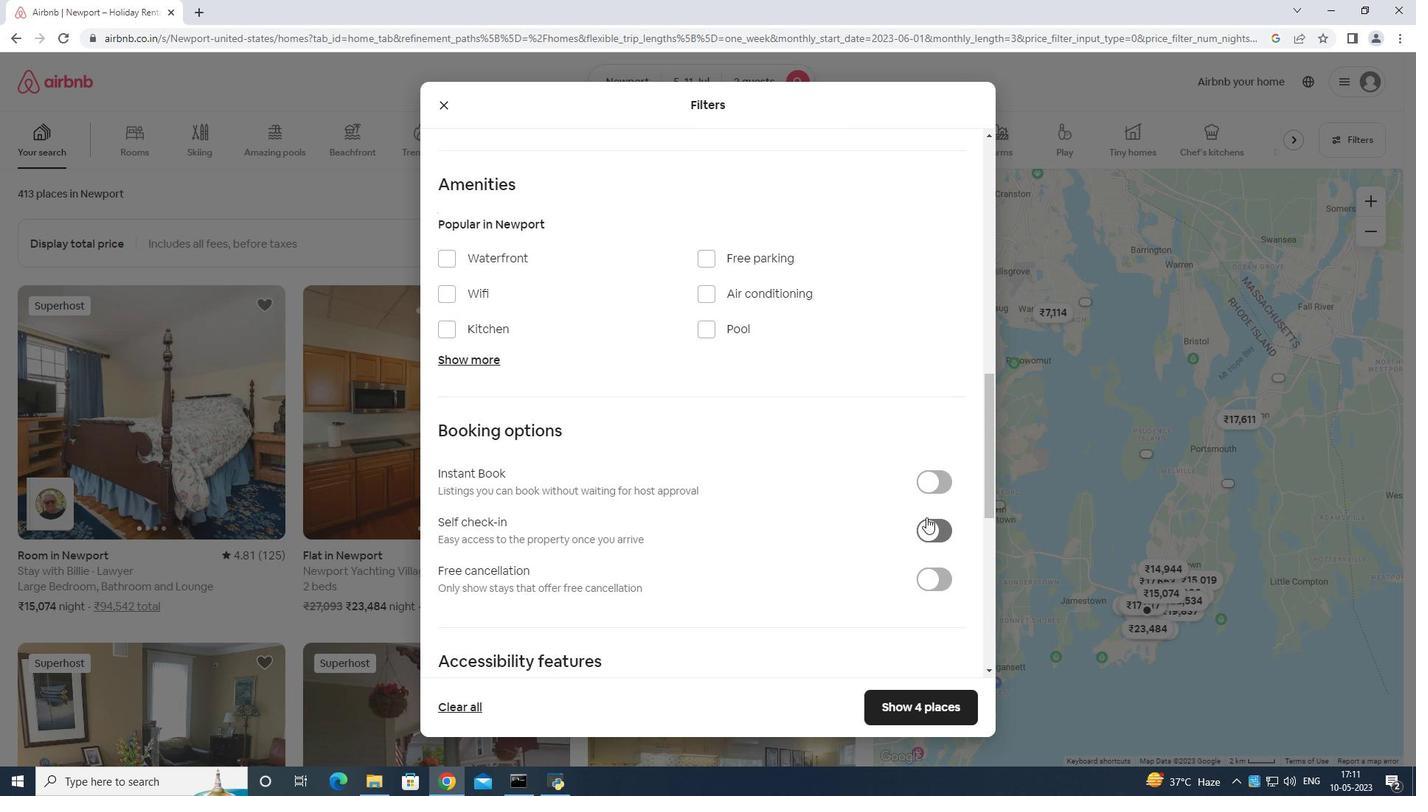 
Action: Mouse scrolled (930, 519) with delta (0, 0)
Screenshot: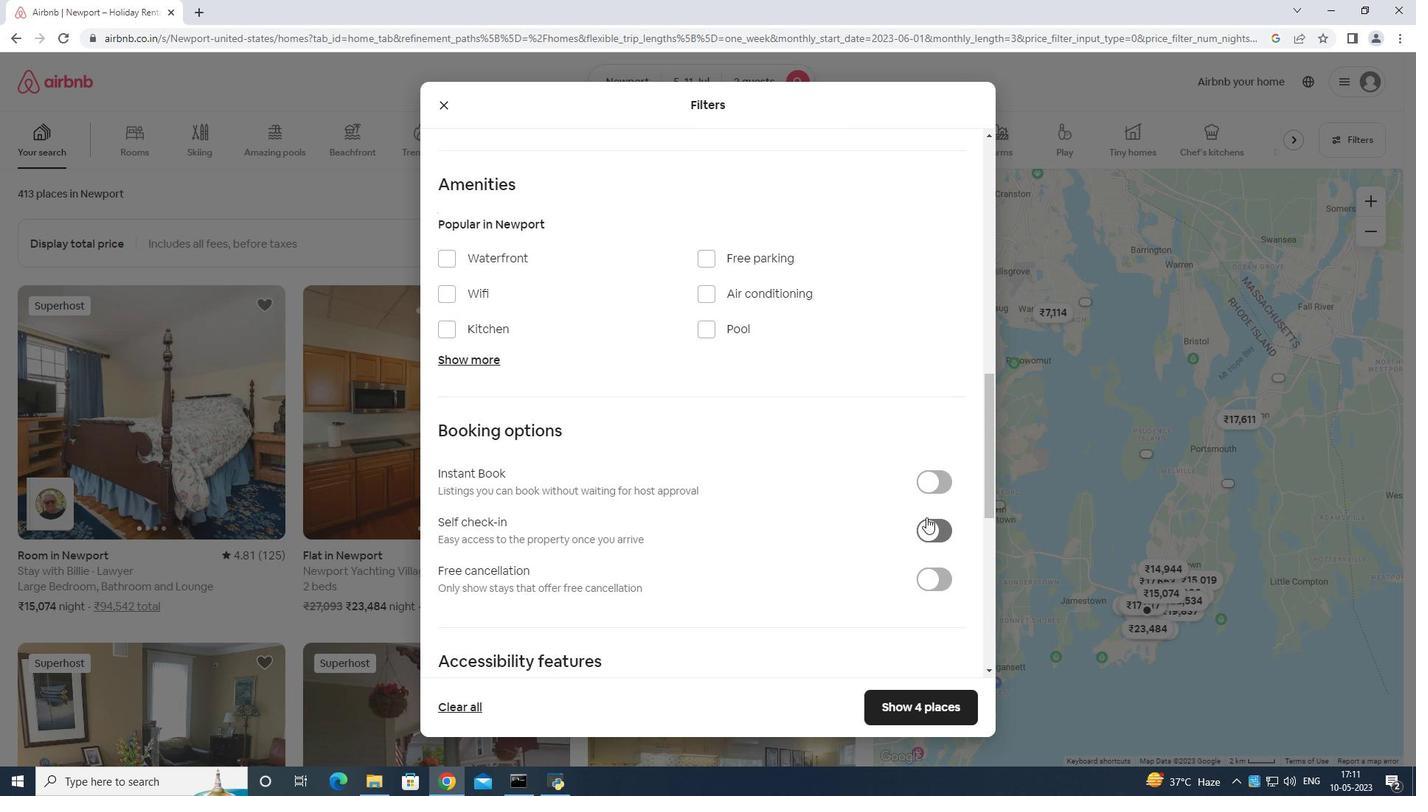 
Action: Mouse moved to (931, 522)
Screenshot: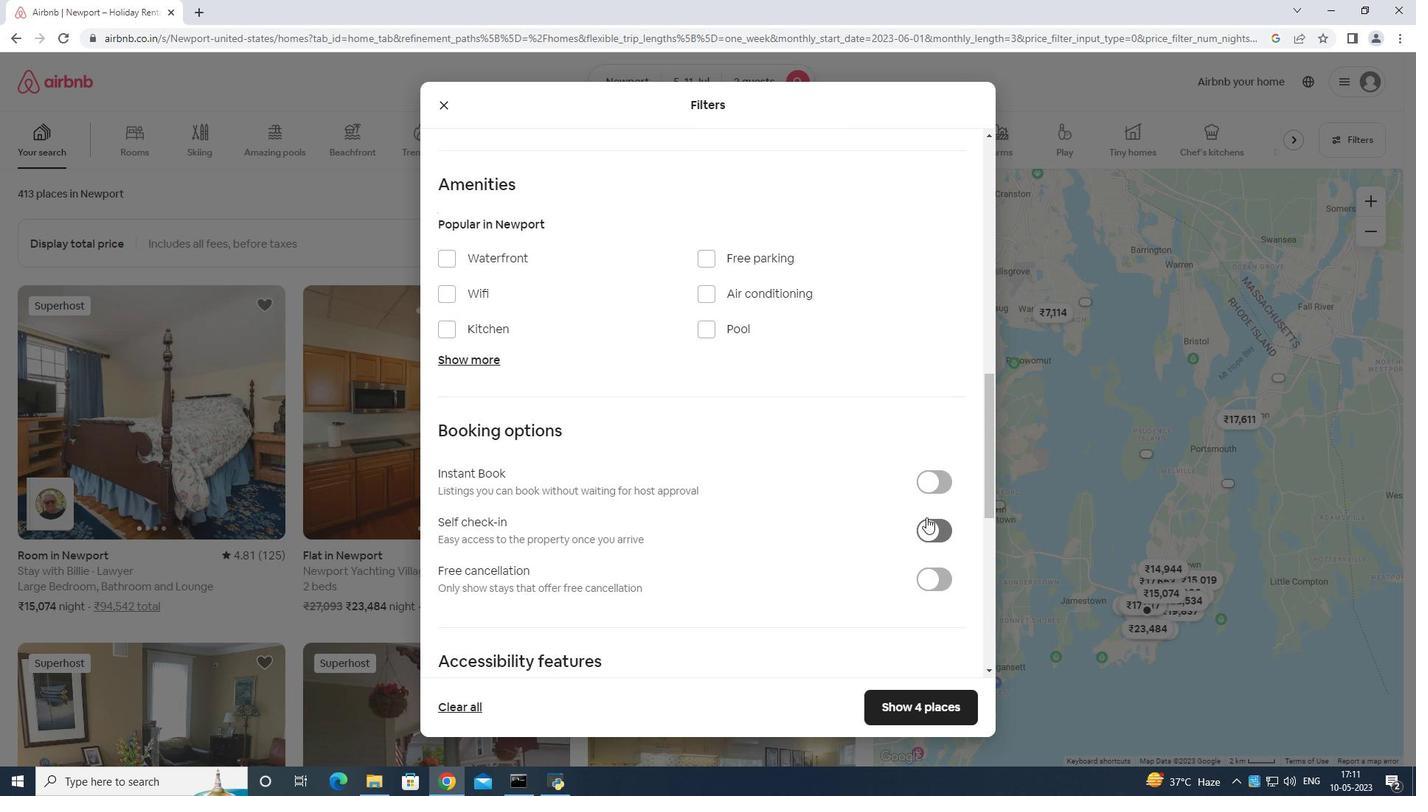 
Action: Mouse scrolled (931, 521) with delta (0, 0)
Screenshot: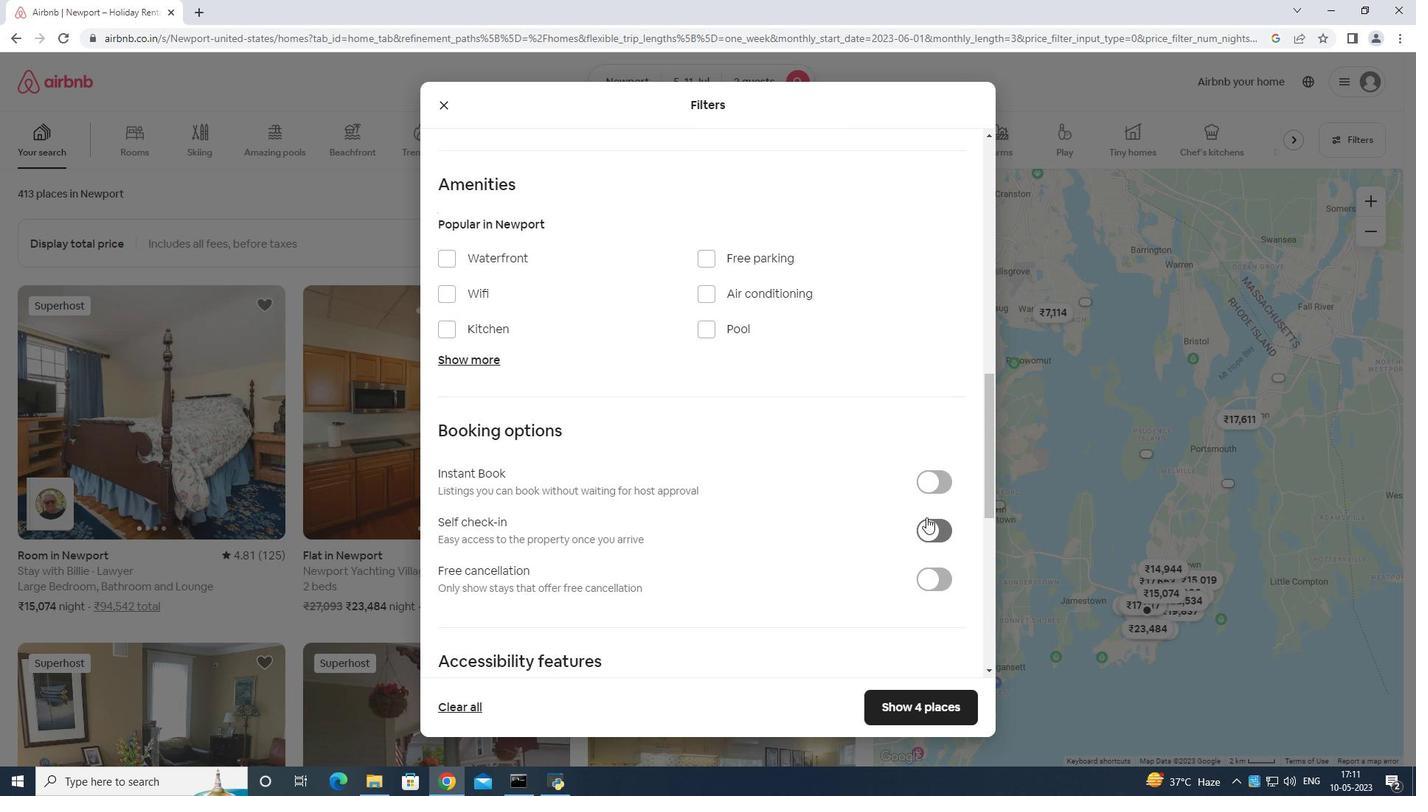 
Action: Mouse moved to (931, 524)
Screenshot: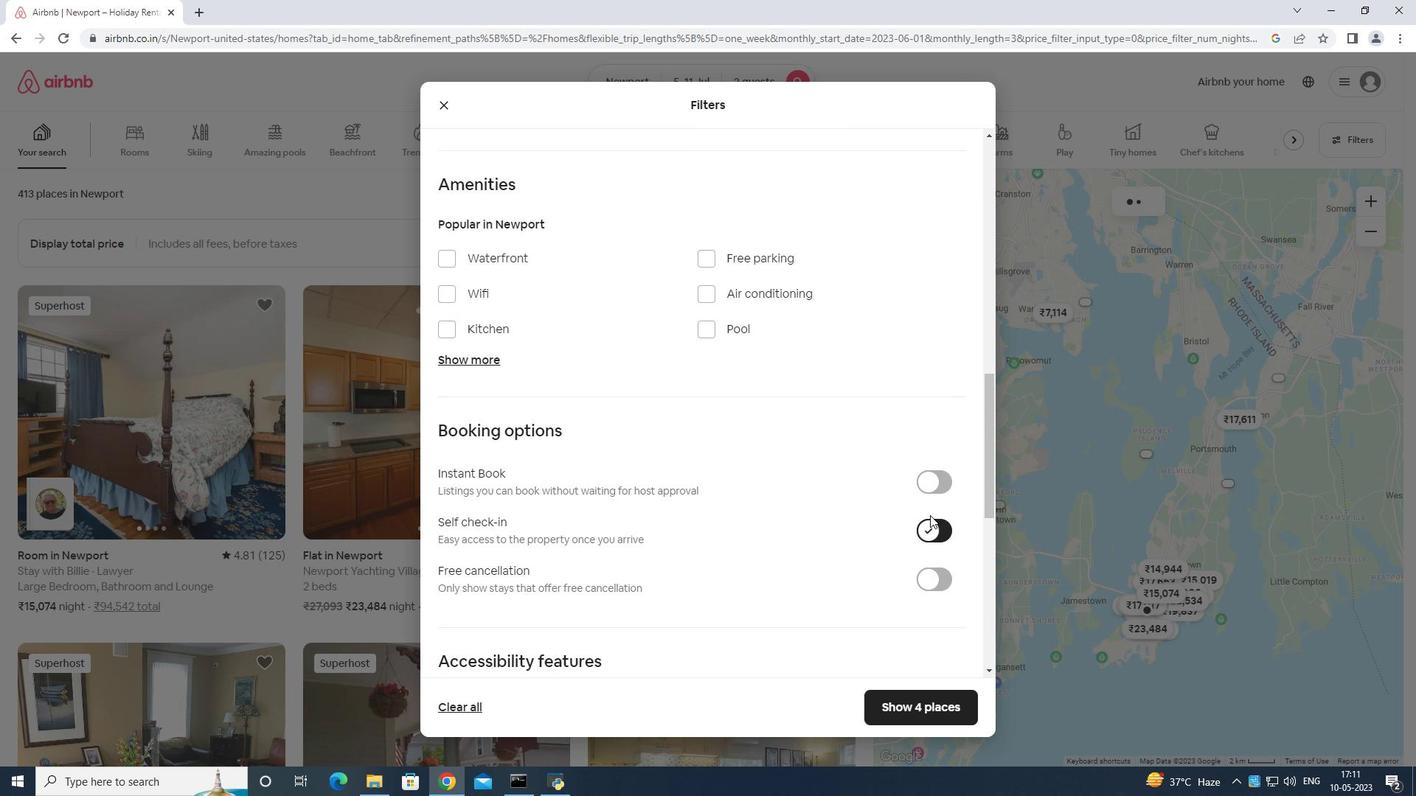 
Action: Mouse scrolled (931, 523) with delta (0, 0)
Screenshot: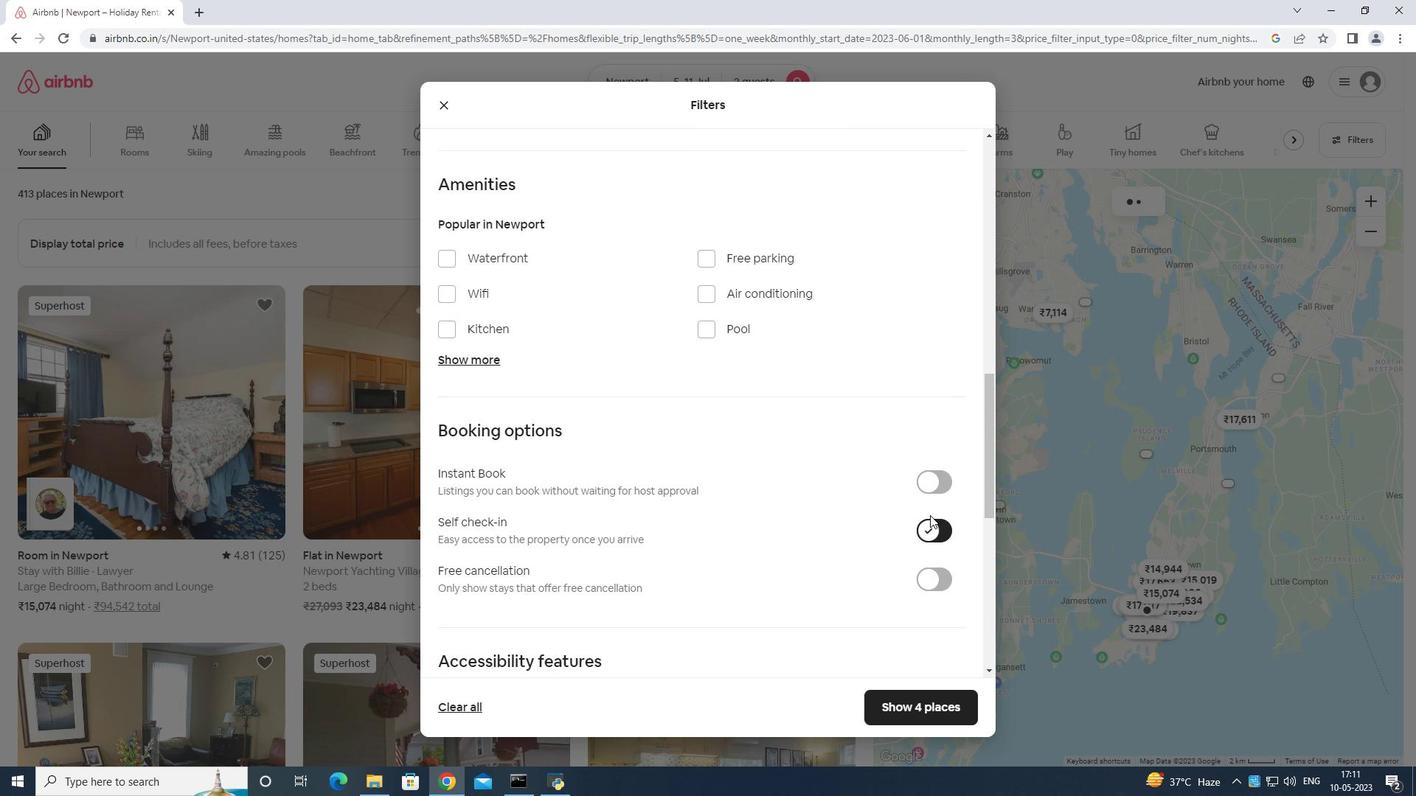 
Action: Mouse moved to (930, 525)
Screenshot: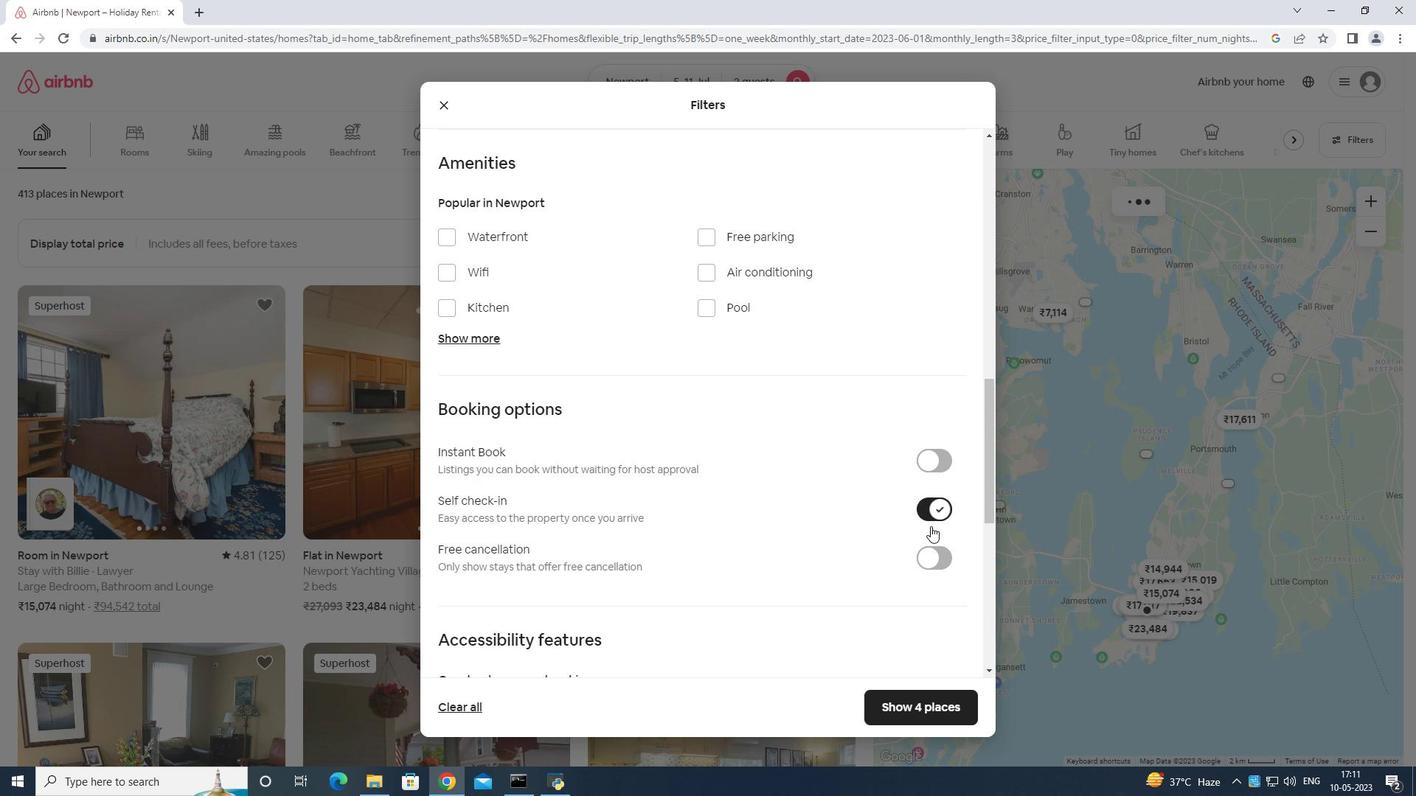 
Action: Mouse scrolled (930, 524) with delta (0, 0)
Screenshot: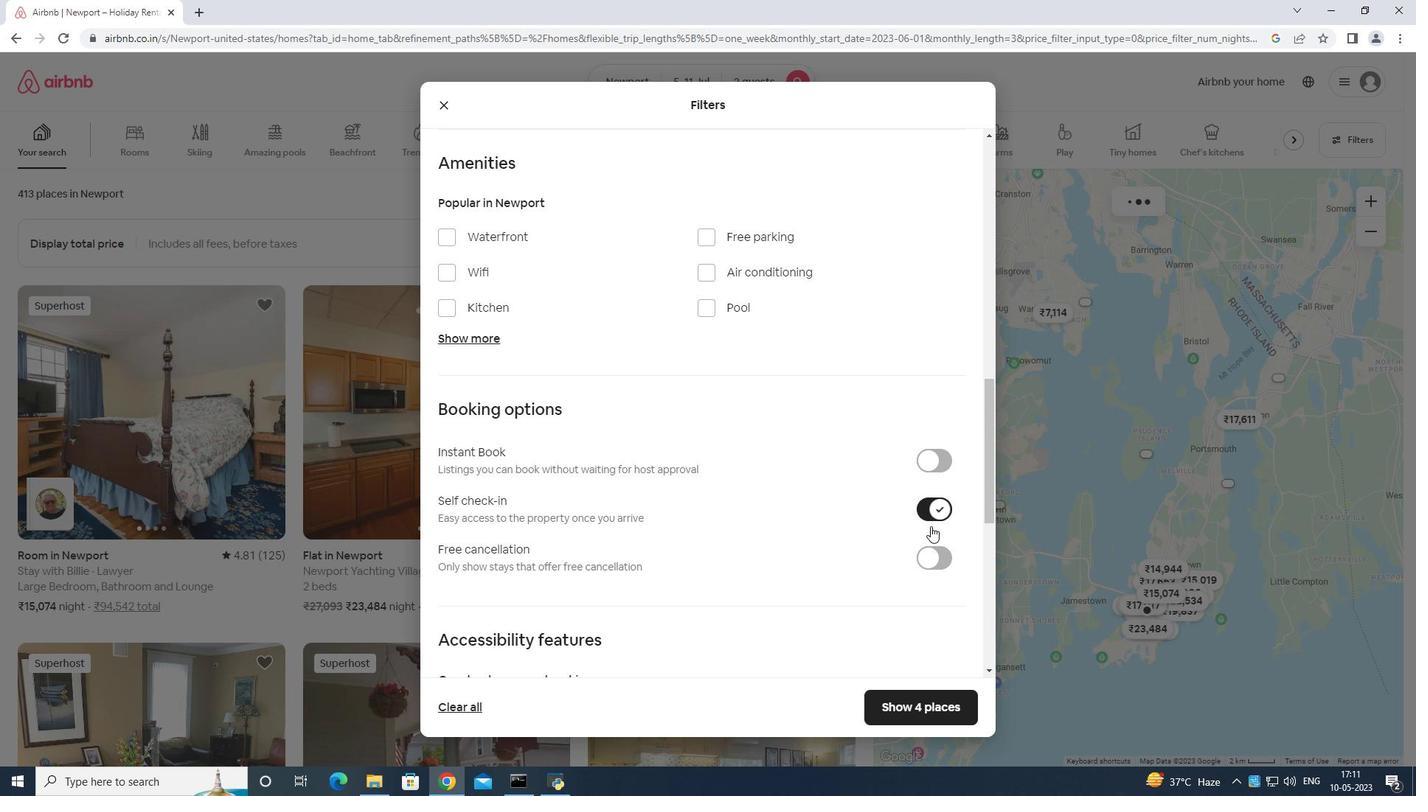 
Action: Mouse moved to (929, 525)
Screenshot: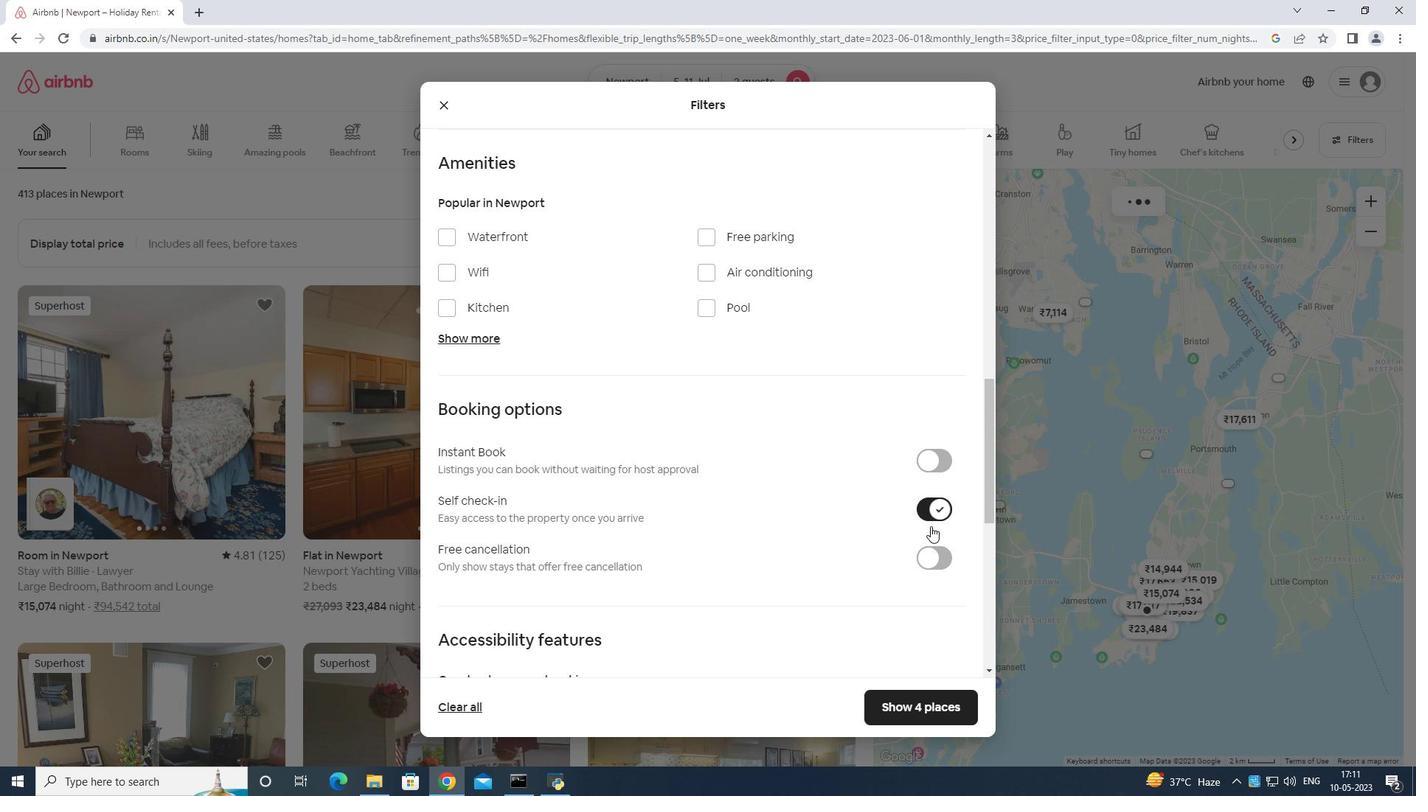 
Action: Mouse scrolled (929, 524) with delta (0, 0)
Screenshot: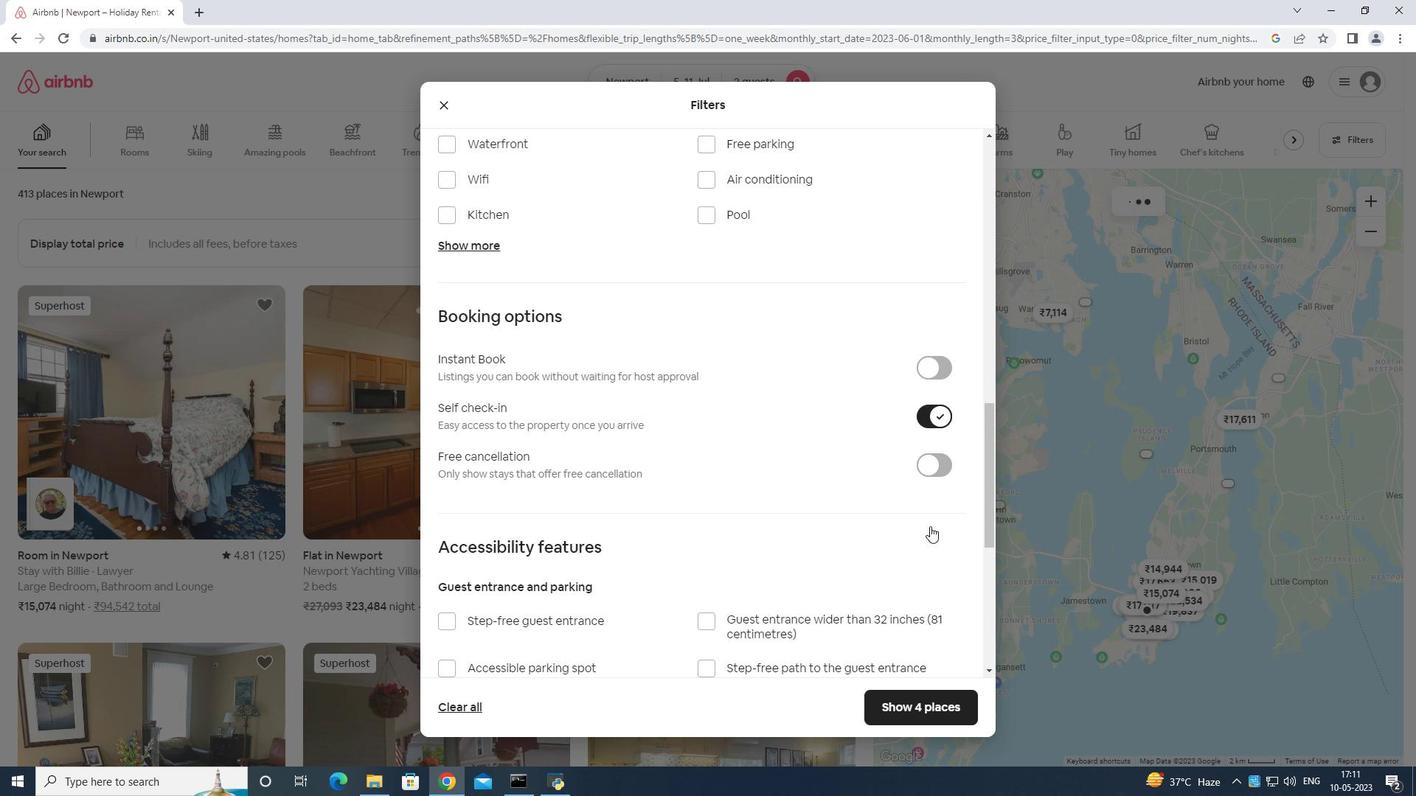
Action: Mouse moved to (657, 603)
Screenshot: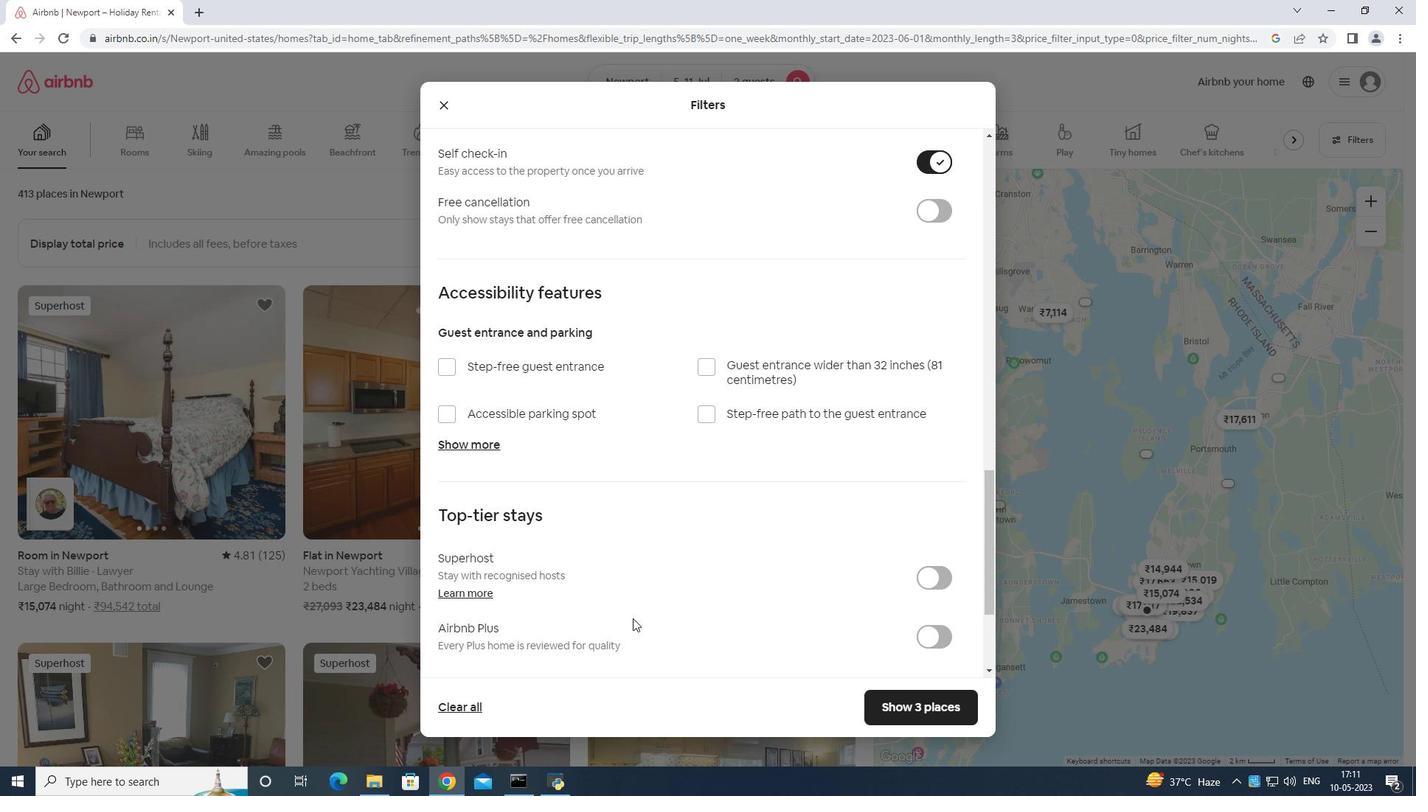 
Action: Mouse scrolled (657, 602) with delta (0, 0)
Screenshot: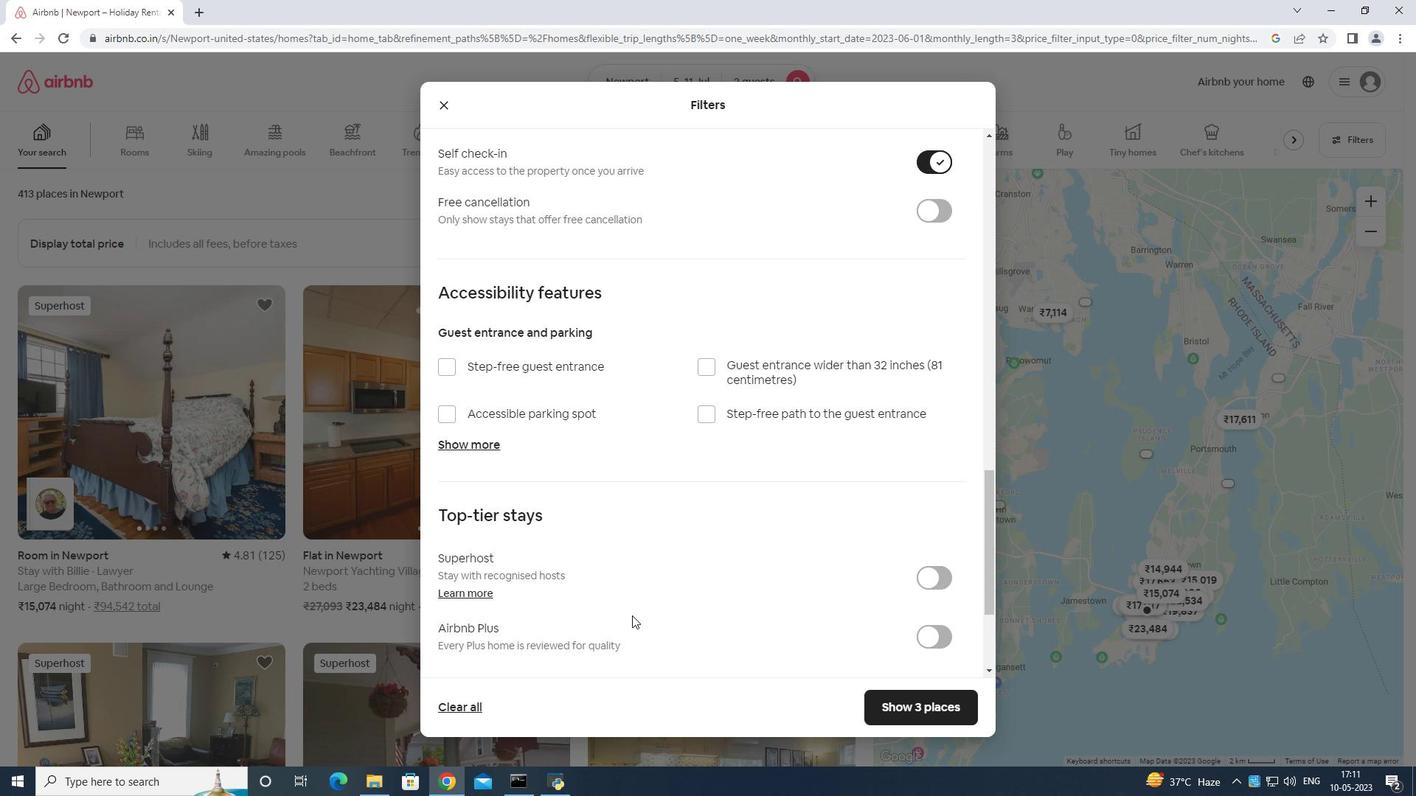 
Action: Mouse moved to (658, 603)
Screenshot: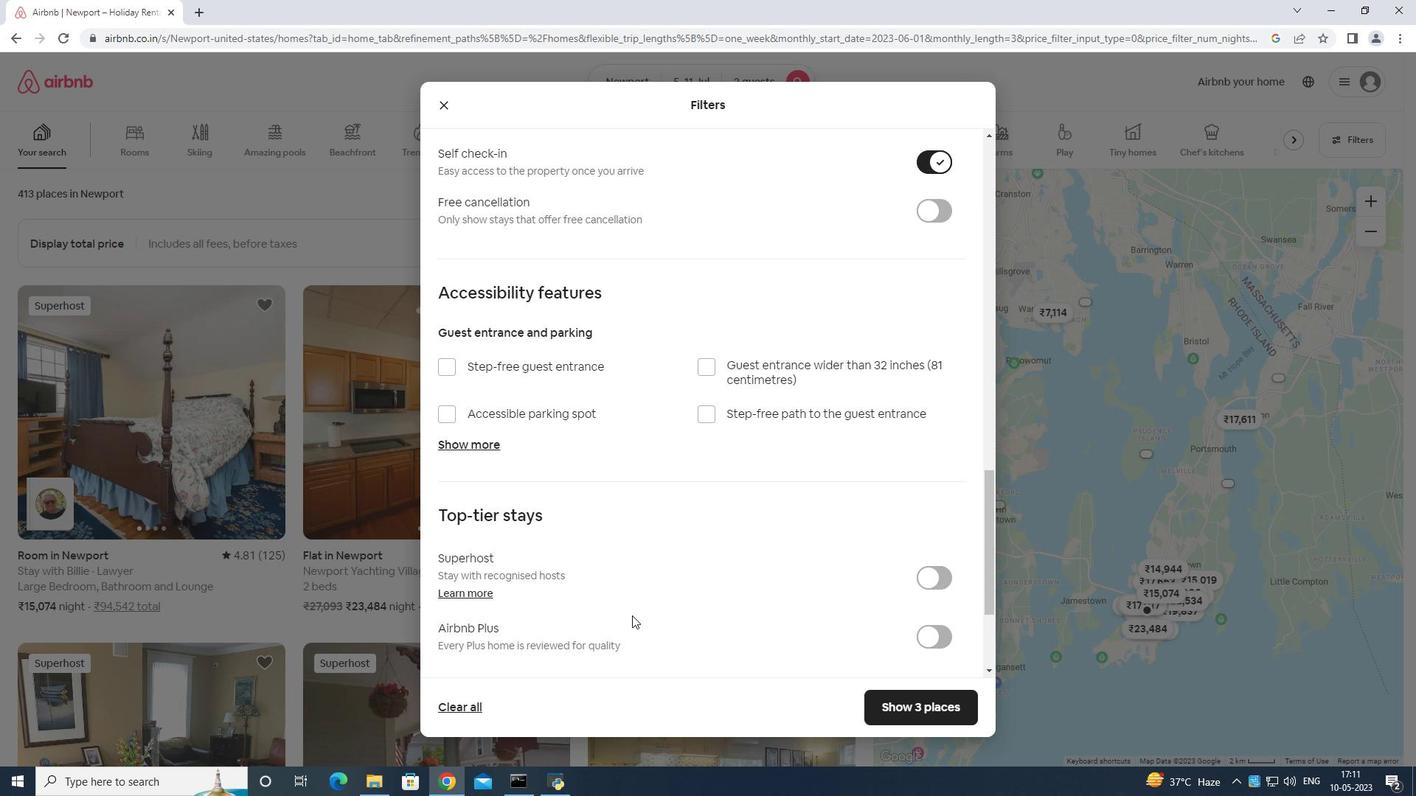 
Action: Mouse scrolled (658, 602) with delta (0, 0)
Screenshot: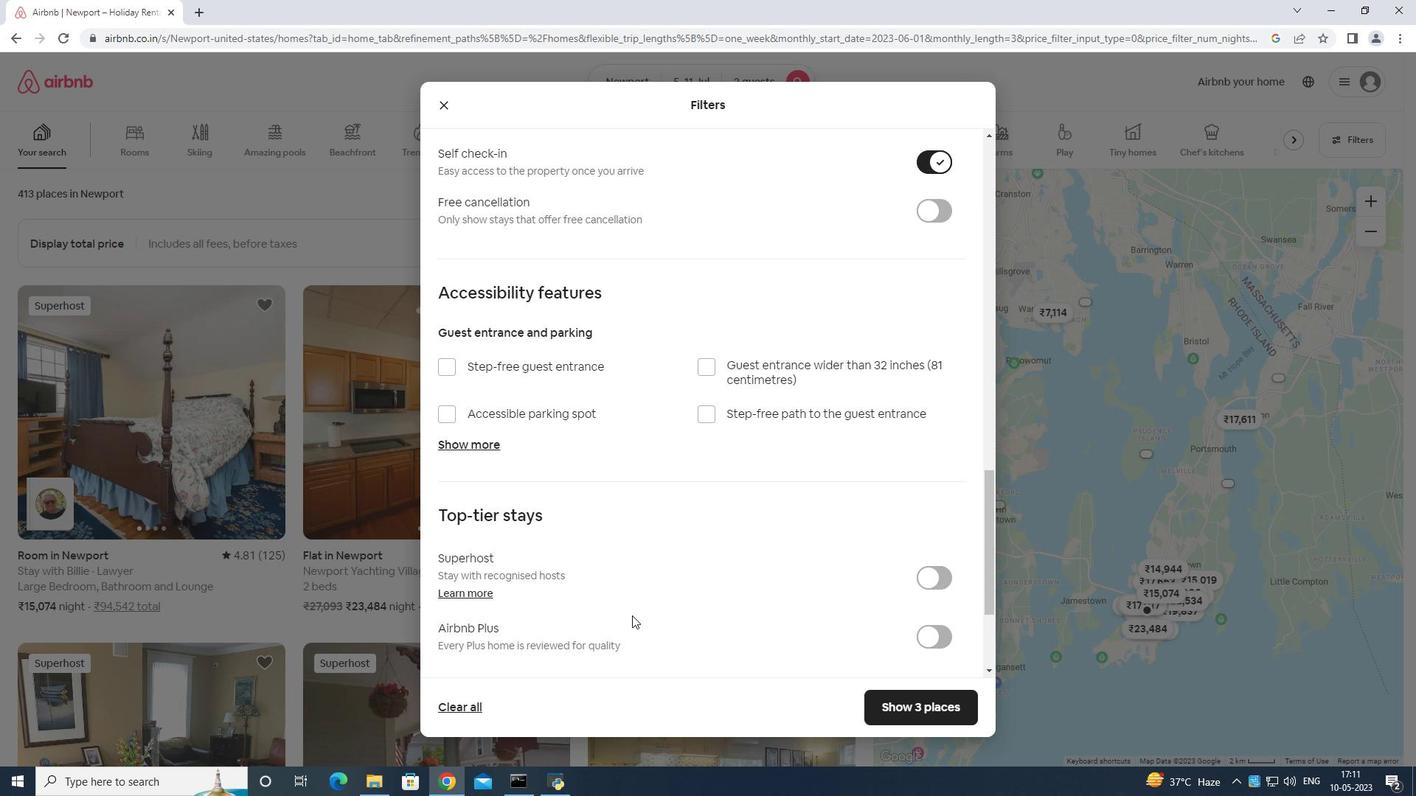 
Action: Mouse moved to (658, 603)
Screenshot: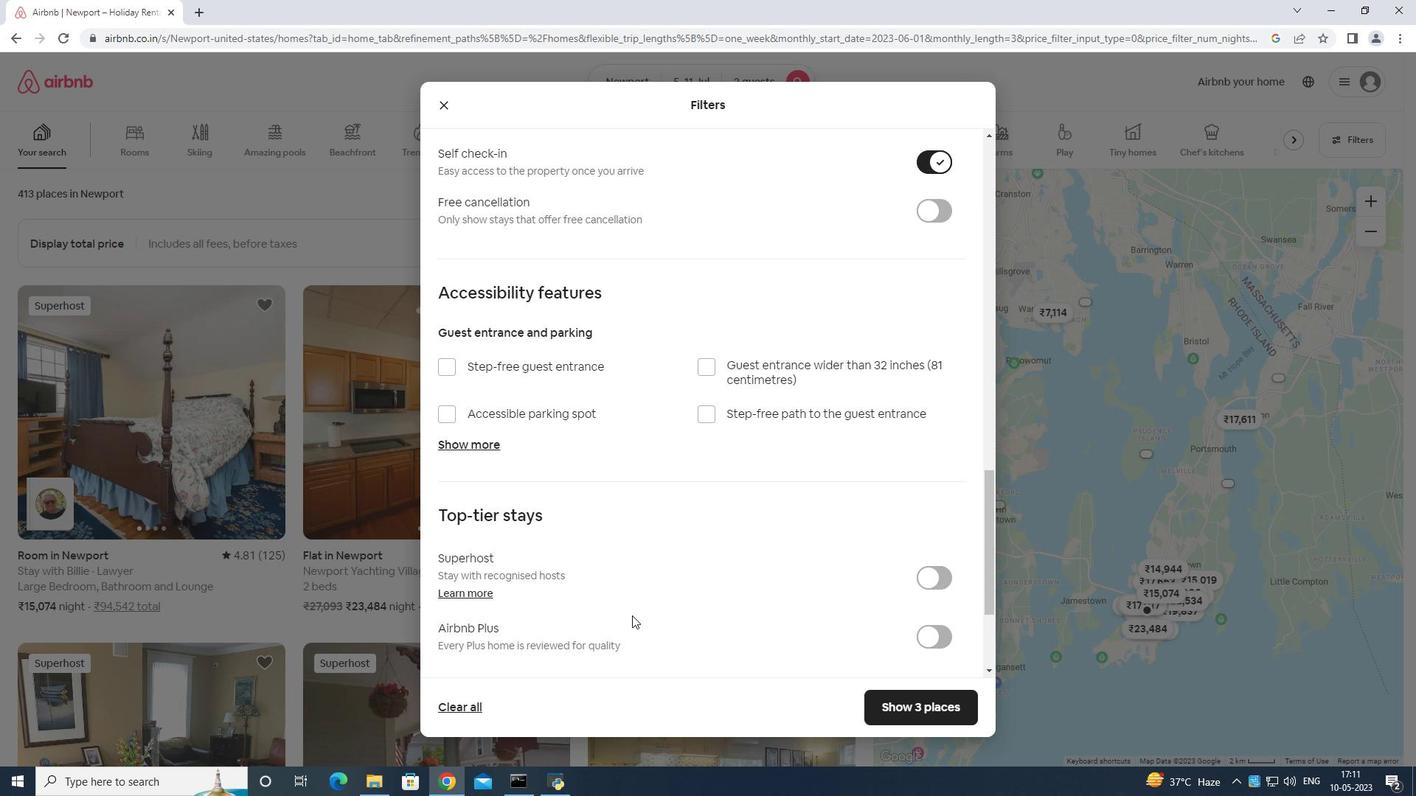 
Action: Mouse scrolled (658, 602) with delta (0, 0)
Screenshot: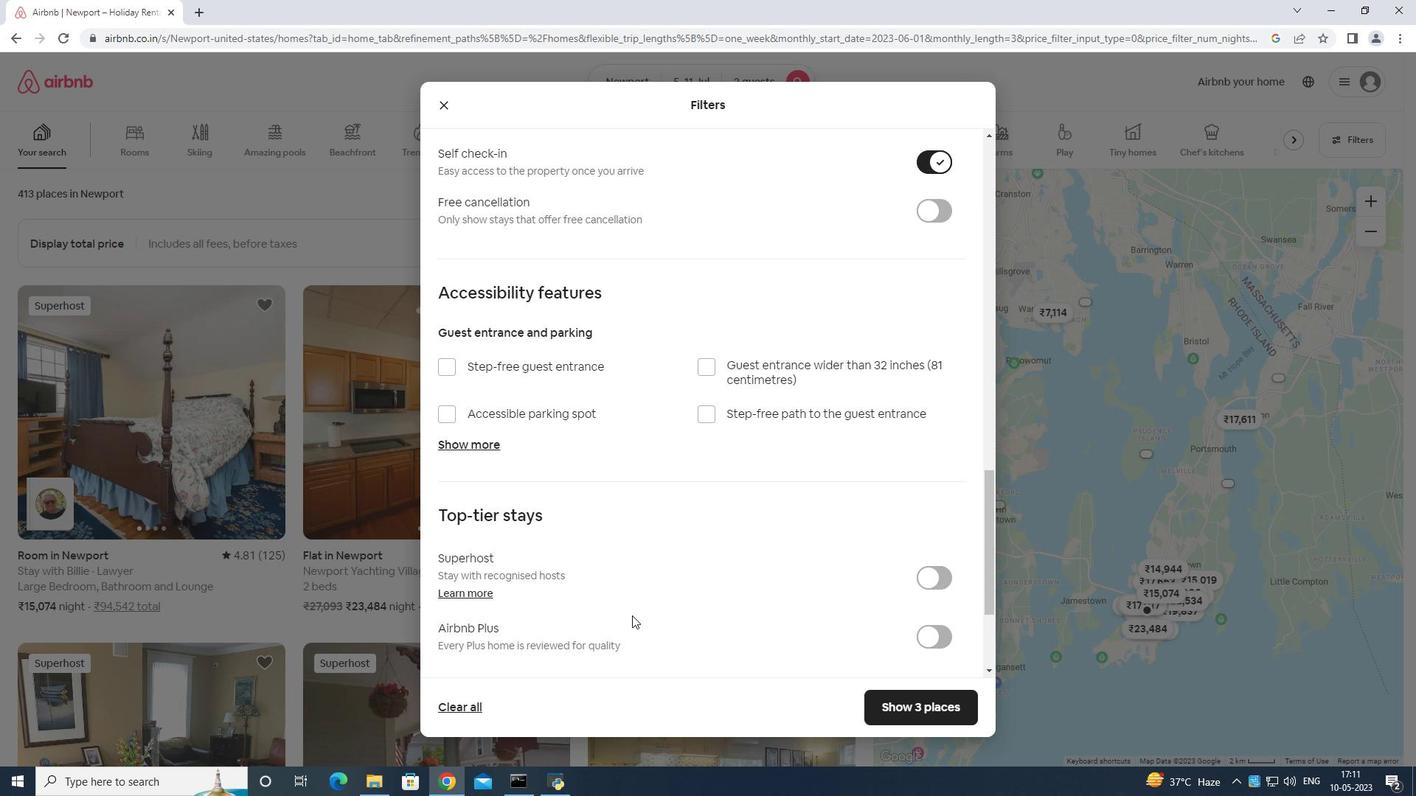 
Action: Mouse moved to (658, 604)
Screenshot: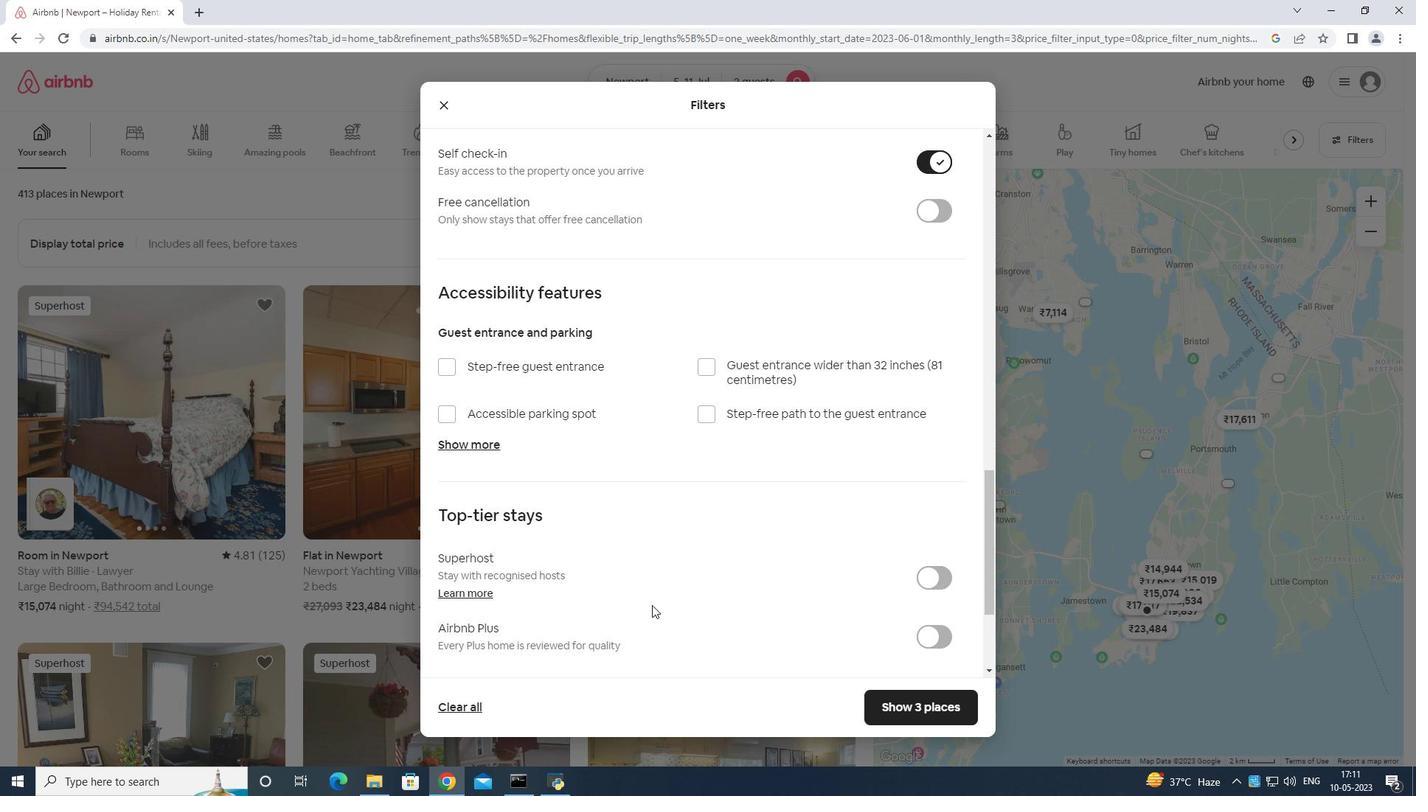 
Action: Mouse scrolled (658, 603) with delta (0, 0)
Screenshot: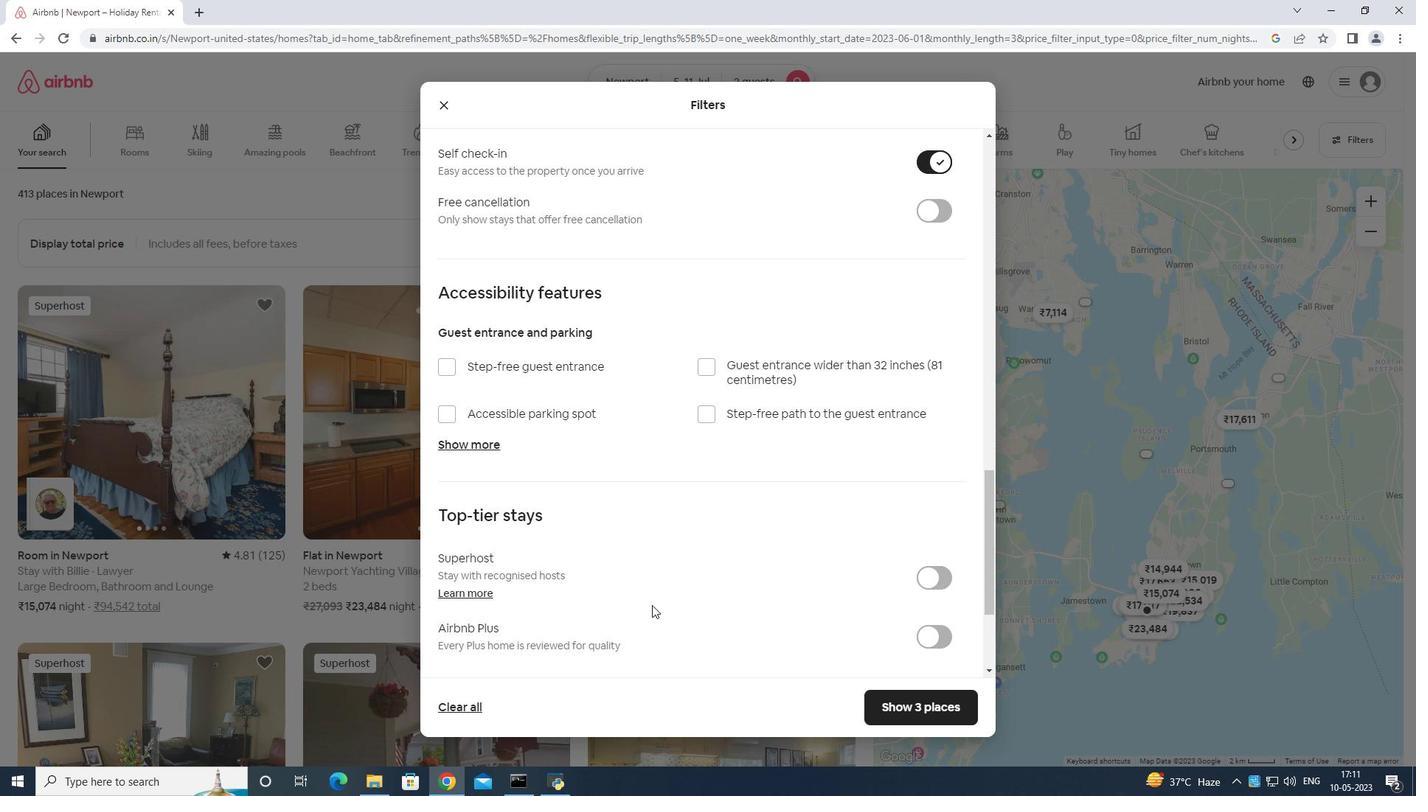 
Action: Mouse scrolled (658, 603) with delta (0, 0)
Screenshot: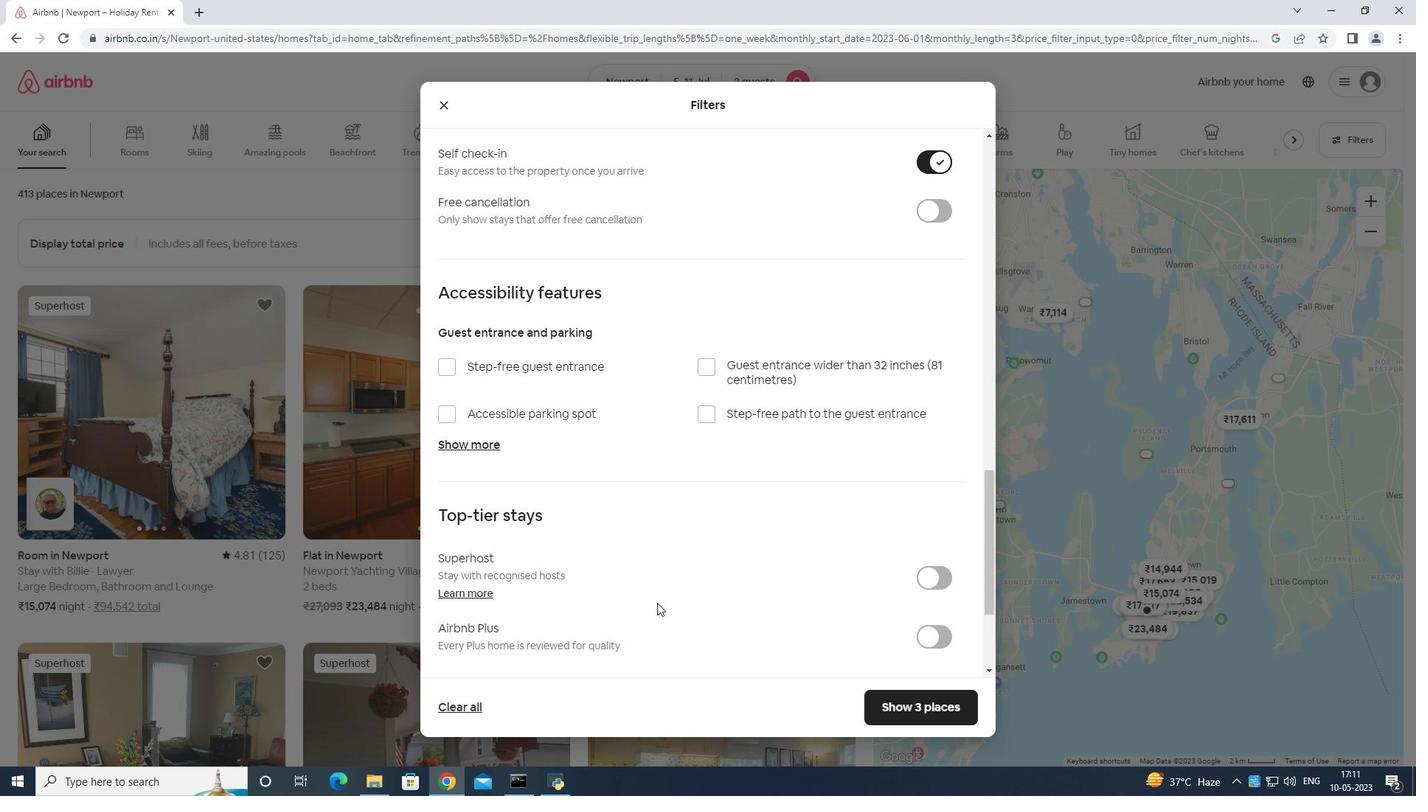 
Action: Mouse moved to (724, 593)
Screenshot: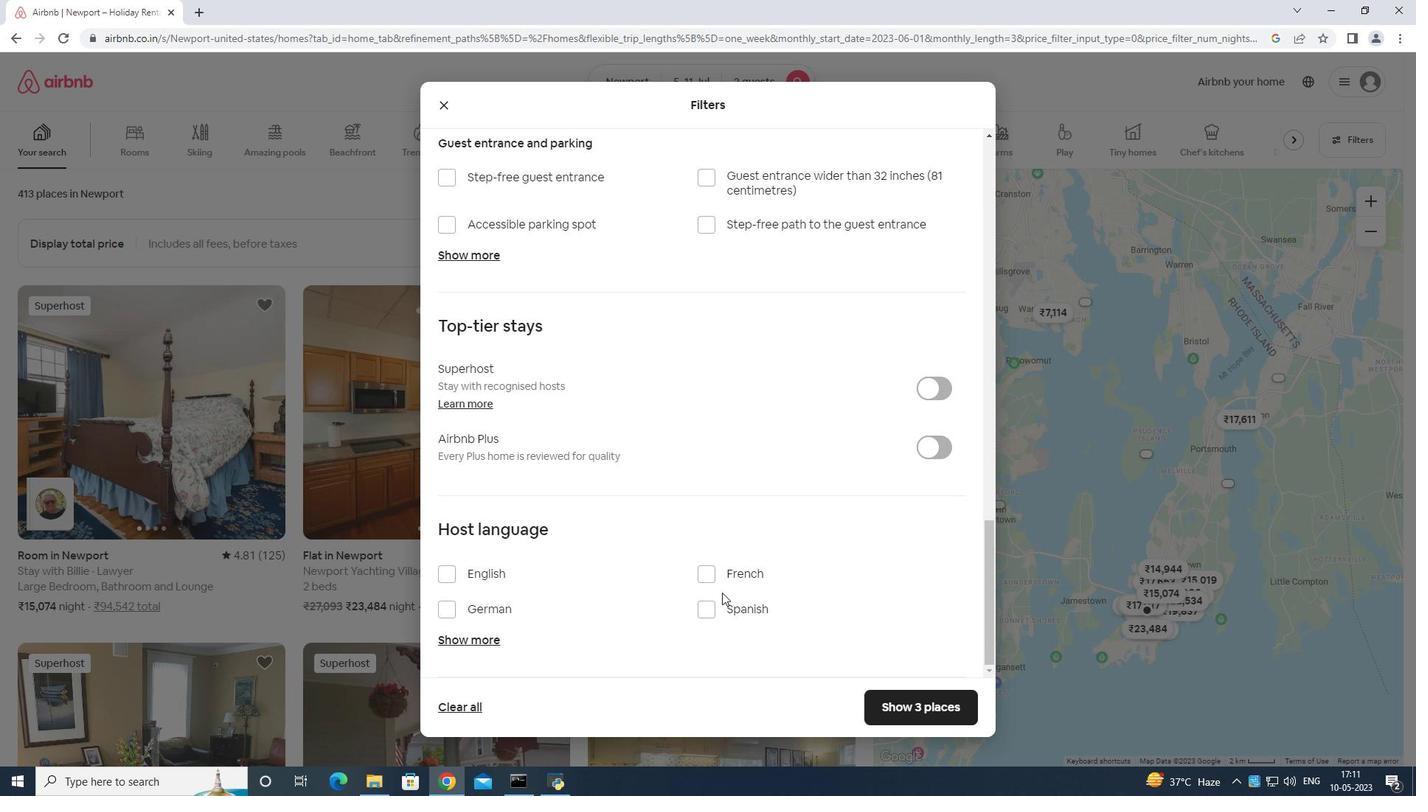 
Action: Mouse scrolled (724, 592) with delta (0, 0)
Screenshot: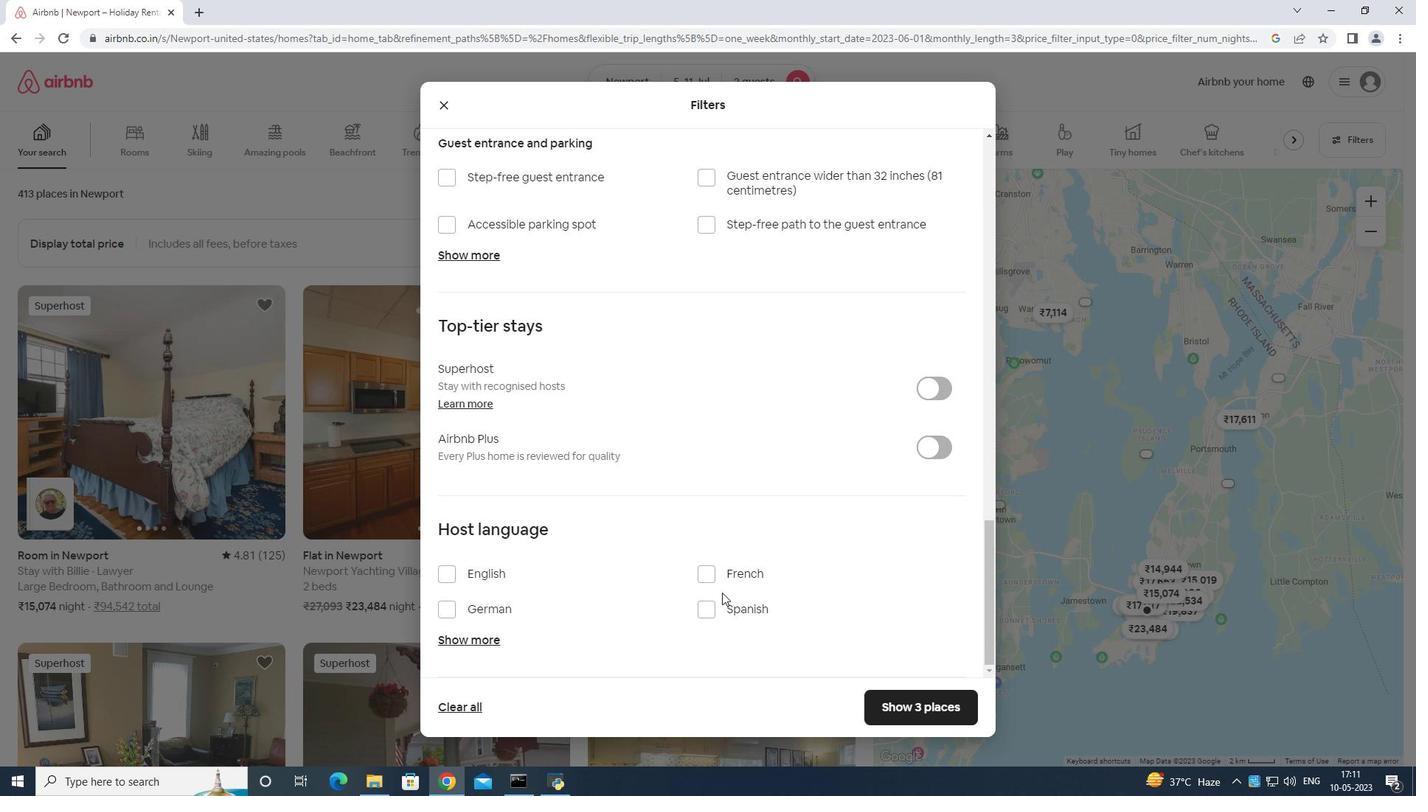 
Action: Mouse moved to (725, 593)
Screenshot: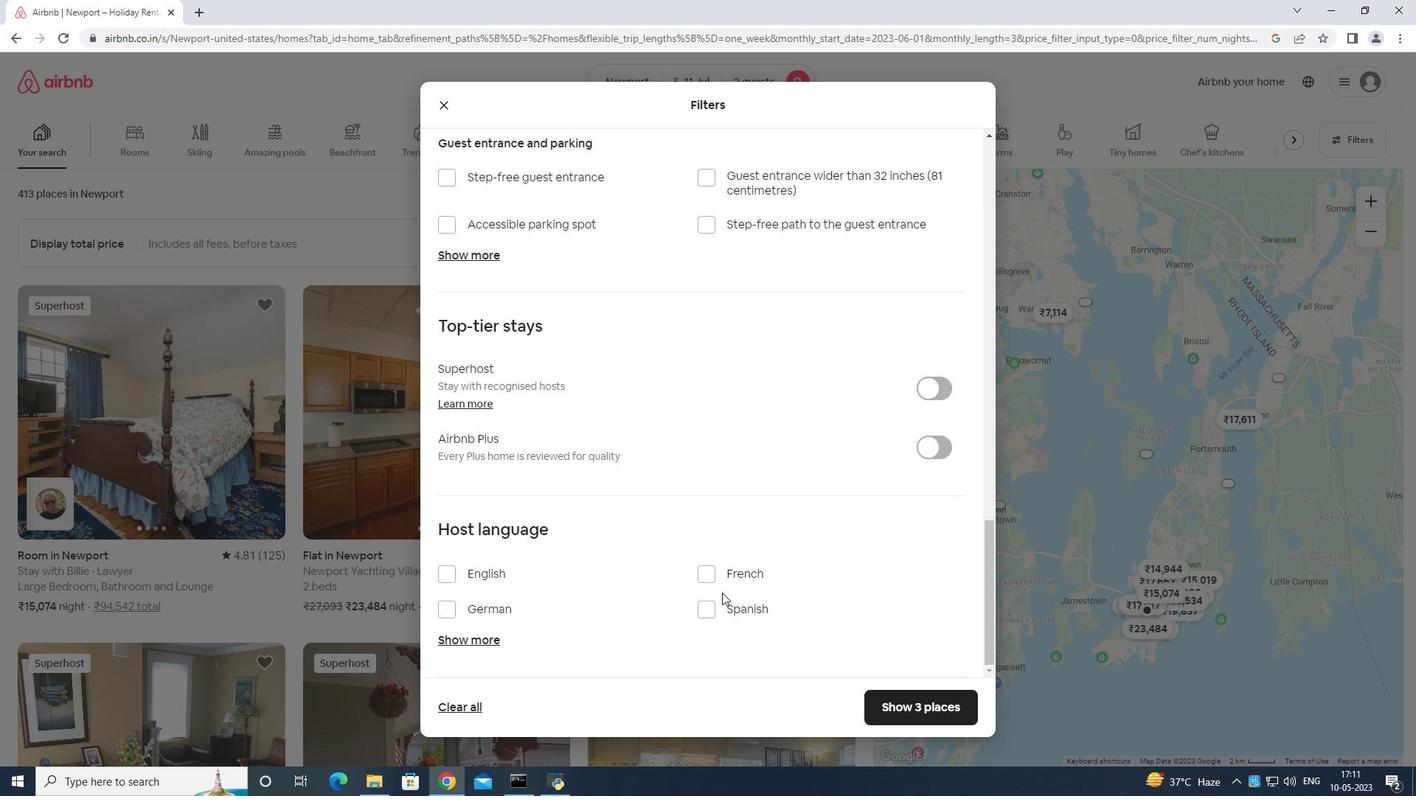
Action: Mouse scrolled (725, 593) with delta (0, 0)
Screenshot: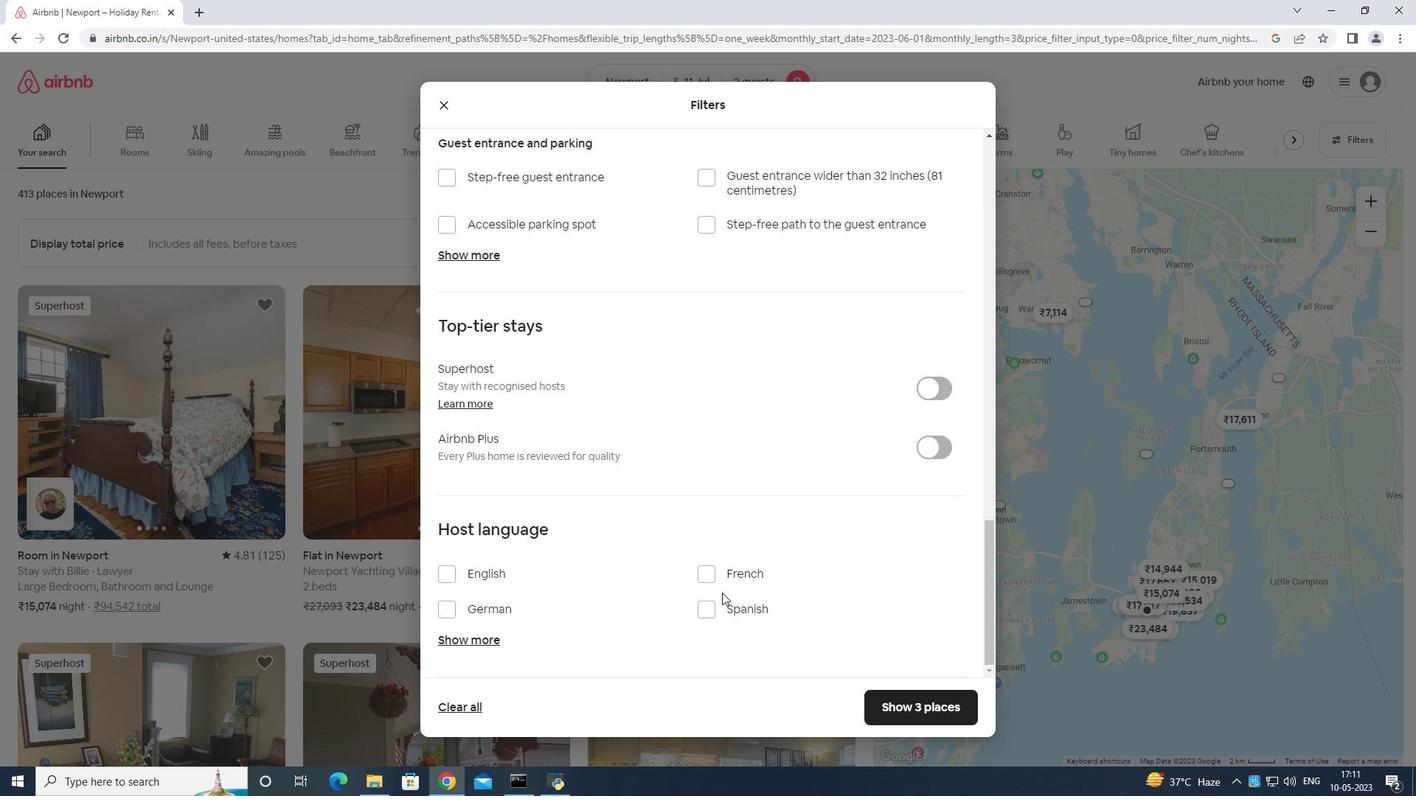
Action: Mouse moved to (725, 594)
Screenshot: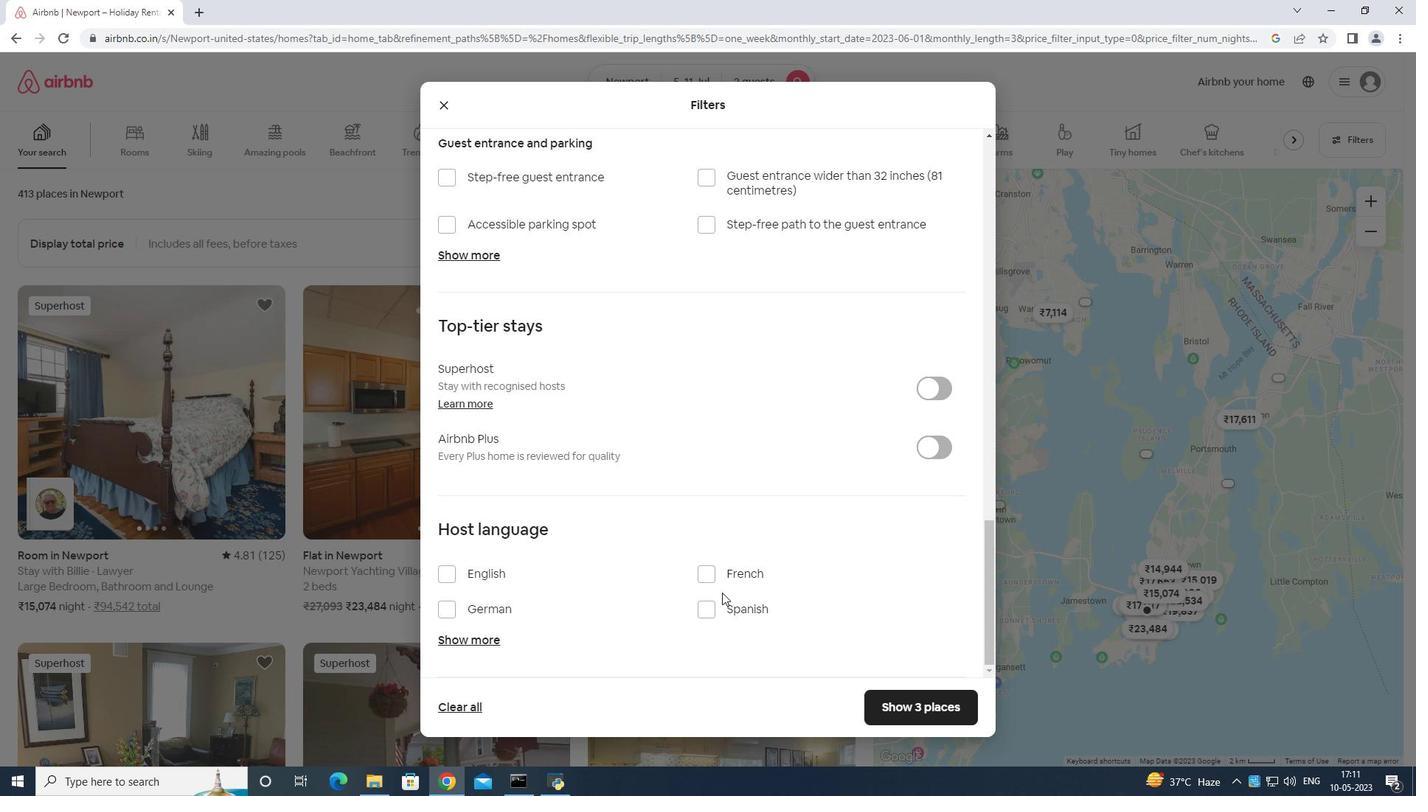 
Action: Mouse scrolled (725, 593) with delta (0, 0)
Screenshot: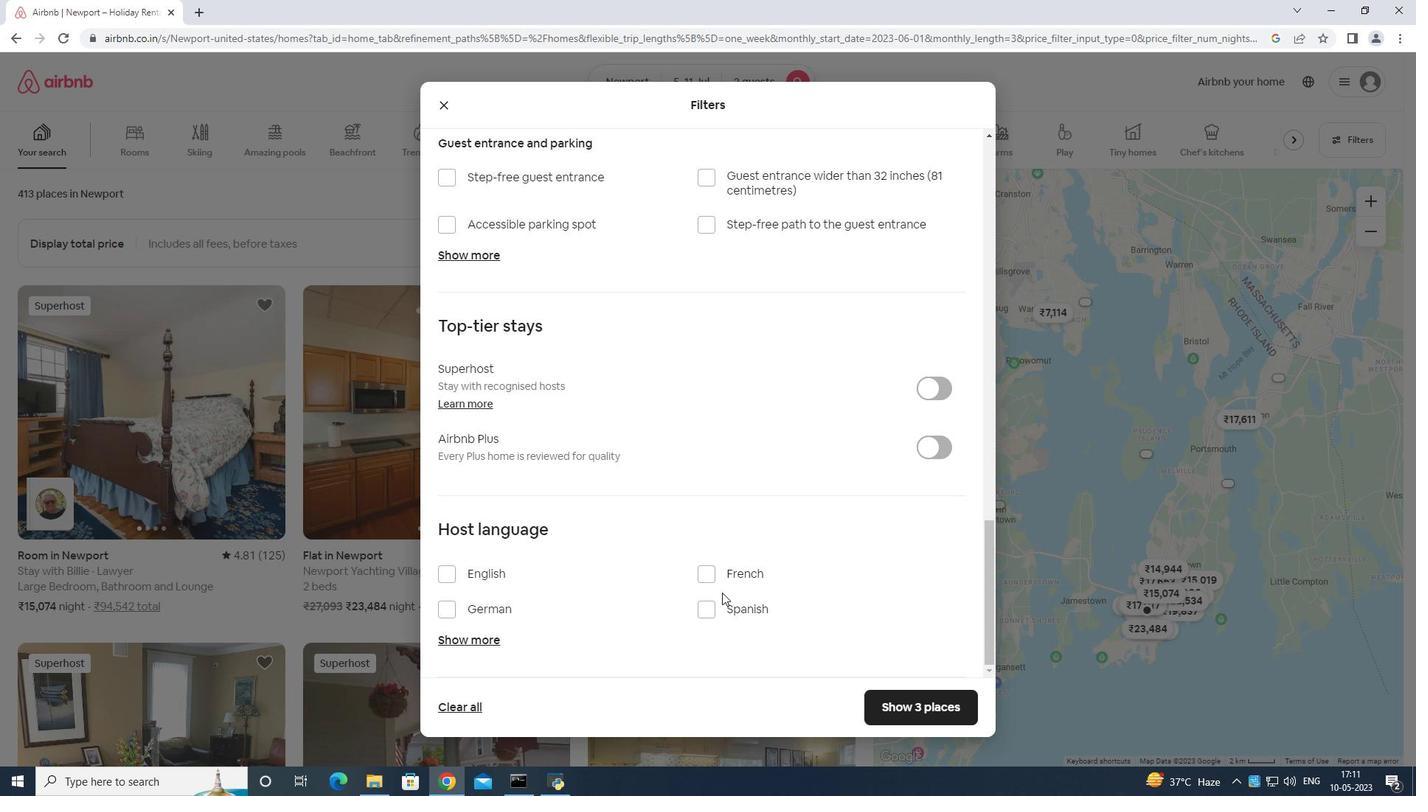 
Action: Mouse moved to (452, 575)
Screenshot: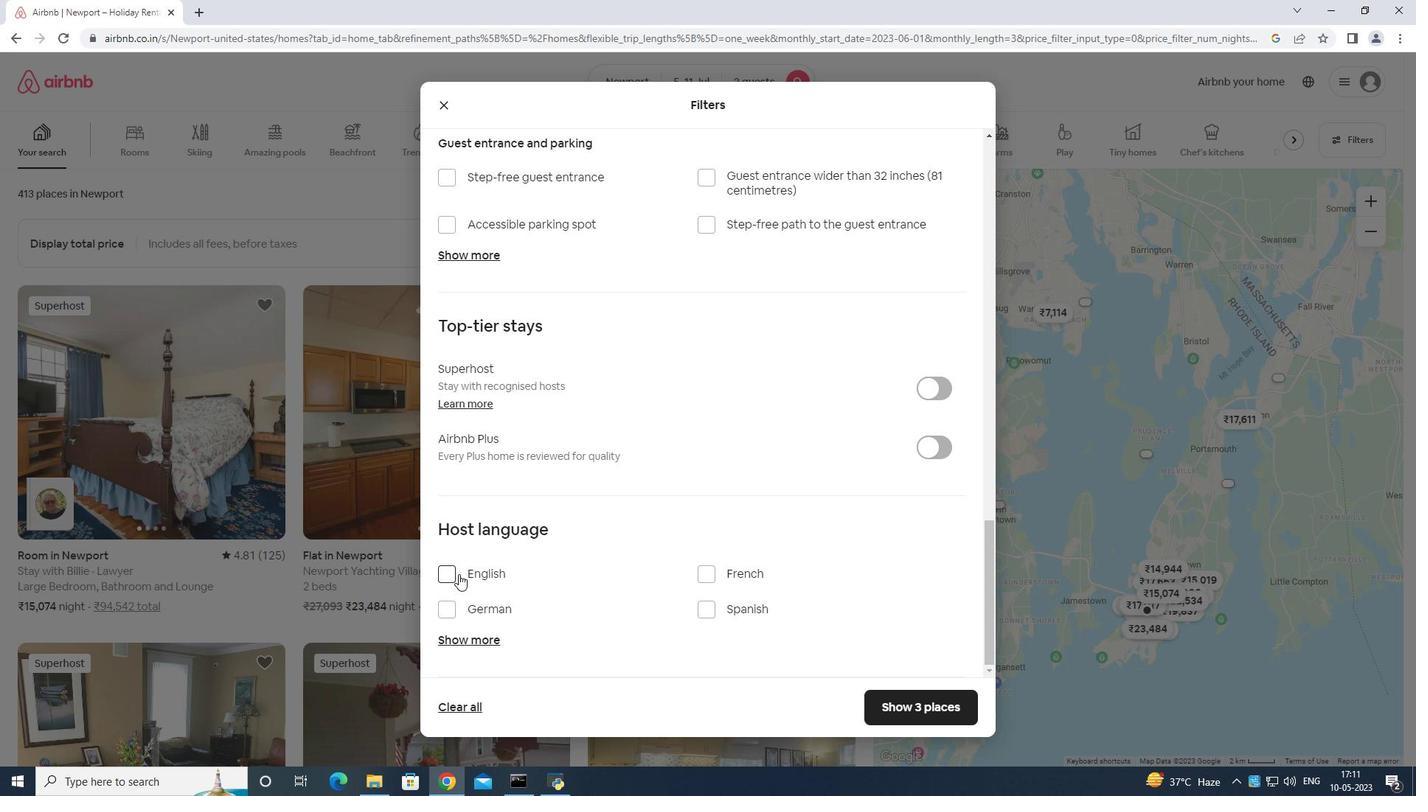 
Action: Mouse pressed left at (452, 575)
Screenshot: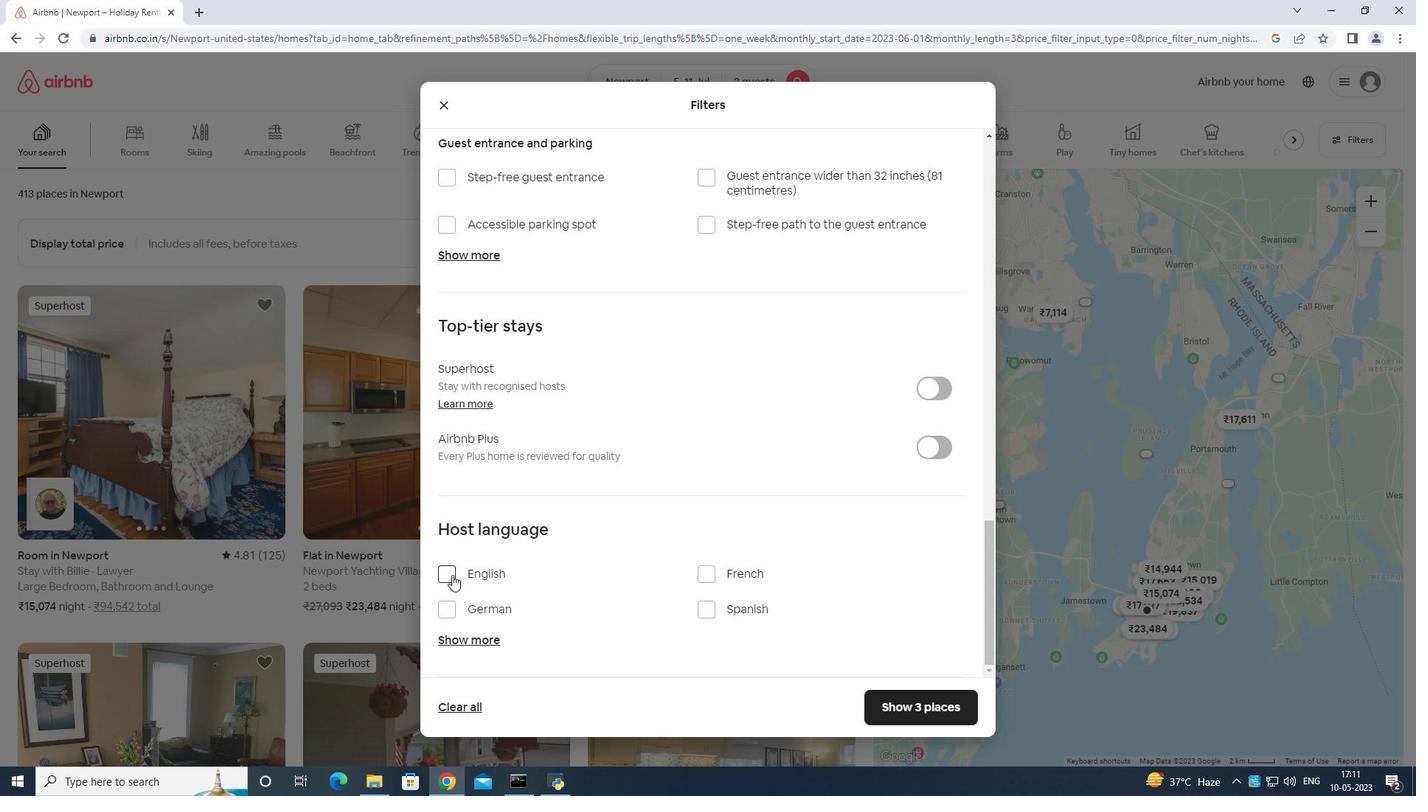 
Action: Mouse moved to (903, 702)
Screenshot: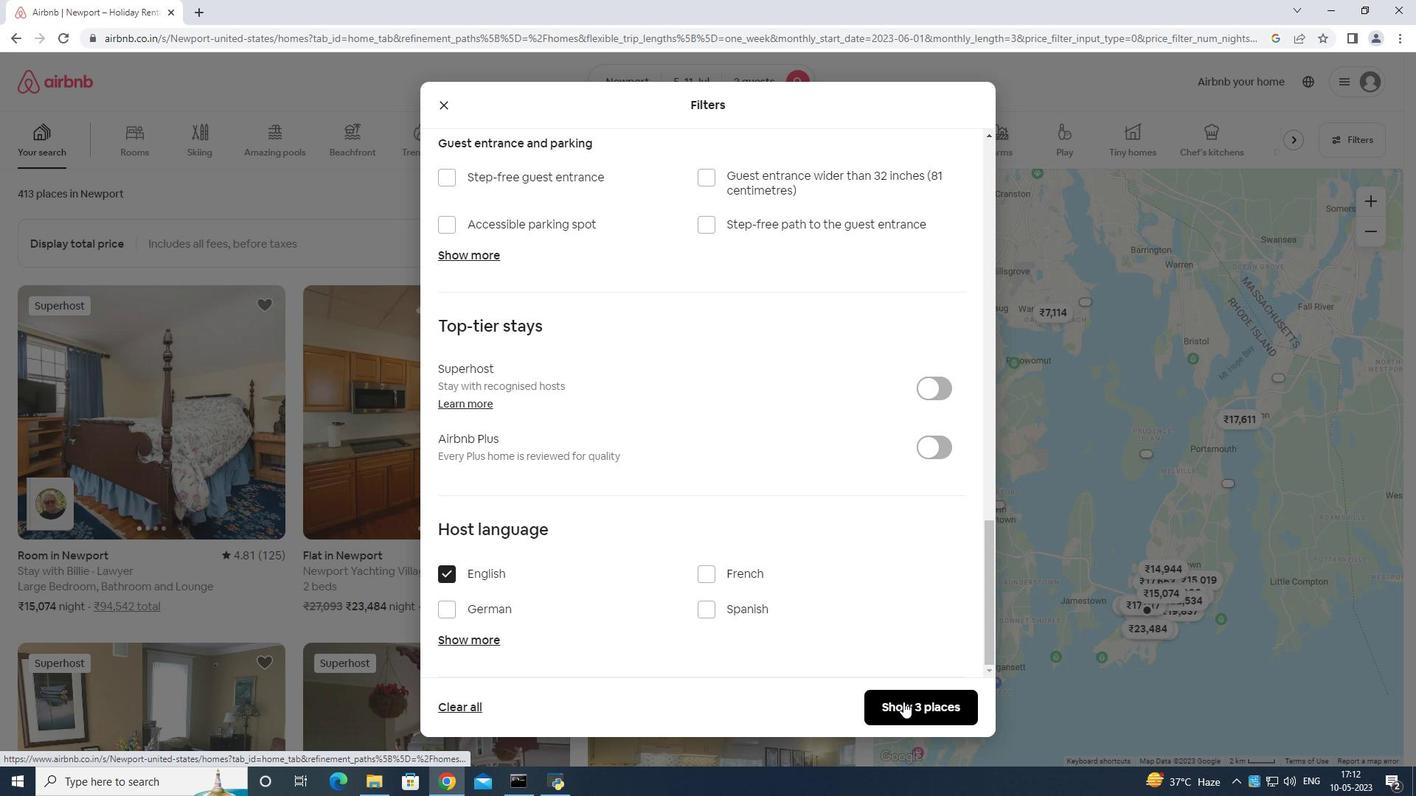 
Action: Mouse pressed left at (903, 702)
Screenshot: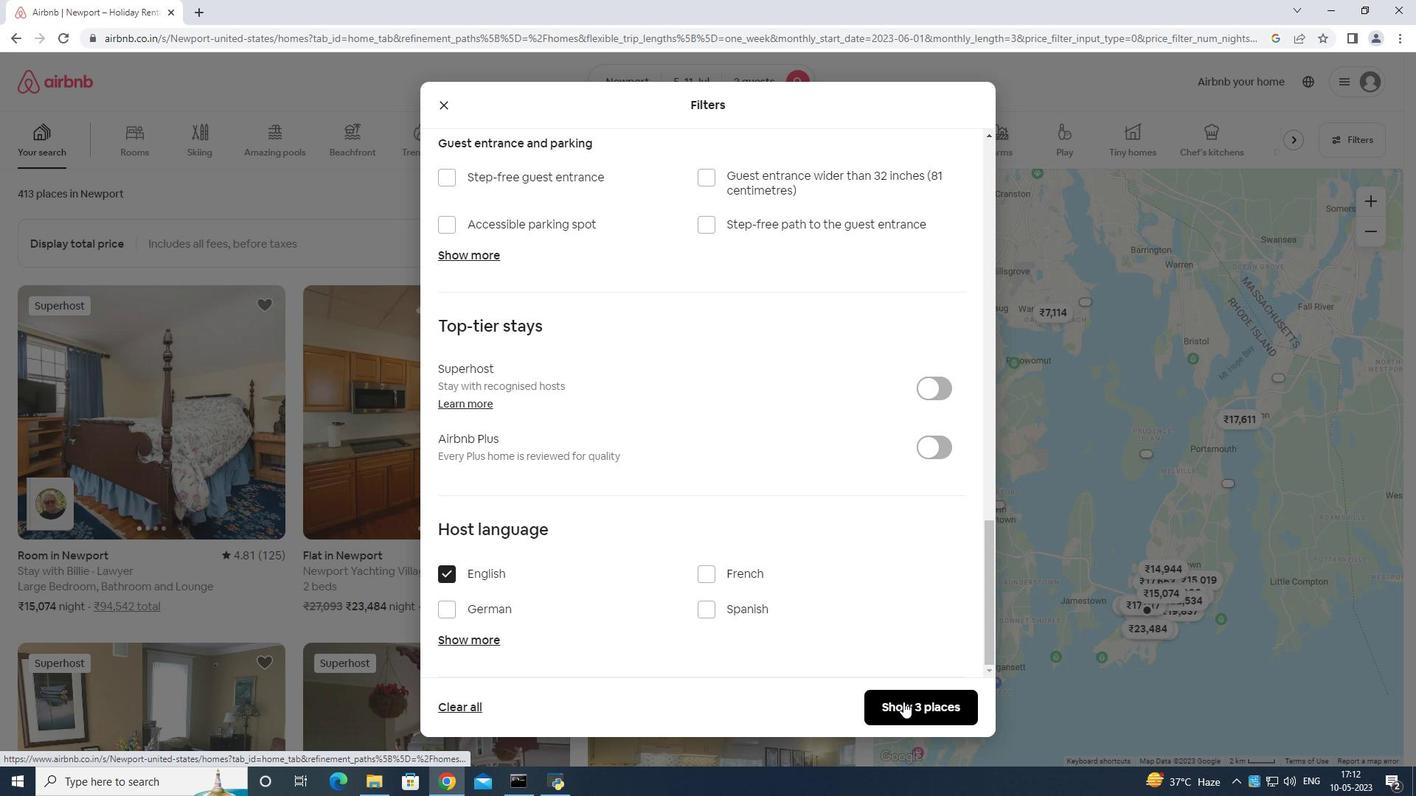 
Action: Mouse moved to (905, 702)
Screenshot: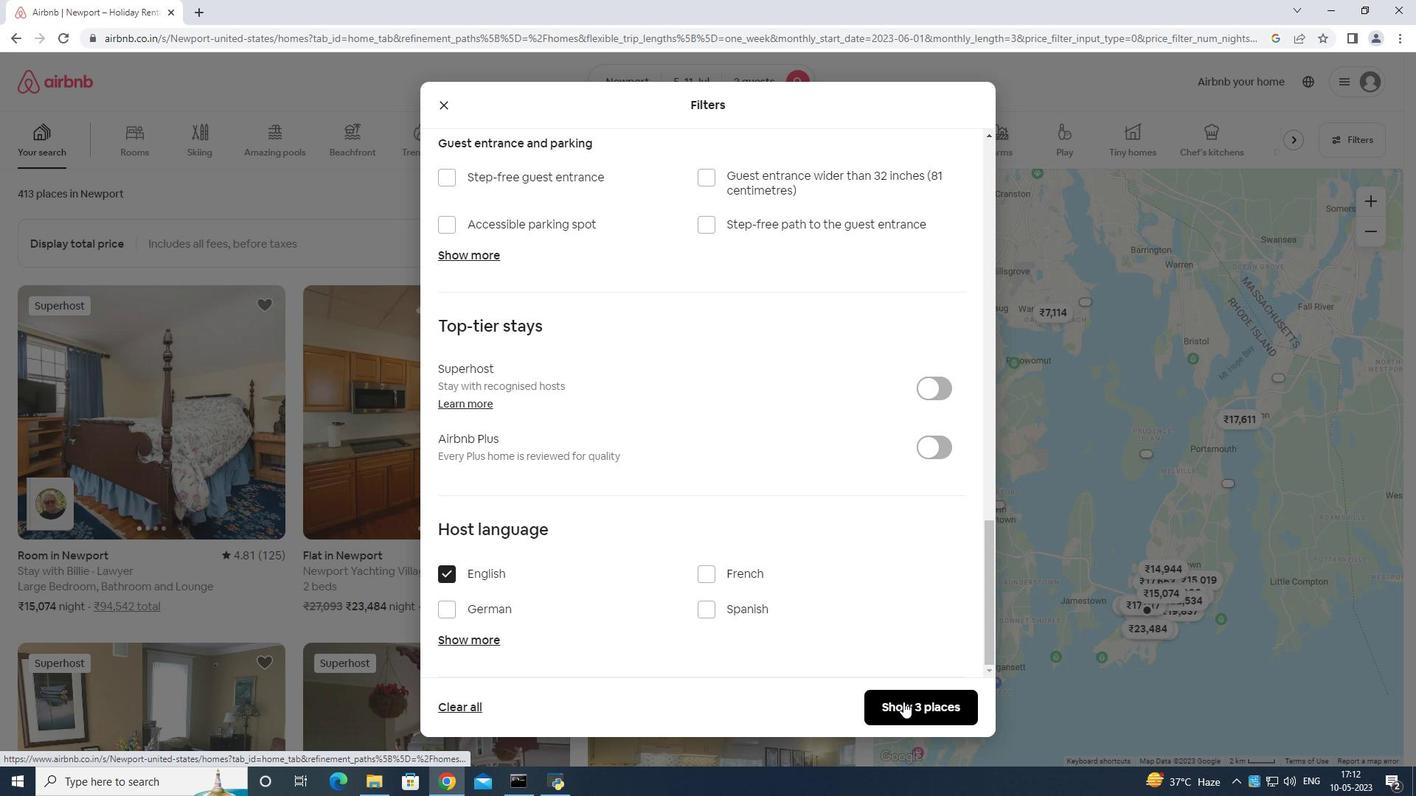 
